 Task: Look for space in Kobryn, Belarus from 5th June, 2023 to 16th June, 2023 for 2 adults in price range Rs.7000 to Rs.15000. Place can be entire place with 1  bedroom having 1 bed and 1 bathroom. Property type can be house, flat, guest house, hotel. Booking option can be shelf check-in. Required host language is English.
Action: Mouse moved to (541, 101)
Screenshot: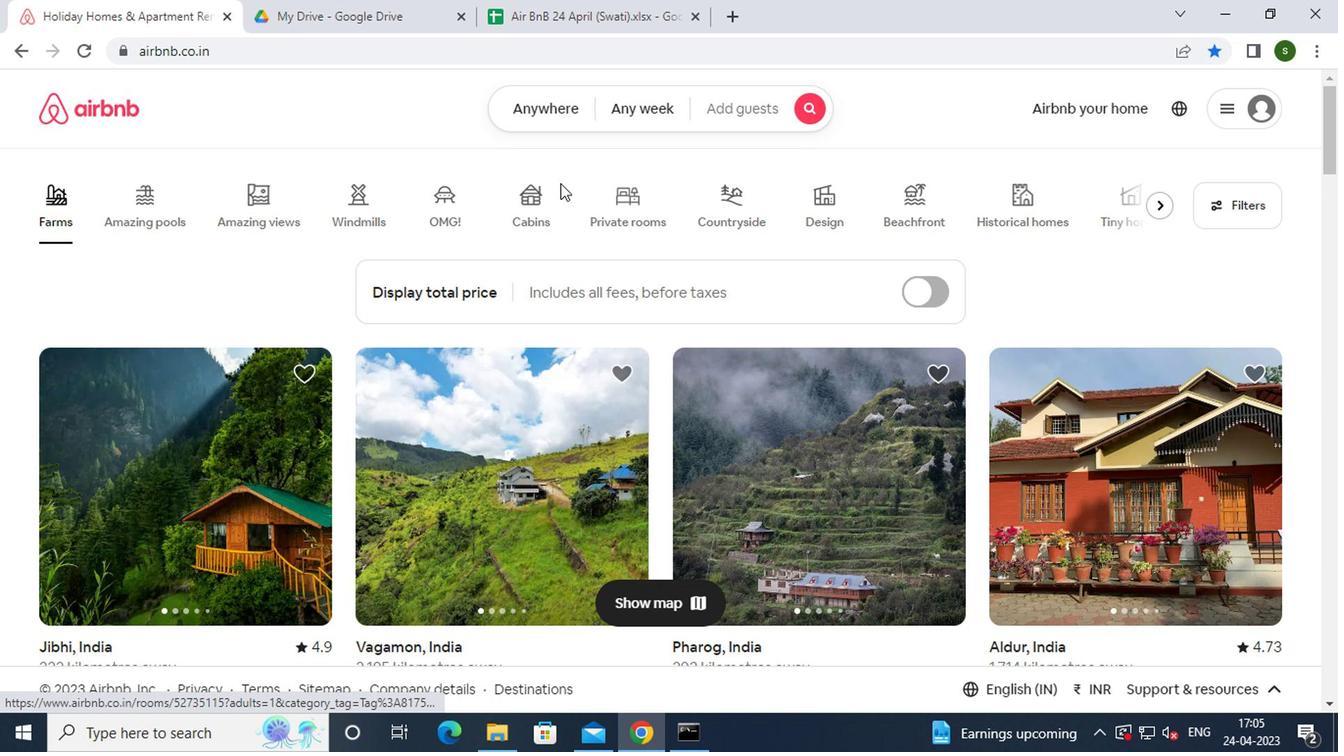 
Action: Mouse pressed left at (541, 101)
Screenshot: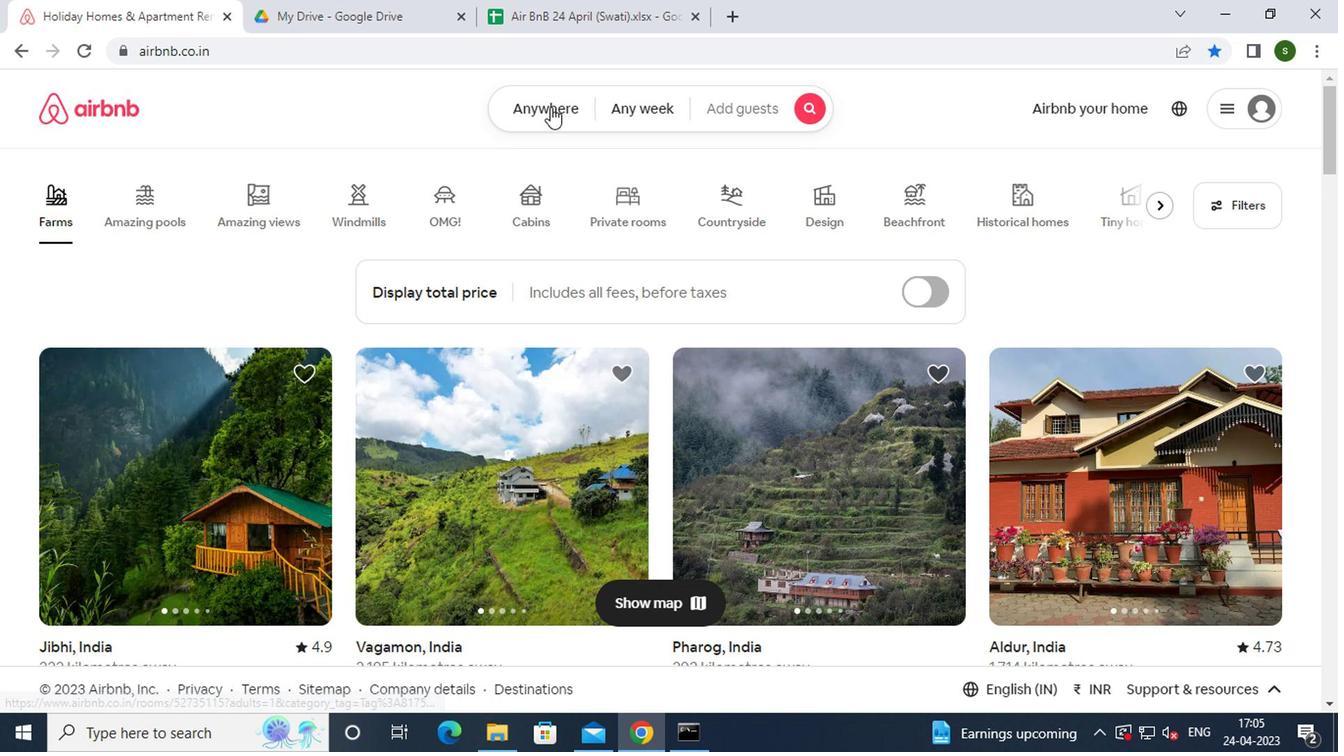 
Action: Mouse moved to (368, 185)
Screenshot: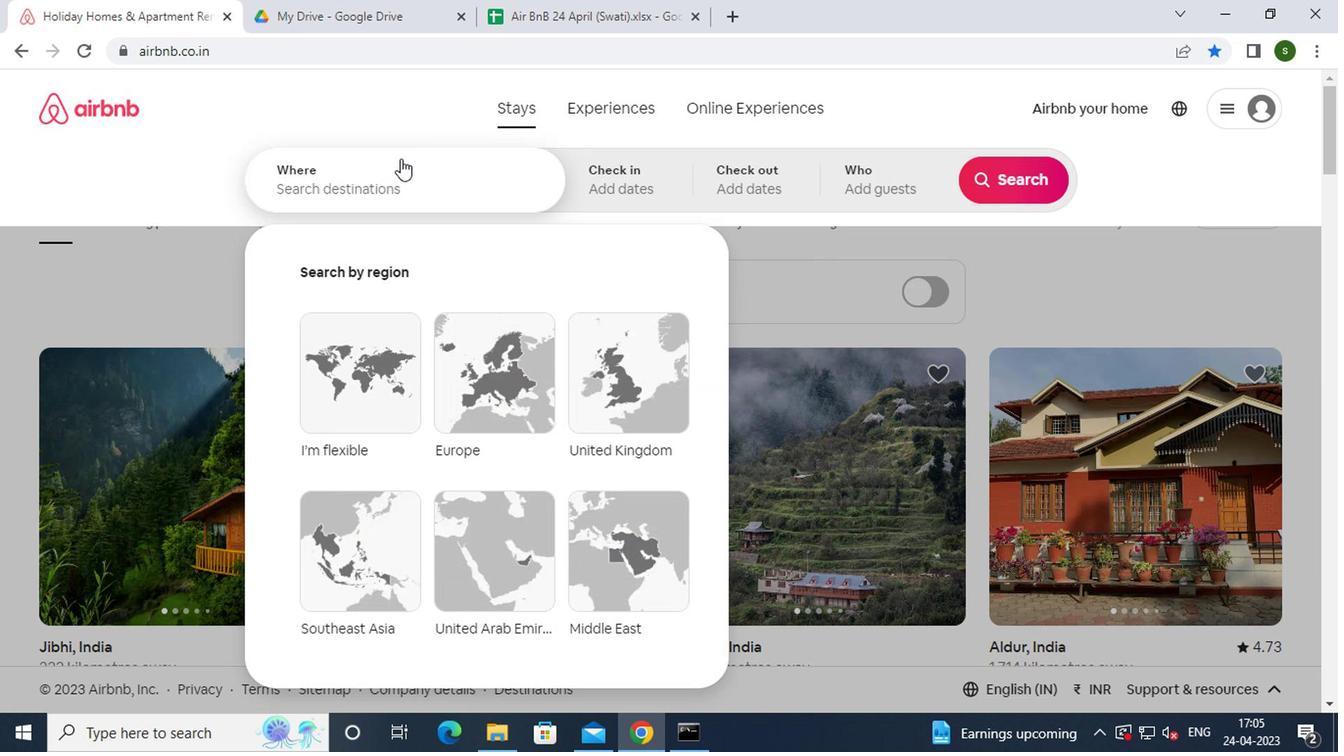 
Action: Mouse pressed left at (368, 185)
Screenshot: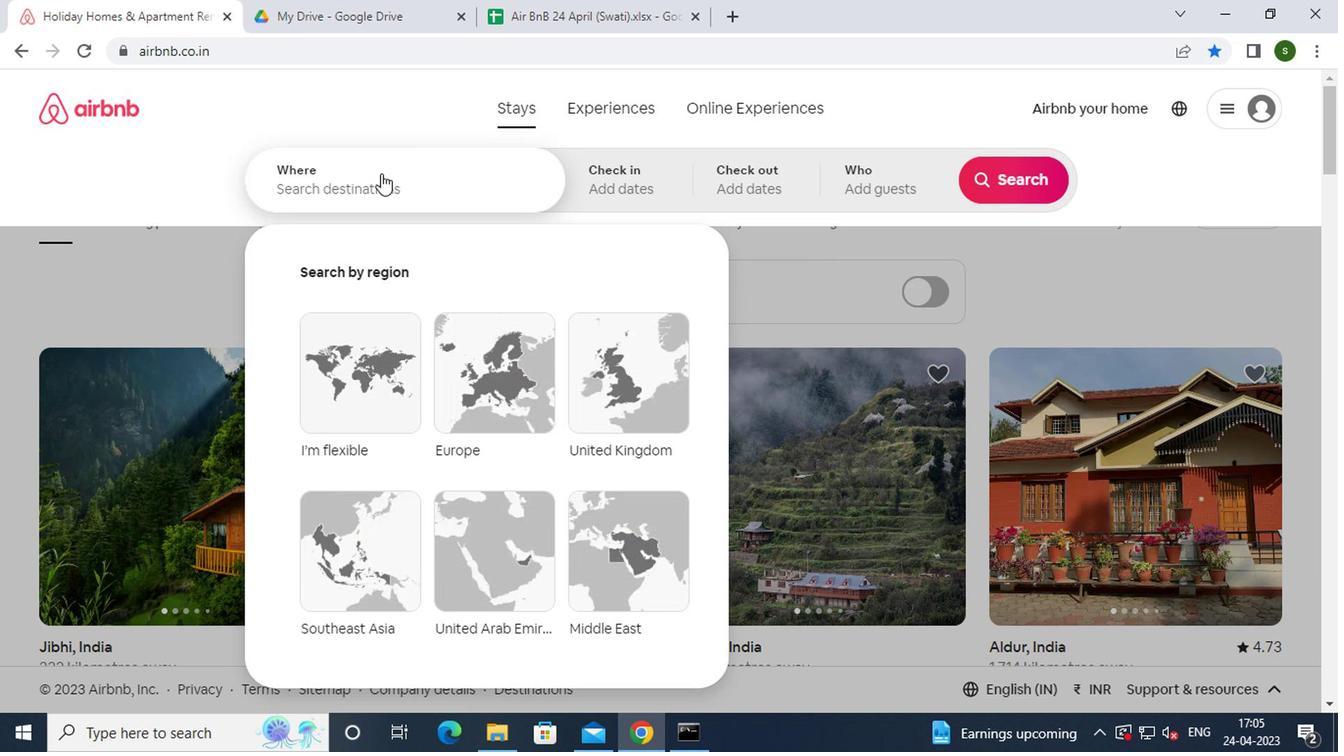 
Action: Key pressed k<Key.caps_lock>obryn
Screenshot: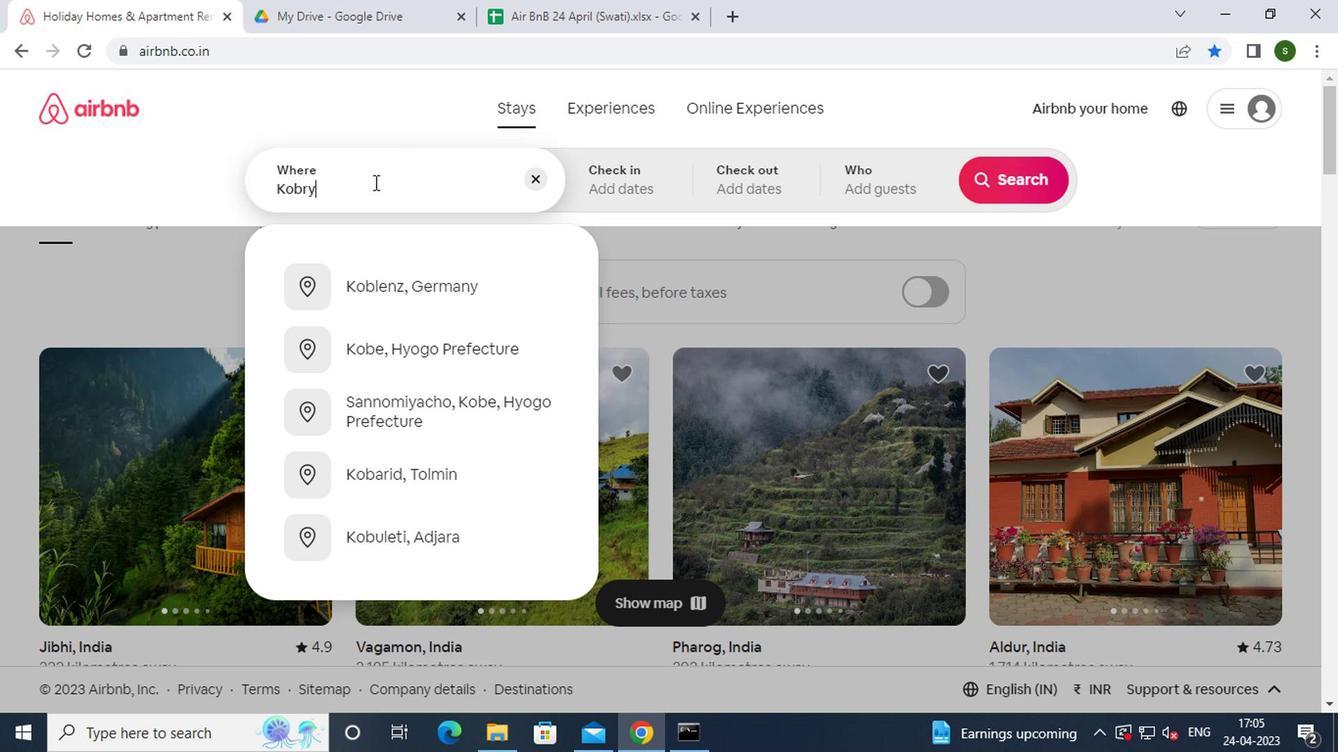 
Action: Mouse moved to (412, 283)
Screenshot: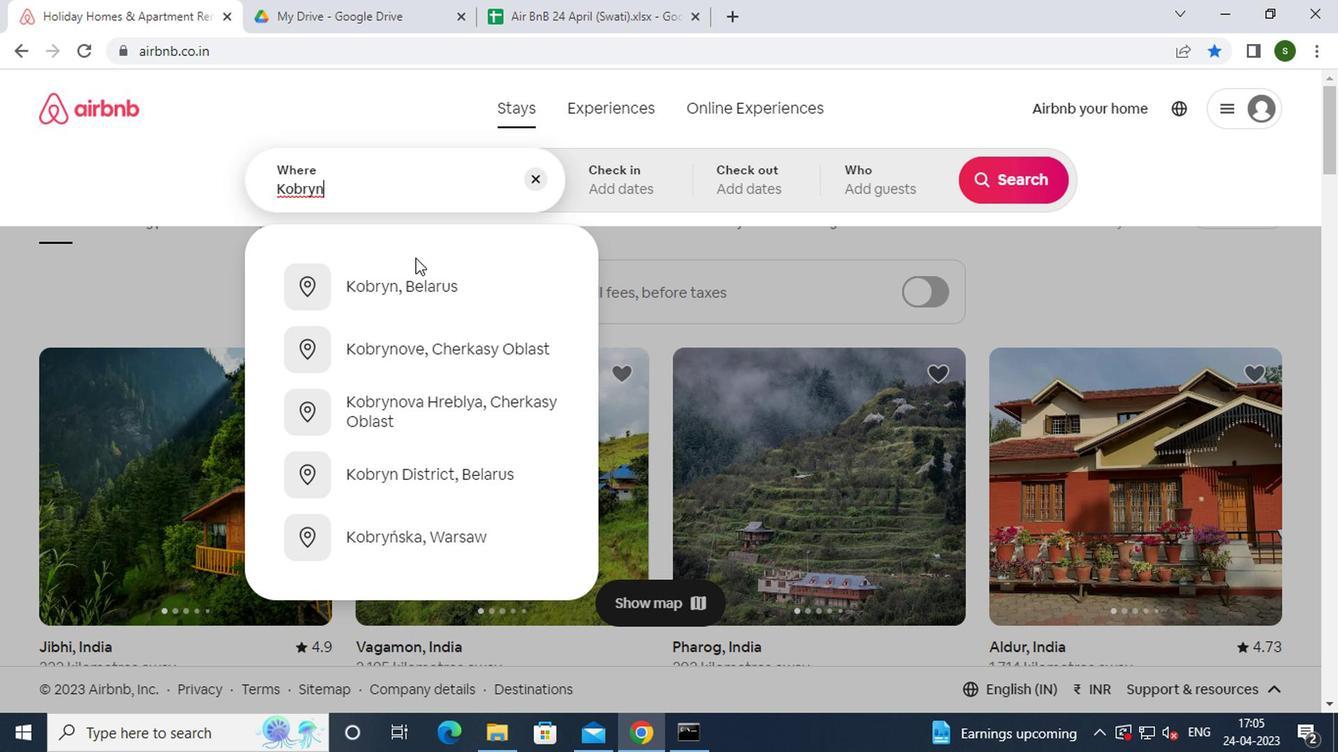 
Action: Mouse pressed left at (412, 283)
Screenshot: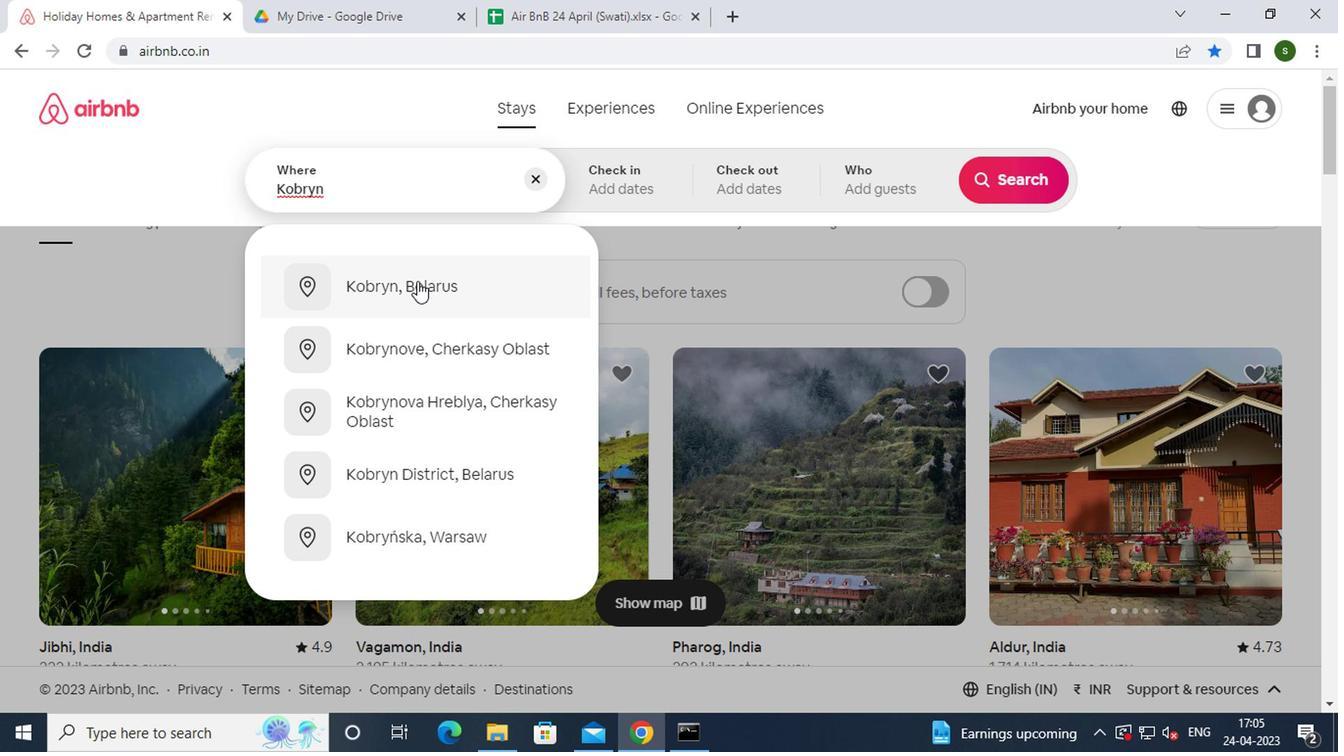 
Action: Mouse moved to (994, 332)
Screenshot: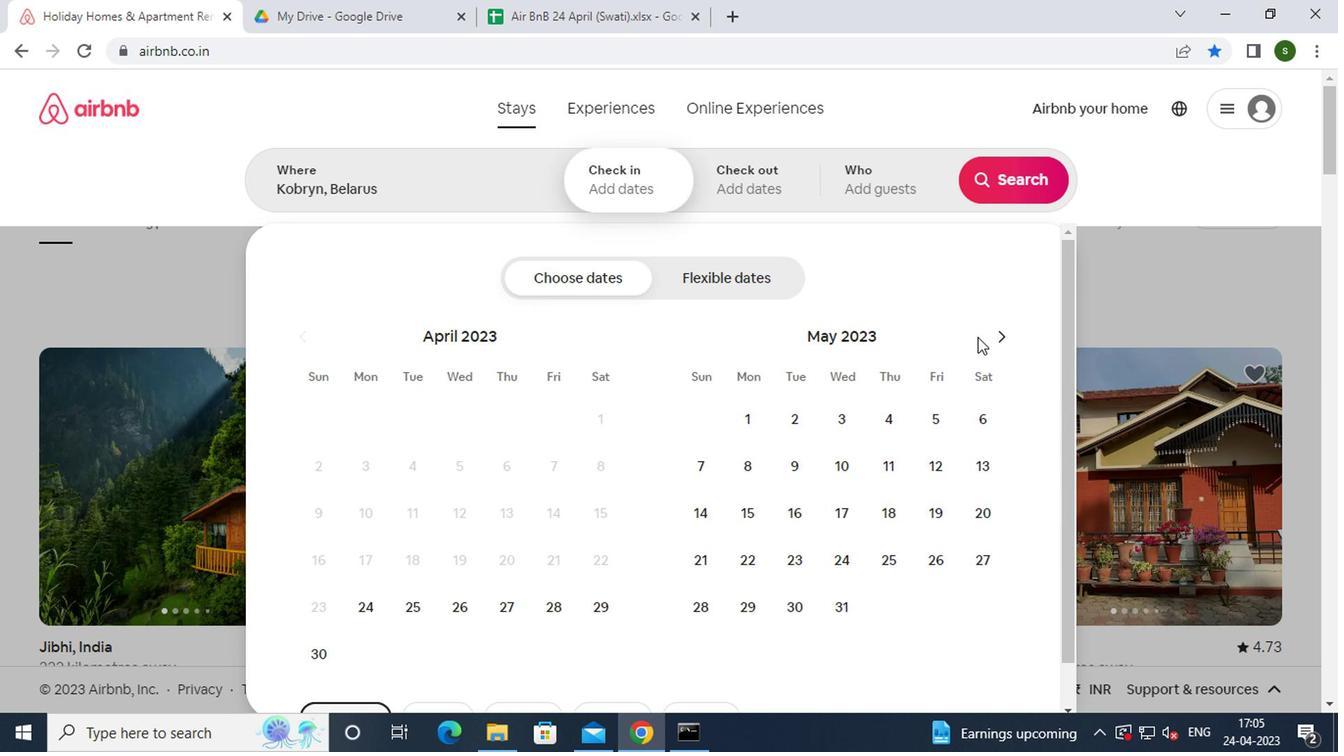 
Action: Mouse pressed left at (994, 332)
Screenshot: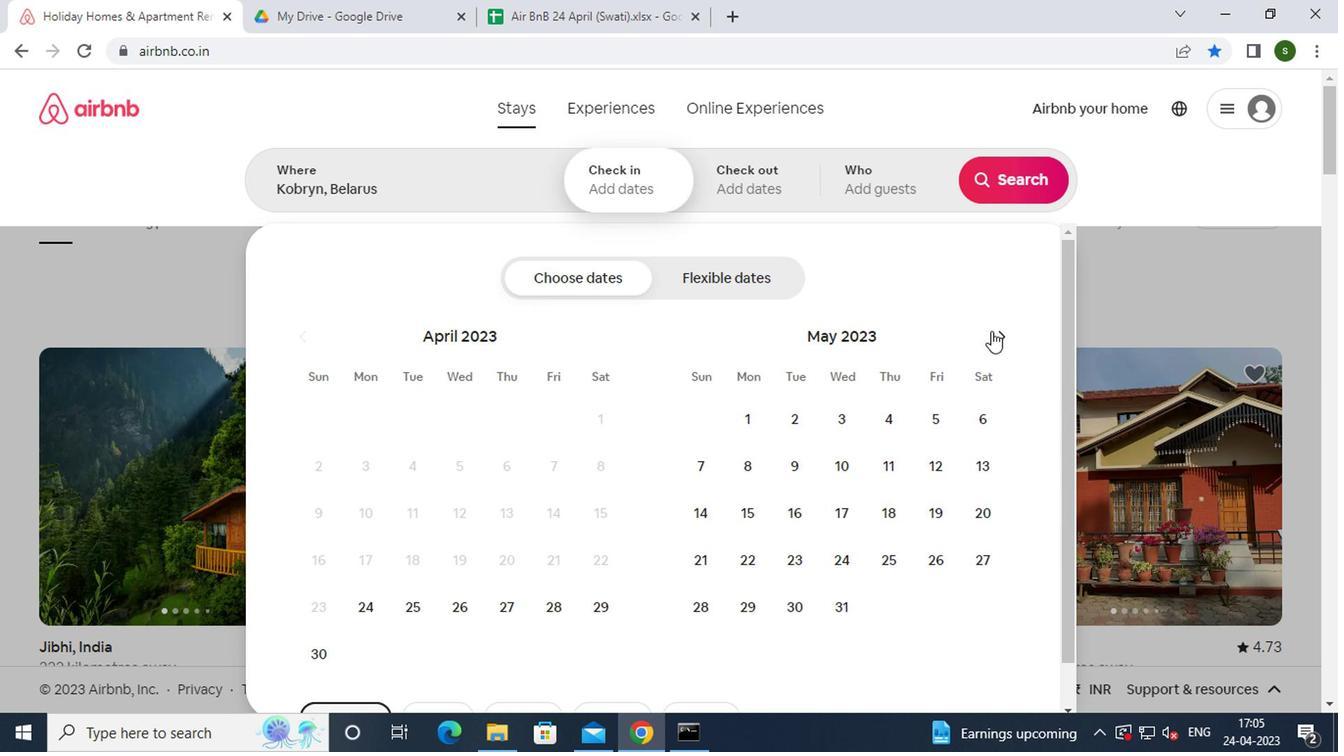 
Action: Mouse moved to (738, 455)
Screenshot: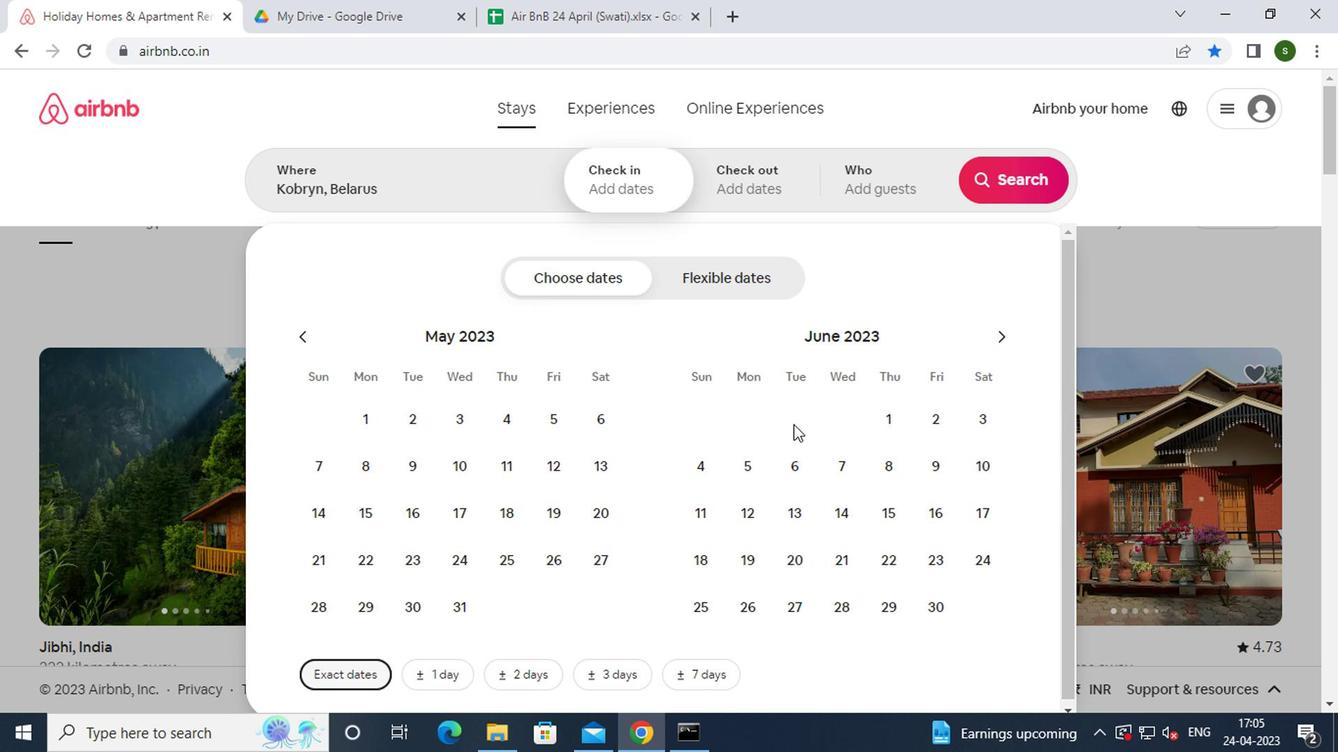 
Action: Mouse pressed left at (738, 455)
Screenshot: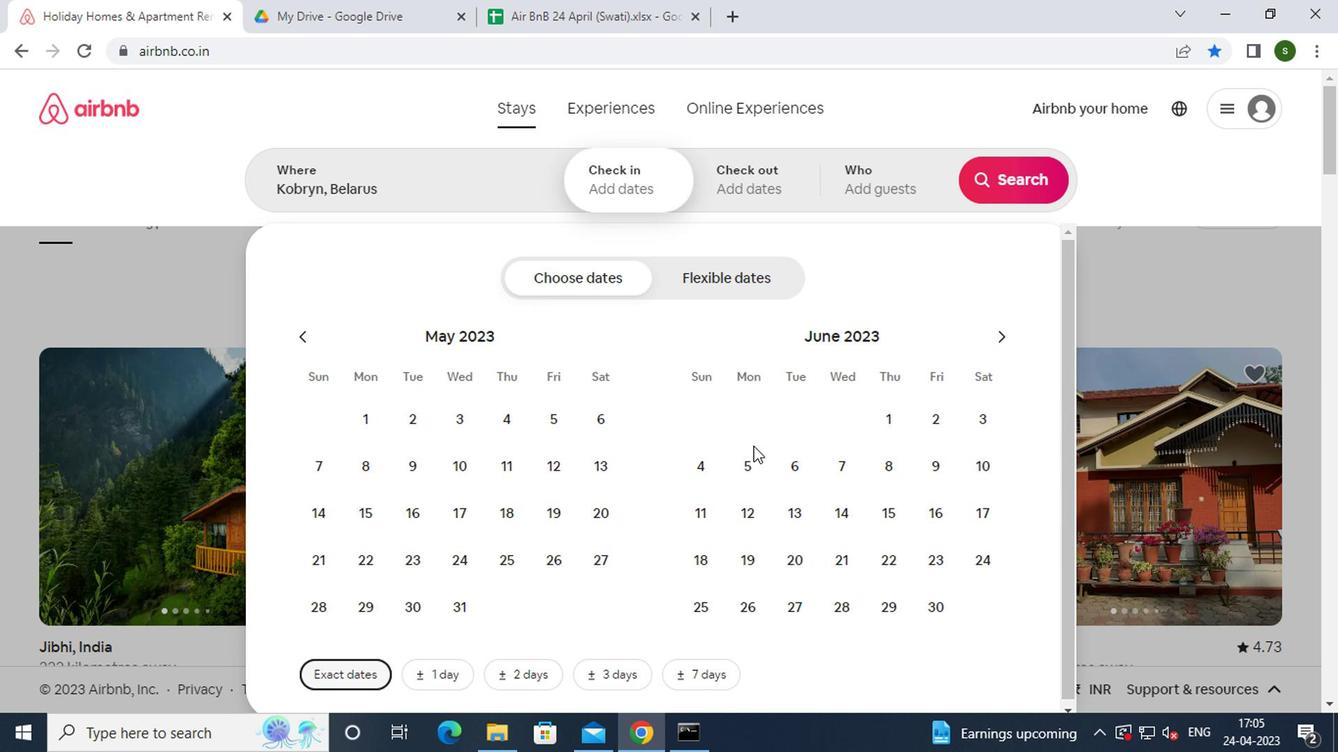 
Action: Mouse moved to (929, 511)
Screenshot: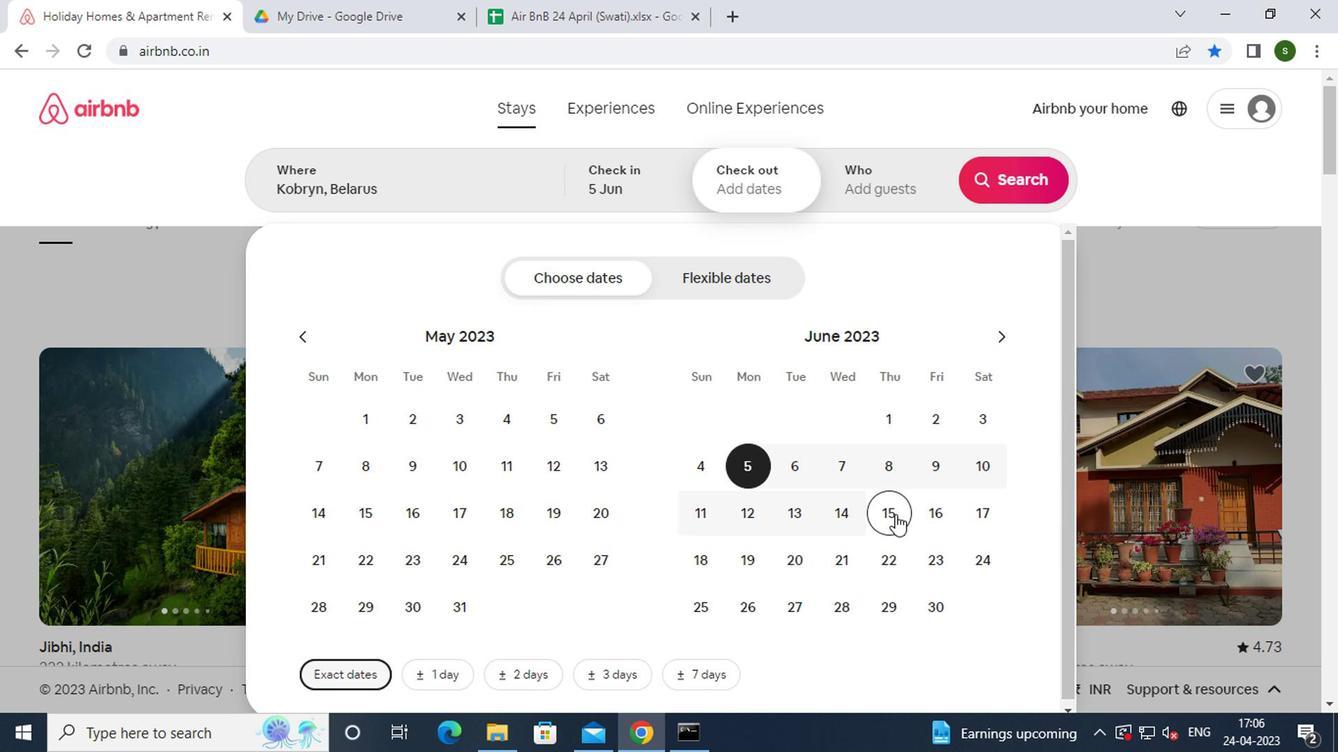 
Action: Mouse pressed left at (929, 511)
Screenshot: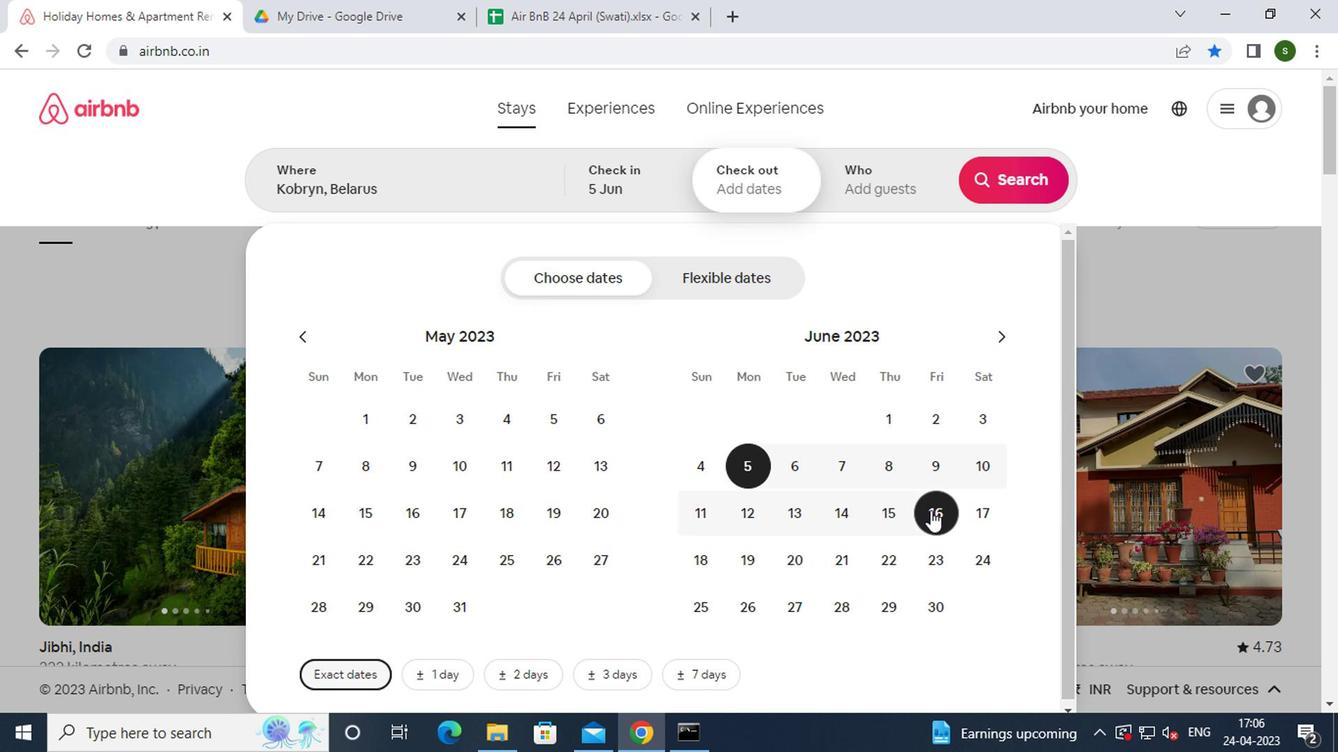 
Action: Mouse moved to (886, 188)
Screenshot: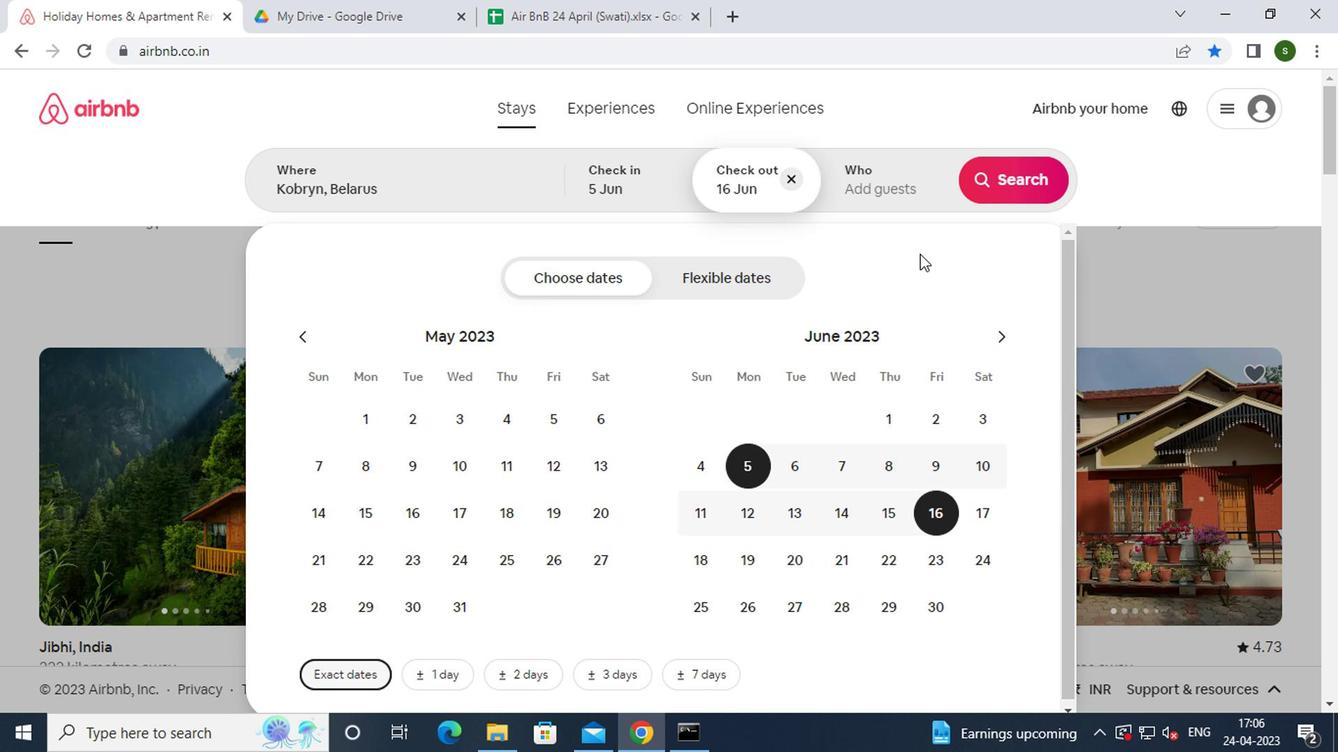 
Action: Mouse pressed left at (886, 188)
Screenshot: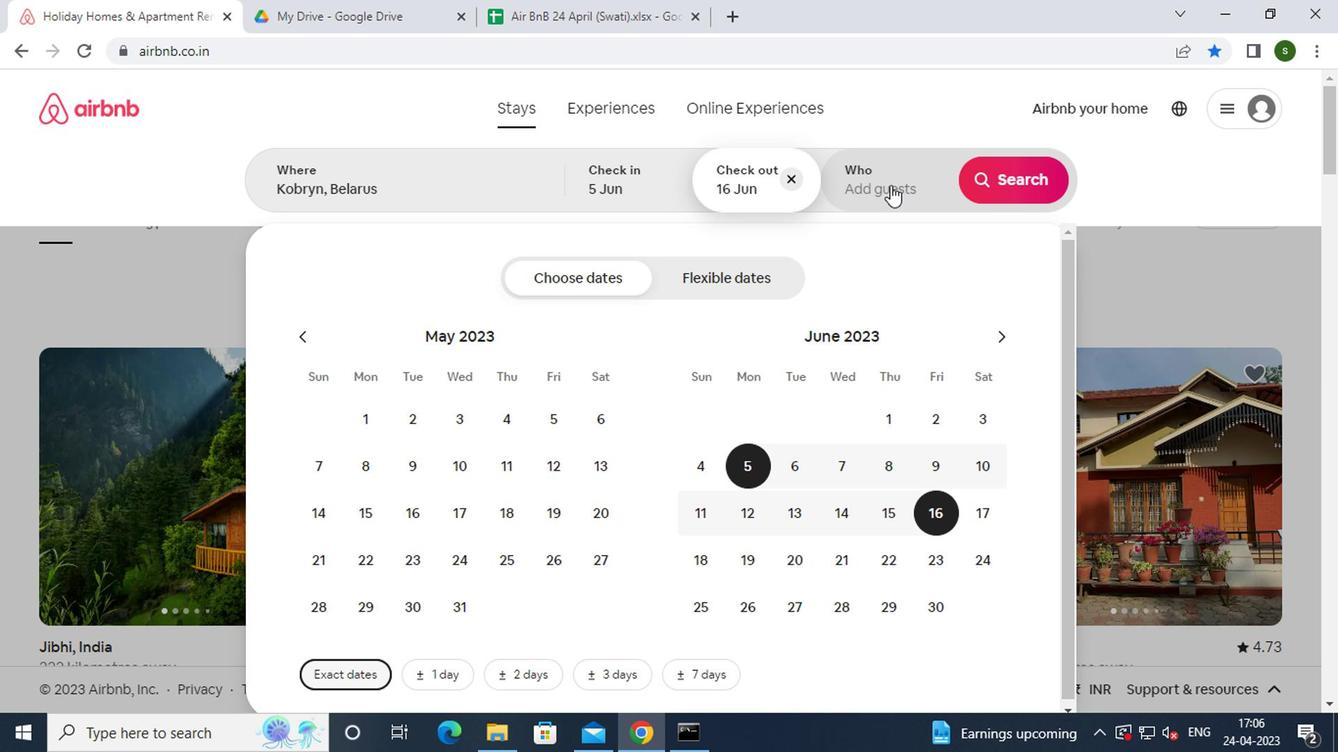 
Action: Mouse moved to (1005, 285)
Screenshot: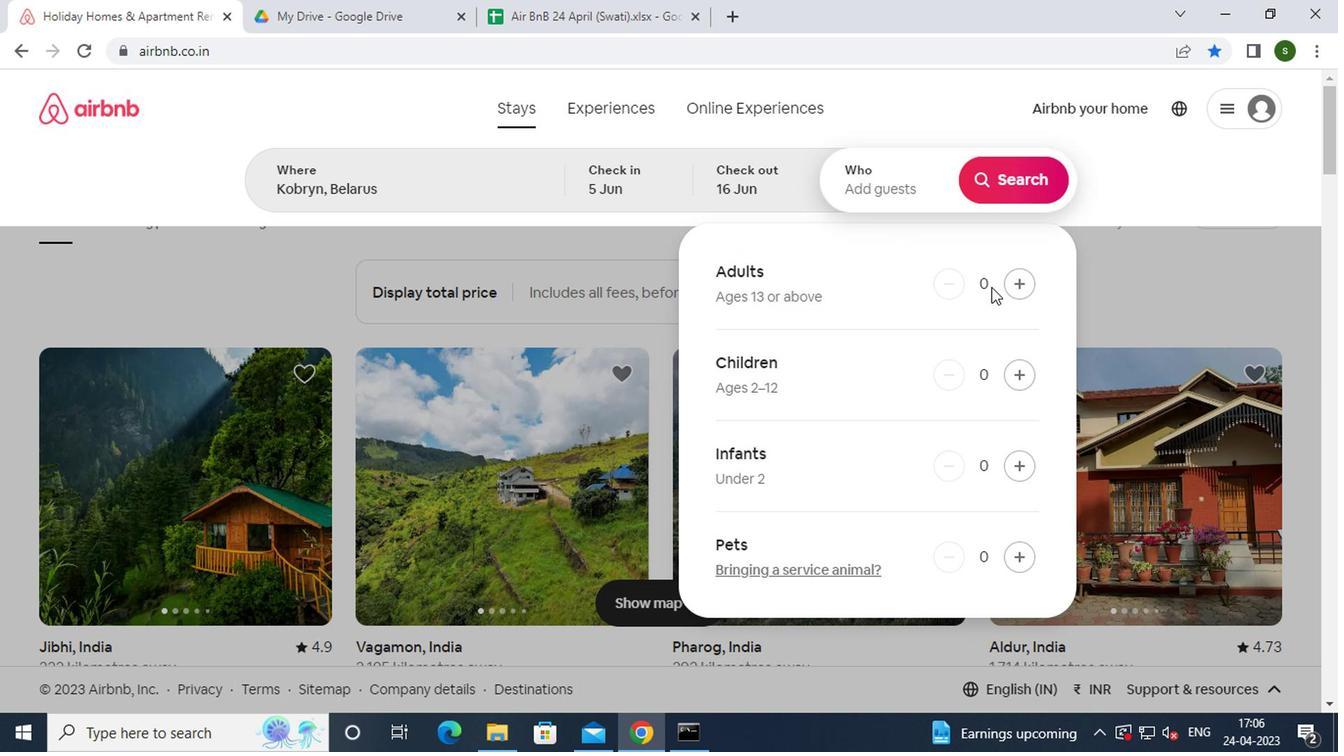 
Action: Mouse pressed left at (1005, 285)
Screenshot: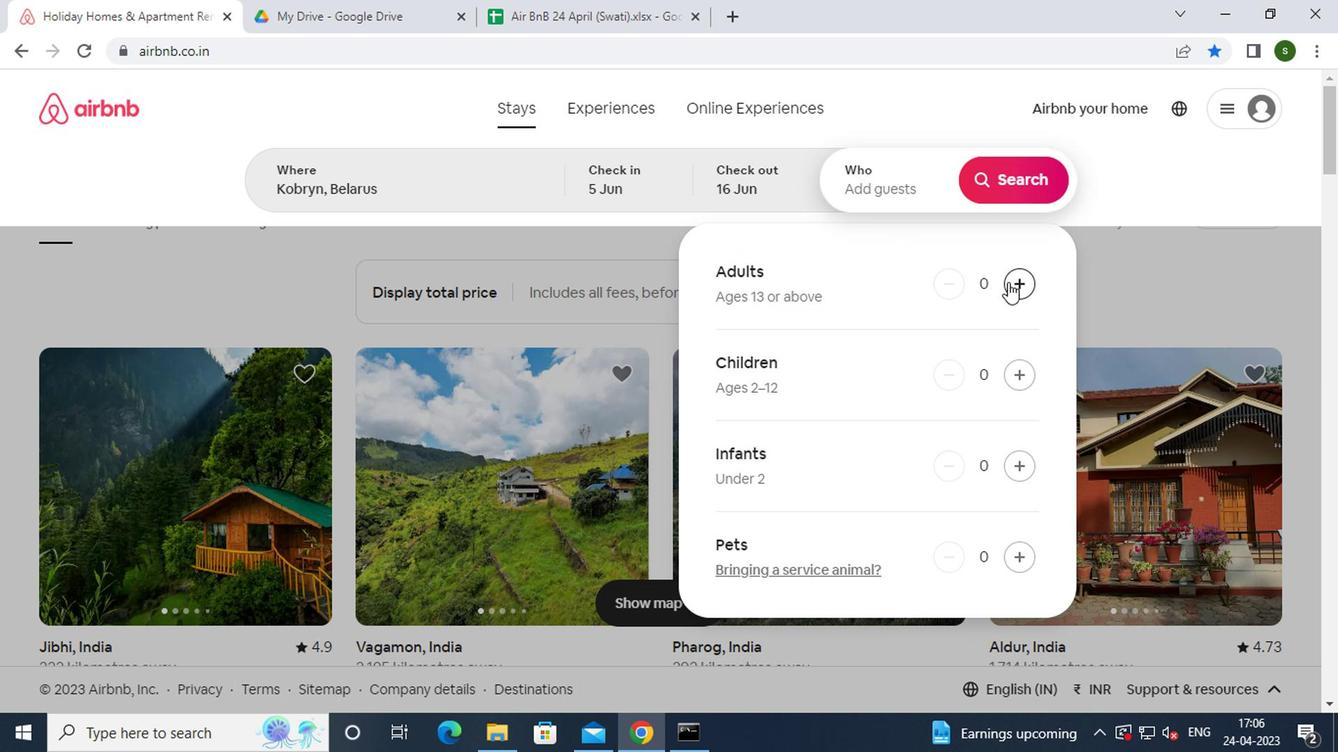 
Action: Mouse pressed left at (1005, 285)
Screenshot: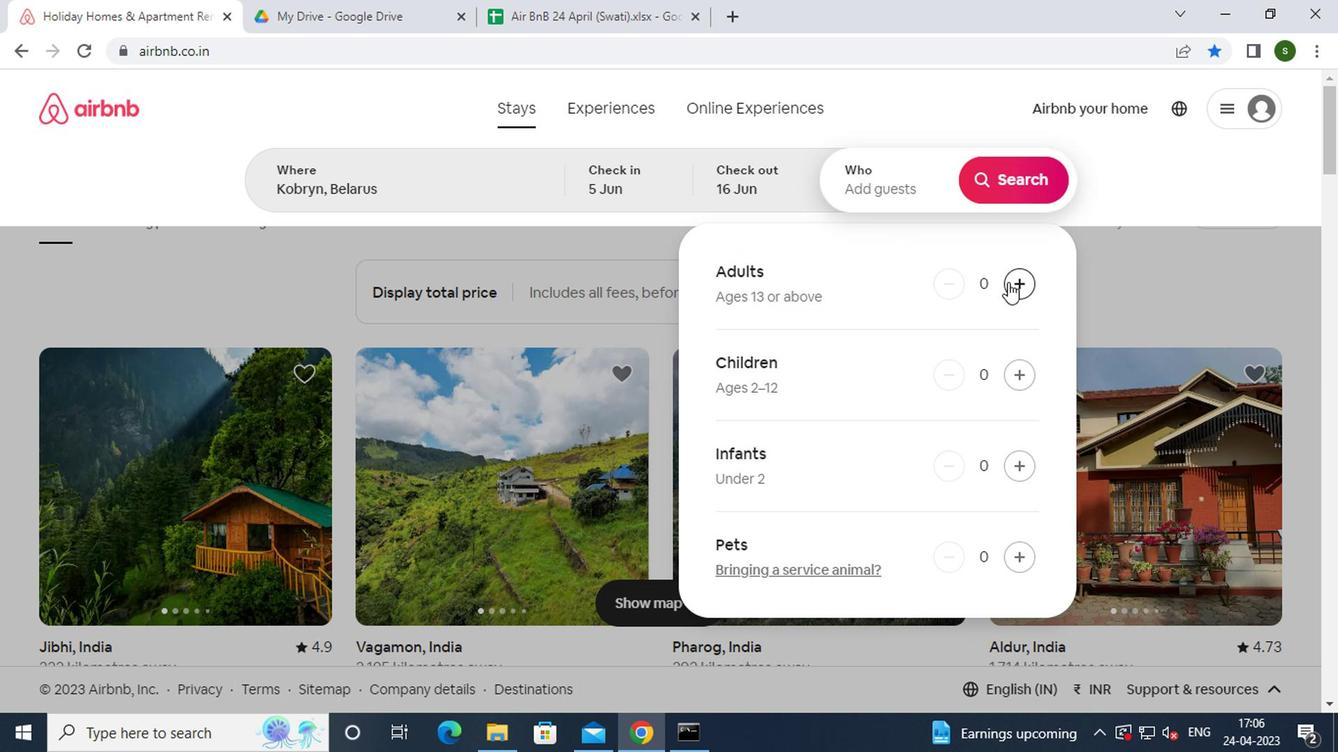 
Action: Mouse moved to (1015, 188)
Screenshot: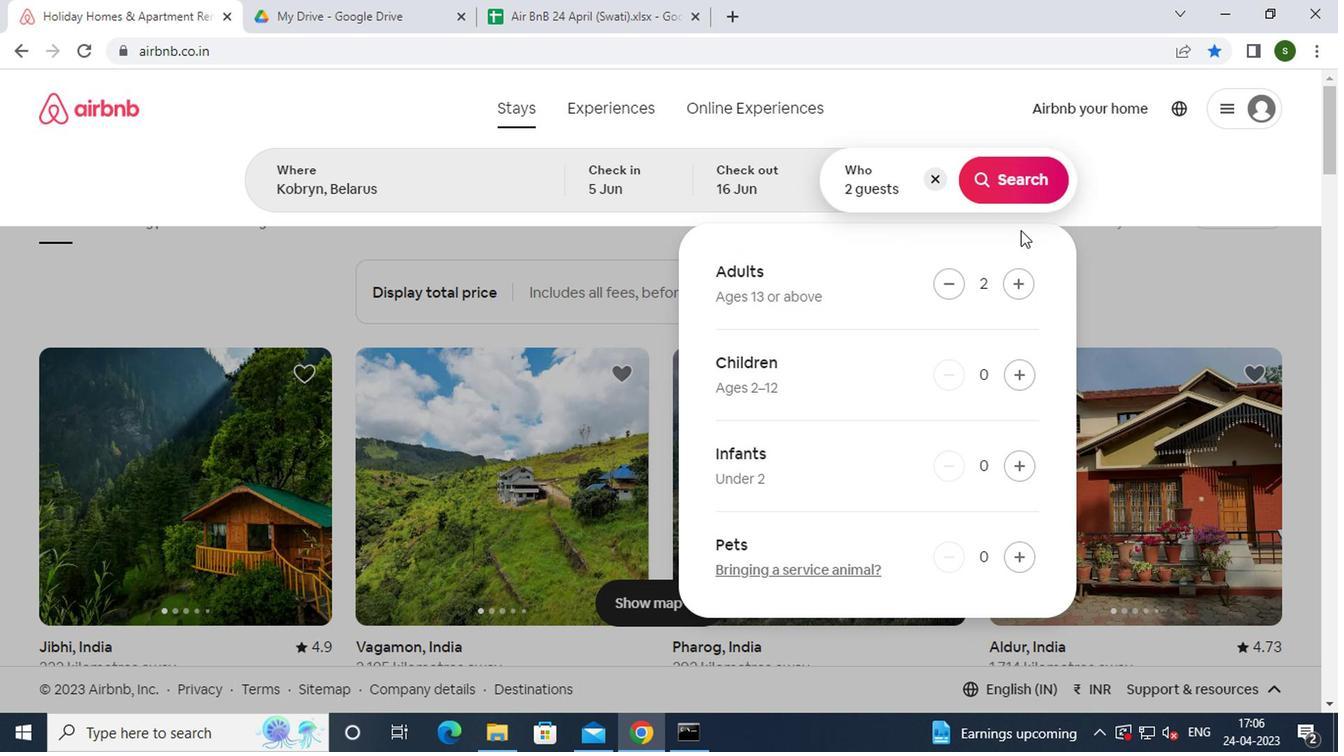
Action: Mouse pressed left at (1015, 188)
Screenshot: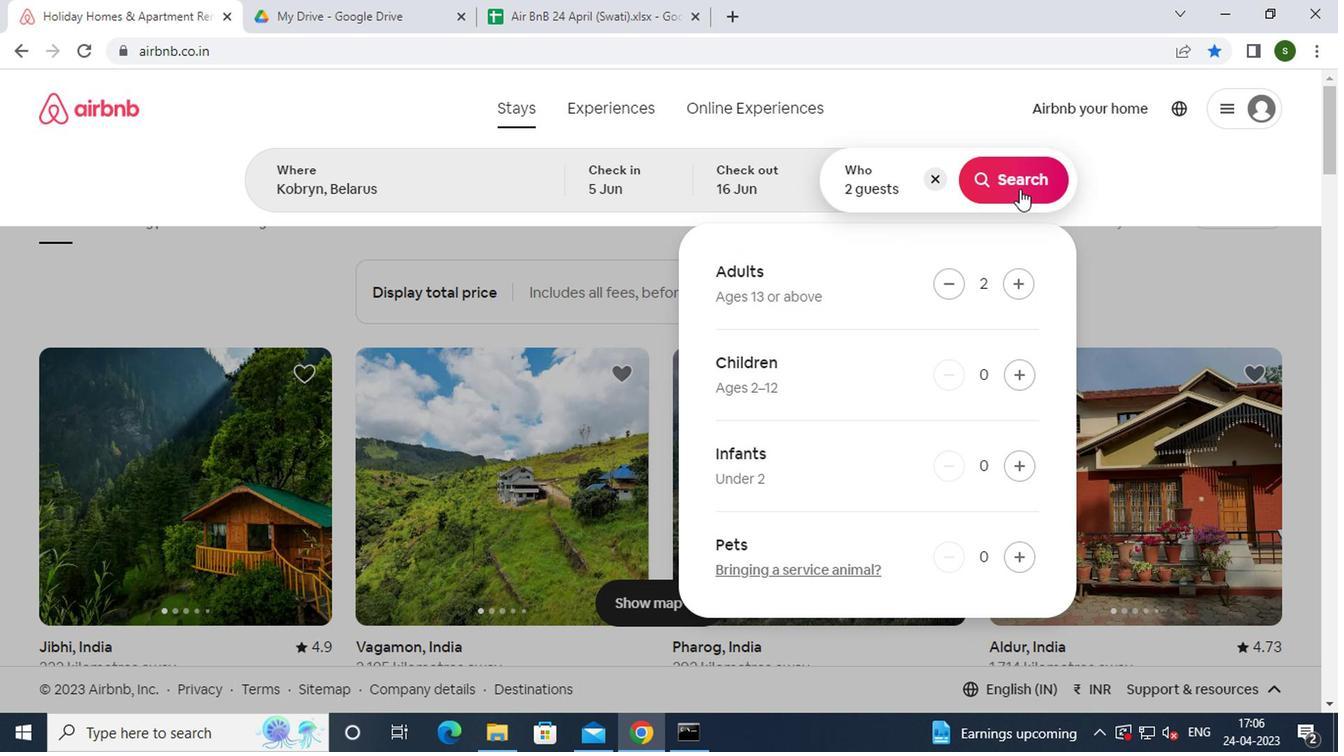 
Action: Mouse moved to (1241, 191)
Screenshot: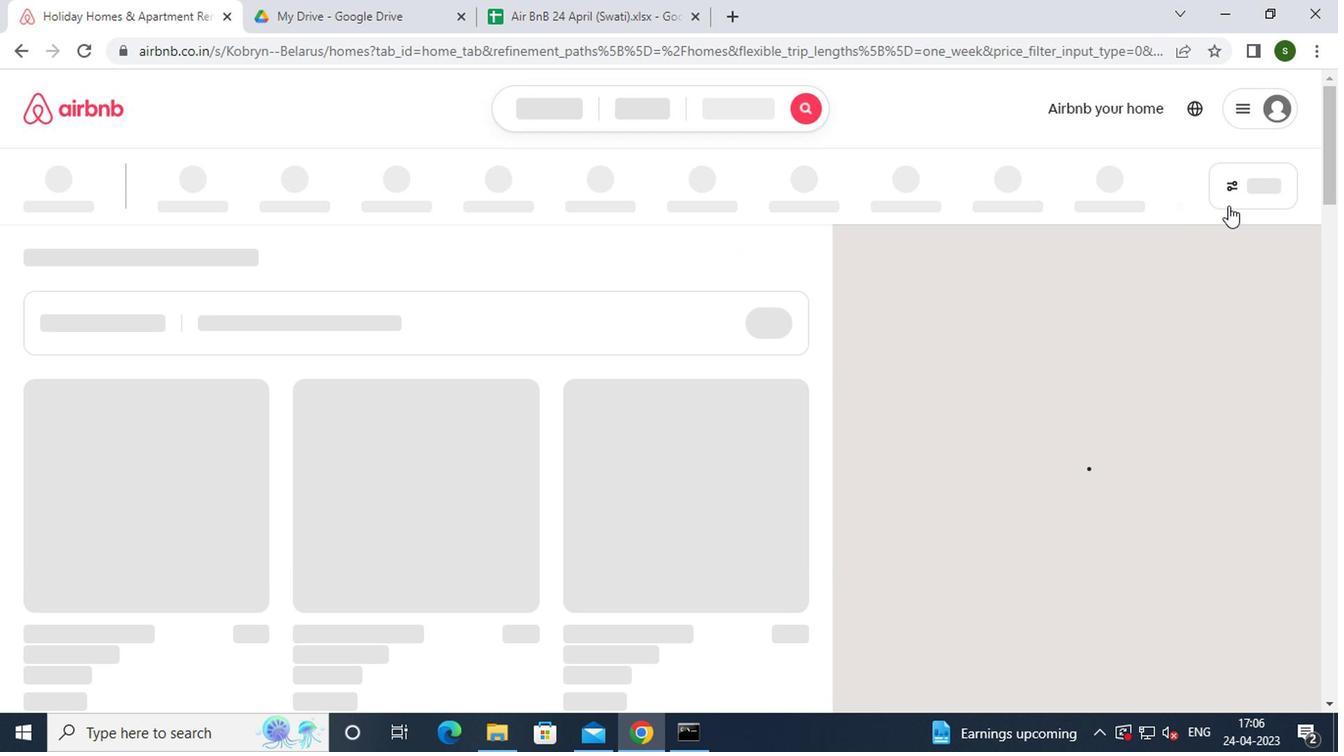 
Action: Mouse pressed left at (1241, 191)
Screenshot: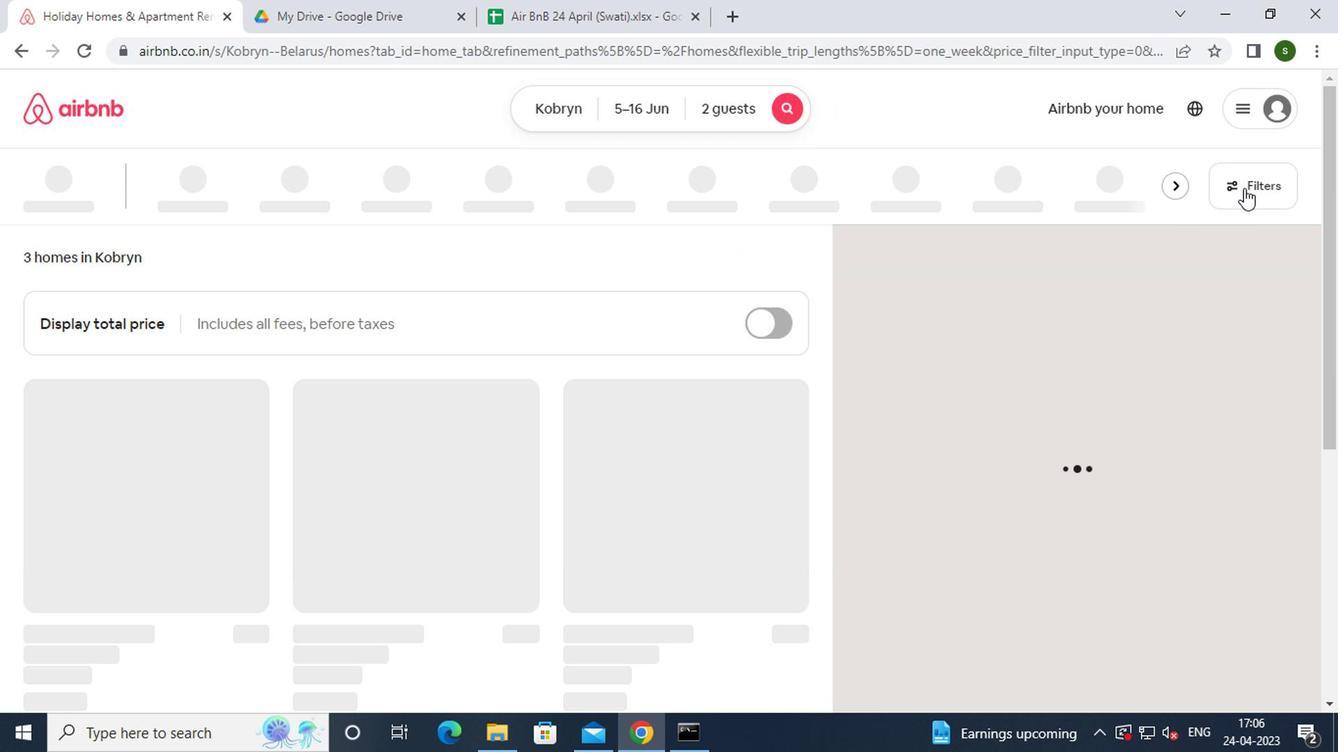 
Action: Mouse moved to (493, 425)
Screenshot: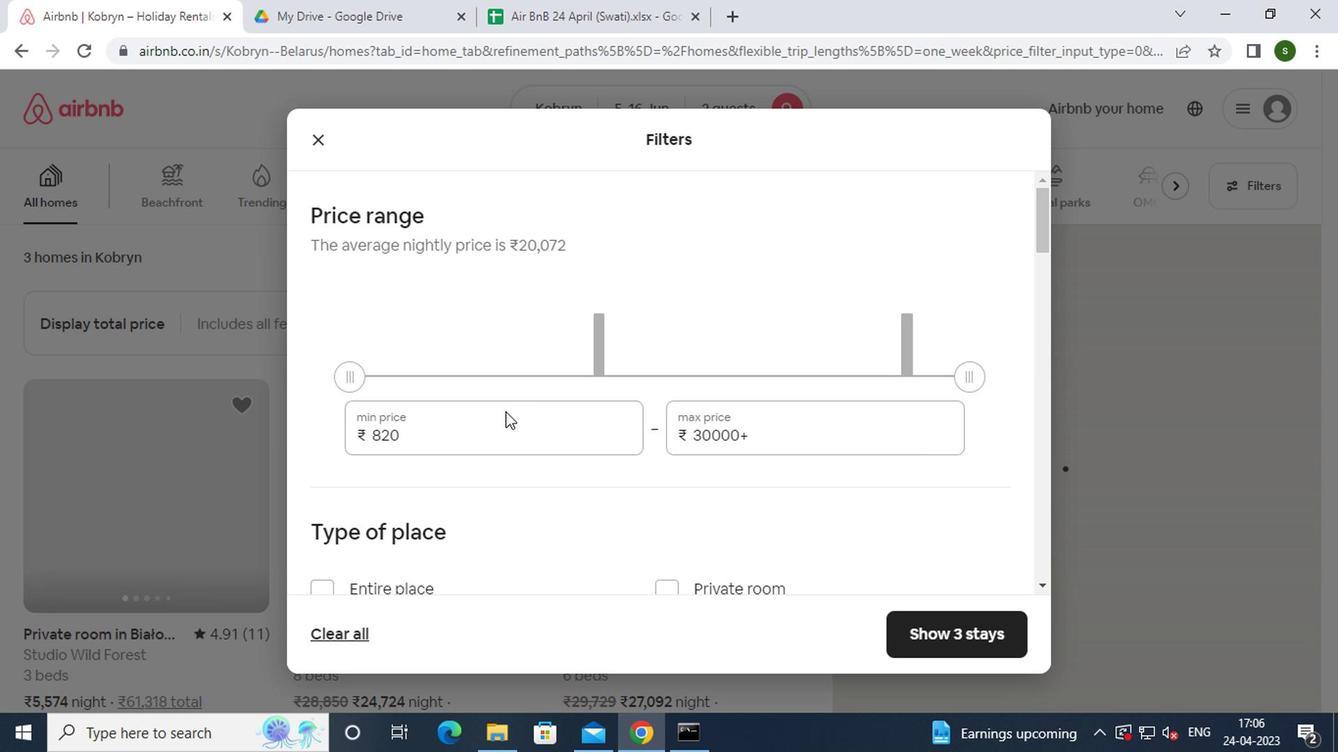
Action: Mouse pressed left at (493, 425)
Screenshot: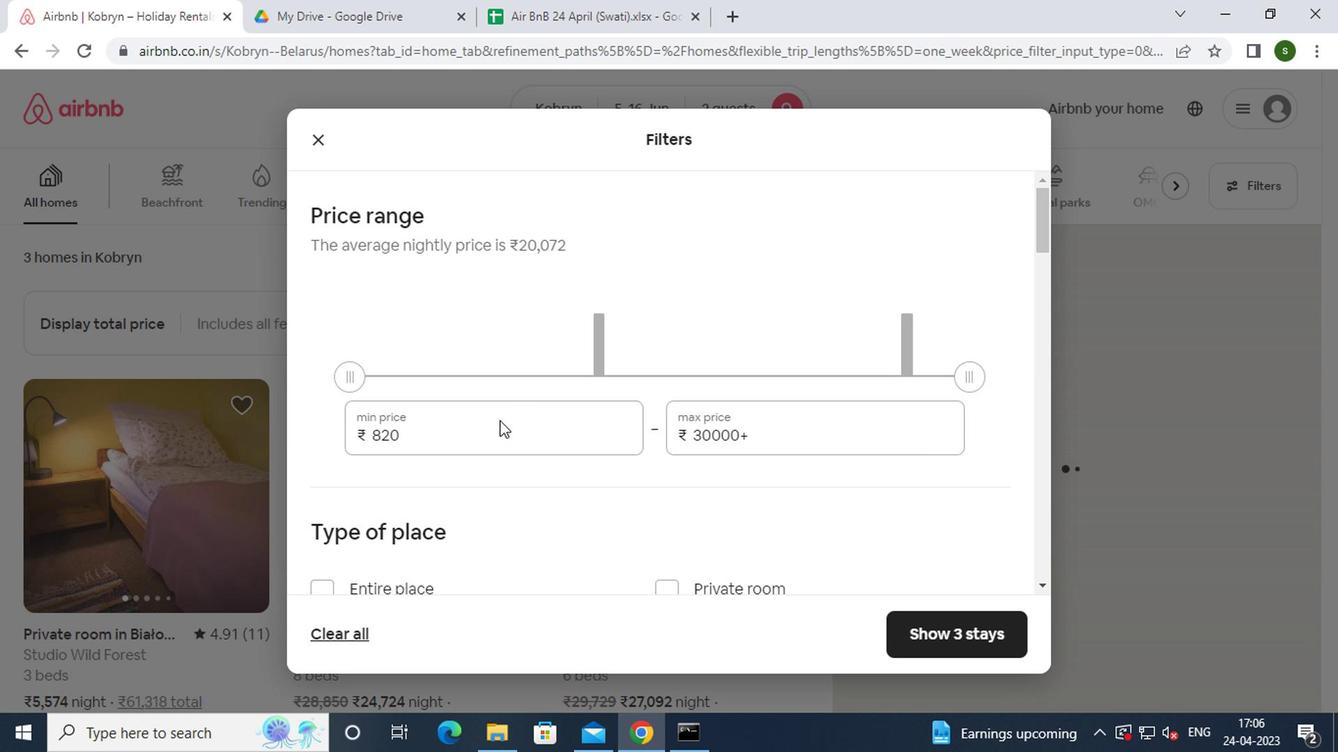 
Action: Key pressed <Key.backspace><Key.backspace><Key.backspace><Key.backspace><Key.backspace><Key.backspace><Key.backspace><Key.backspace><Key.backspace>7000
Screenshot: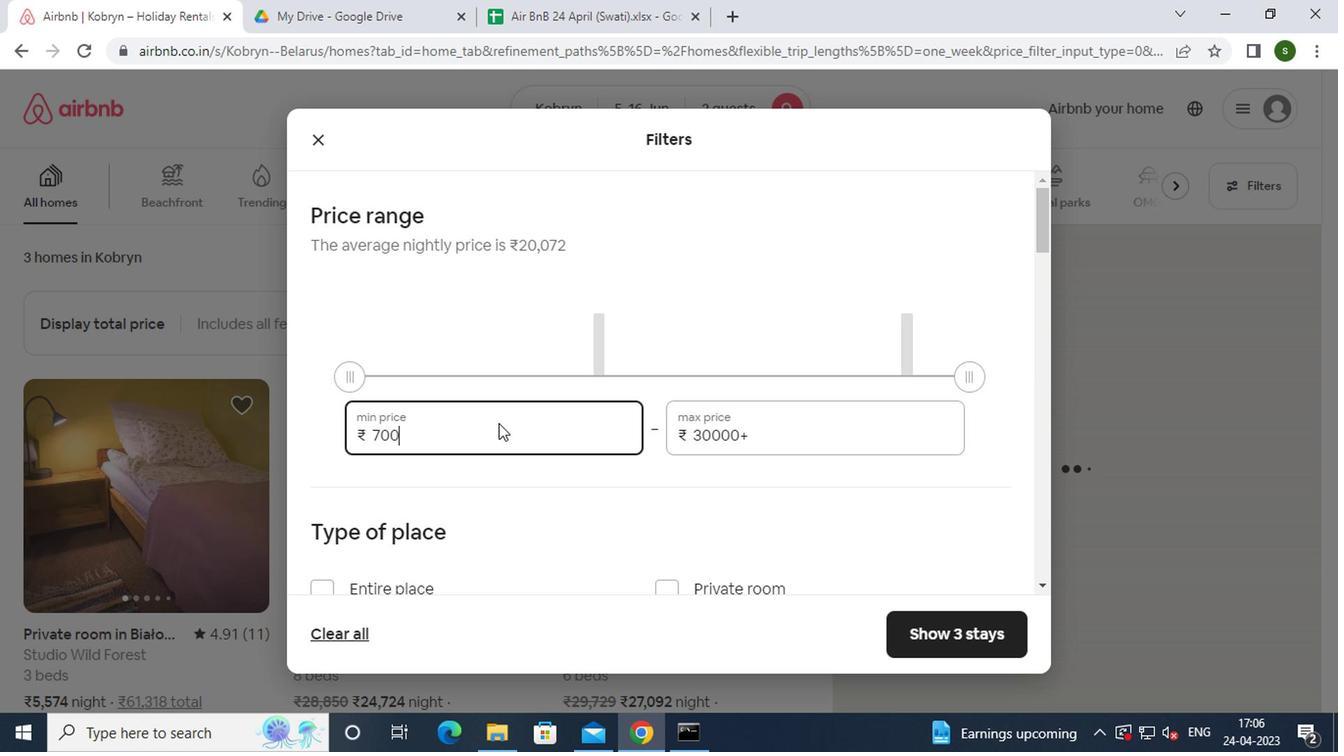 
Action: Mouse moved to (746, 432)
Screenshot: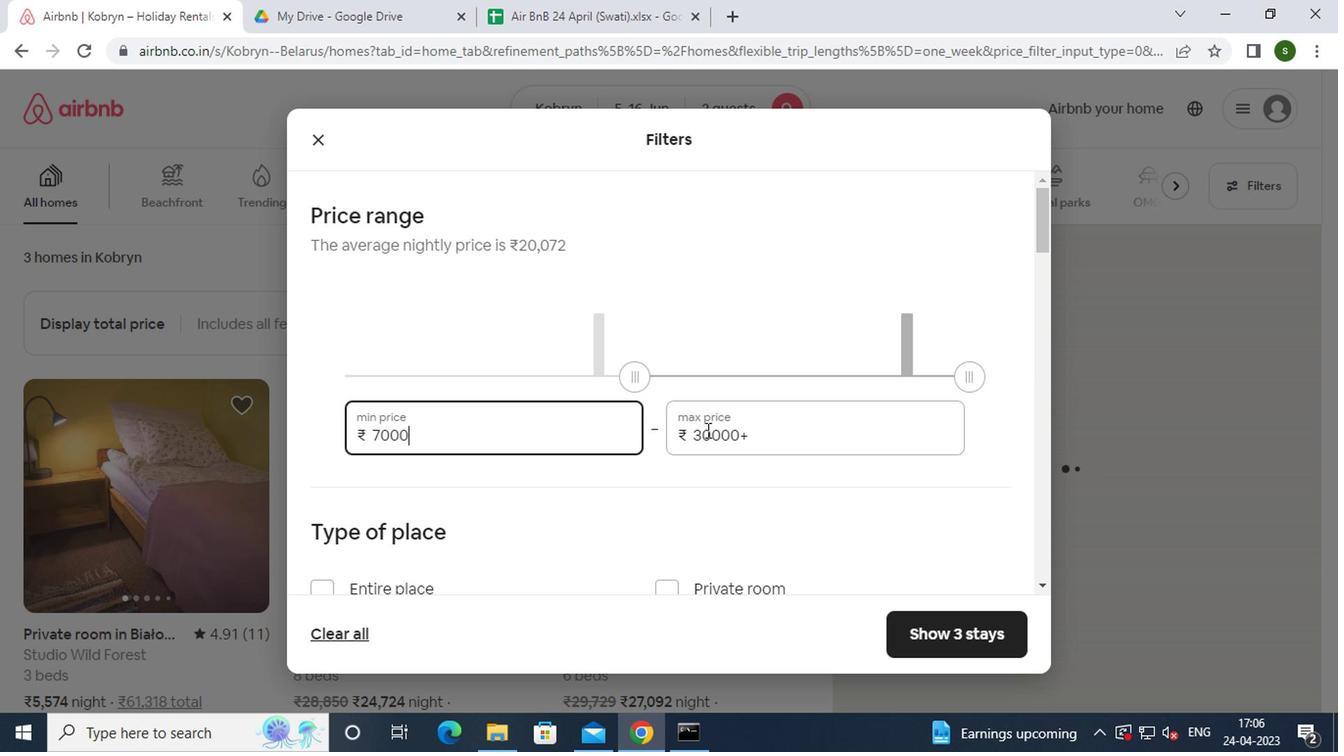 
Action: Mouse pressed left at (746, 432)
Screenshot: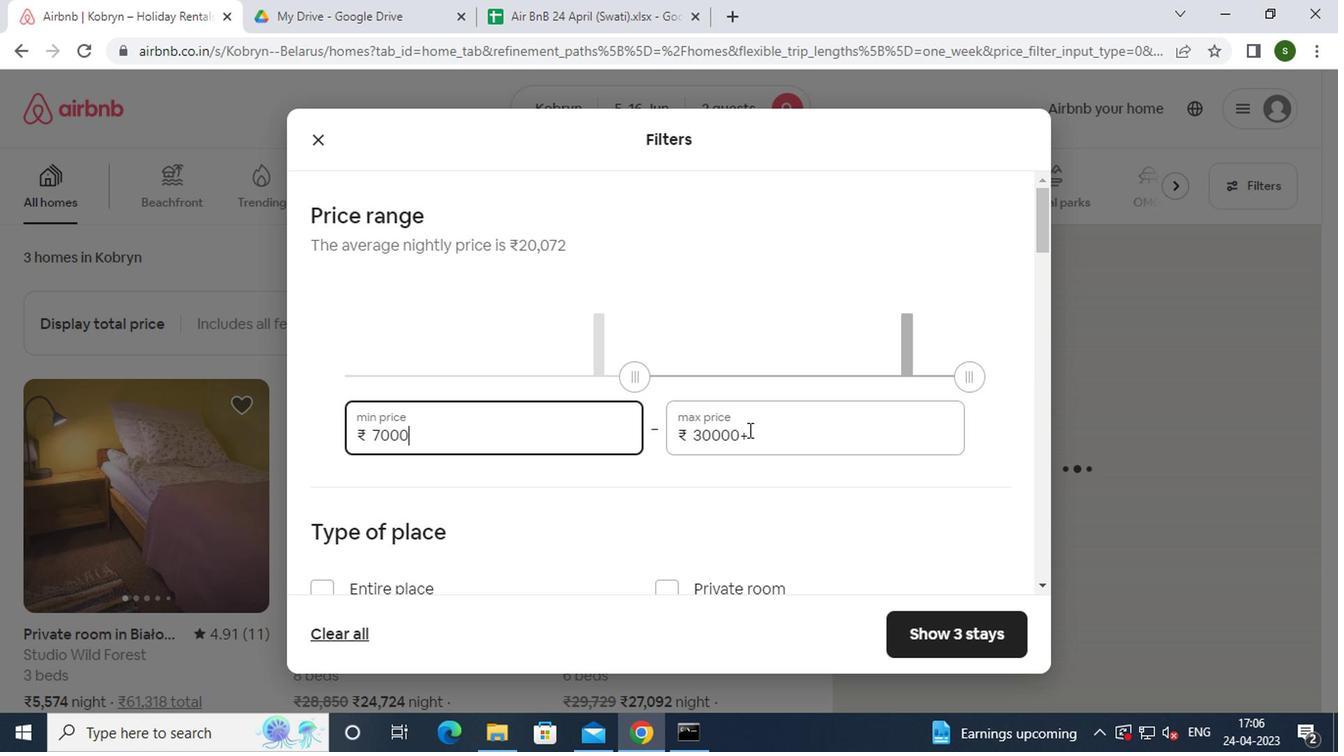 
Action: Key pressed <Key.backspace><Key.backspace><Key.backspace><Key.backspace><Key.backspace><Key.backspace><Key.backspace><Key.backspace><Key.backspace><Key.backspace><Key.backspace><Key.backspace>15000
Screenshot: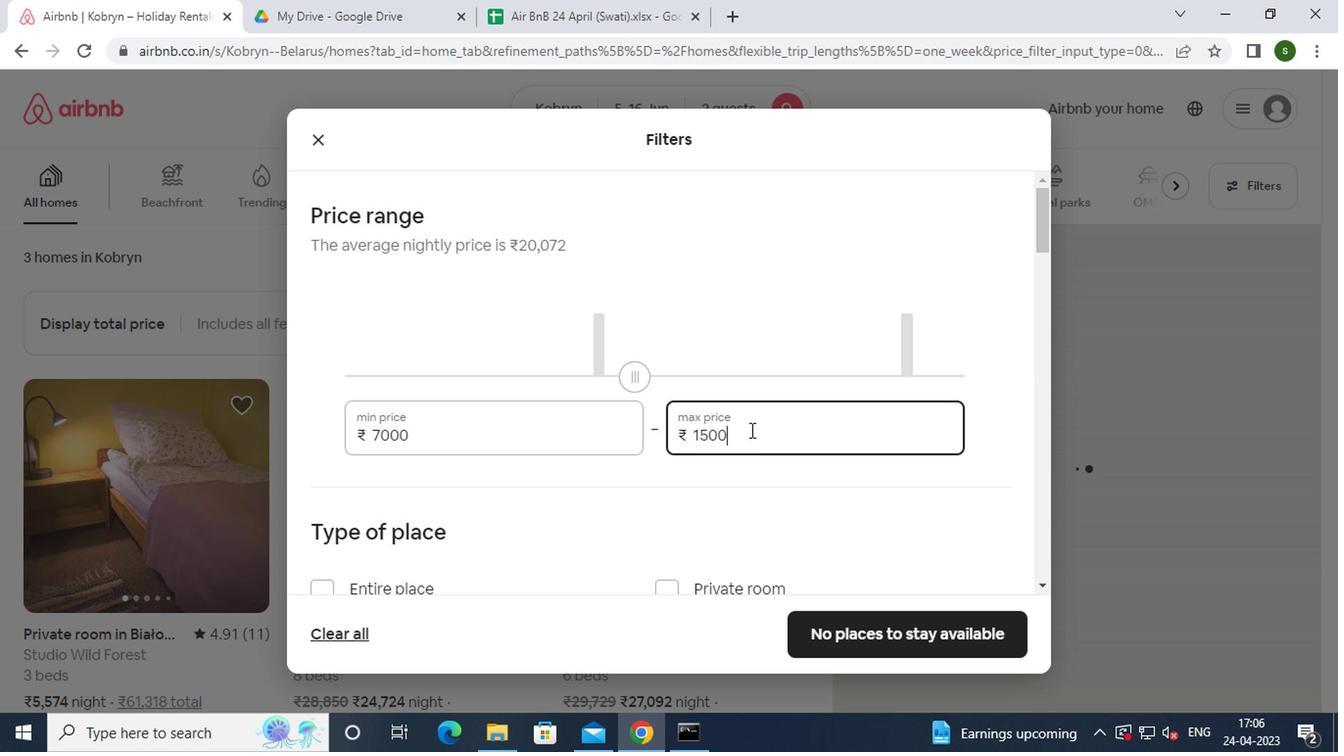 
Action: Mouse moved to (478, 508)
Screenshot: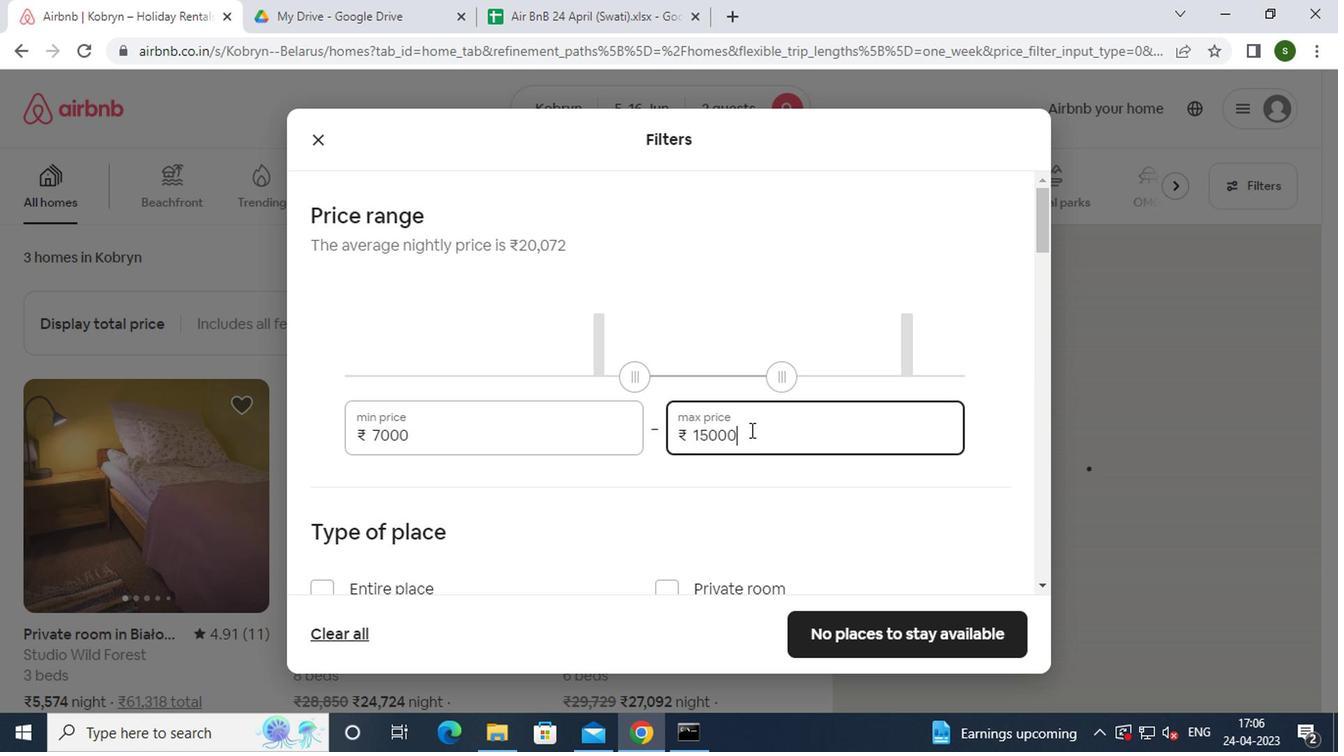 
Action: Mouse scrolled (478, 508) with delta (0, 0)
Screenshot: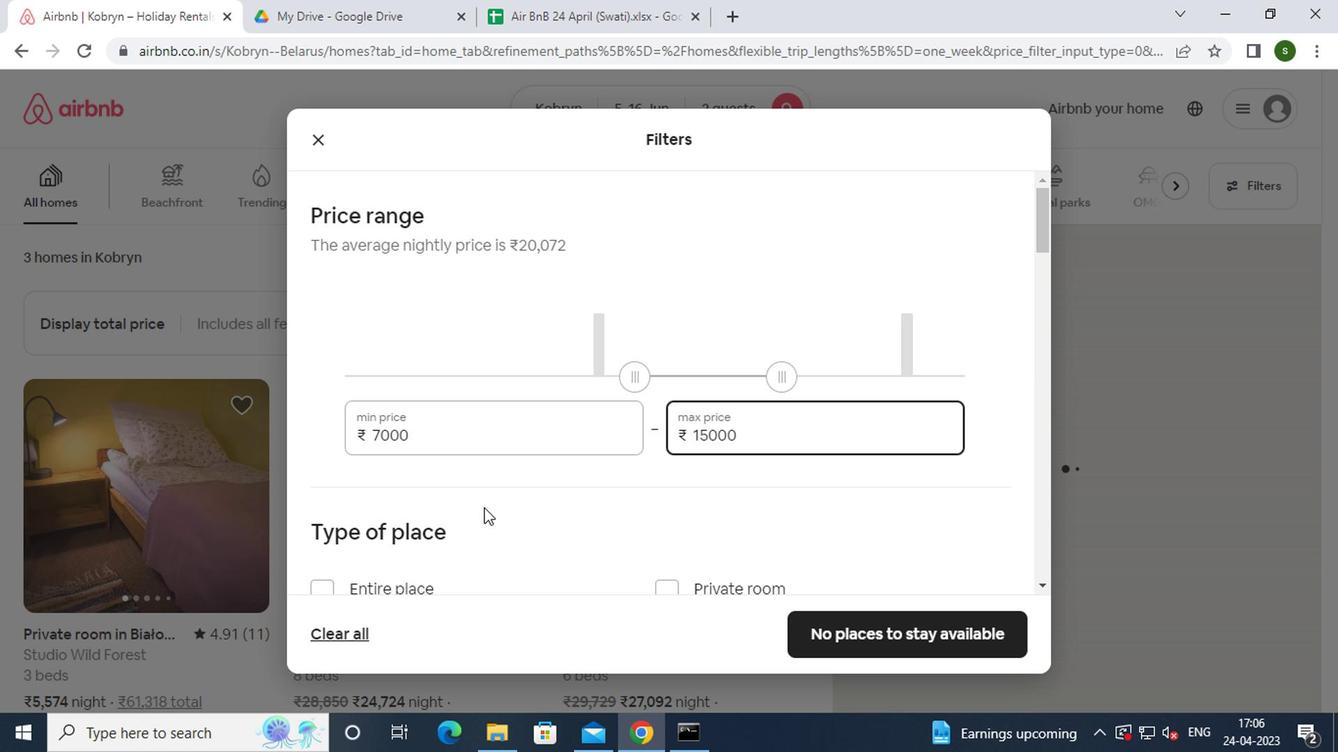 
Action: Mouse scrolled (478, 508) with delta (0, 0)
Screenshot: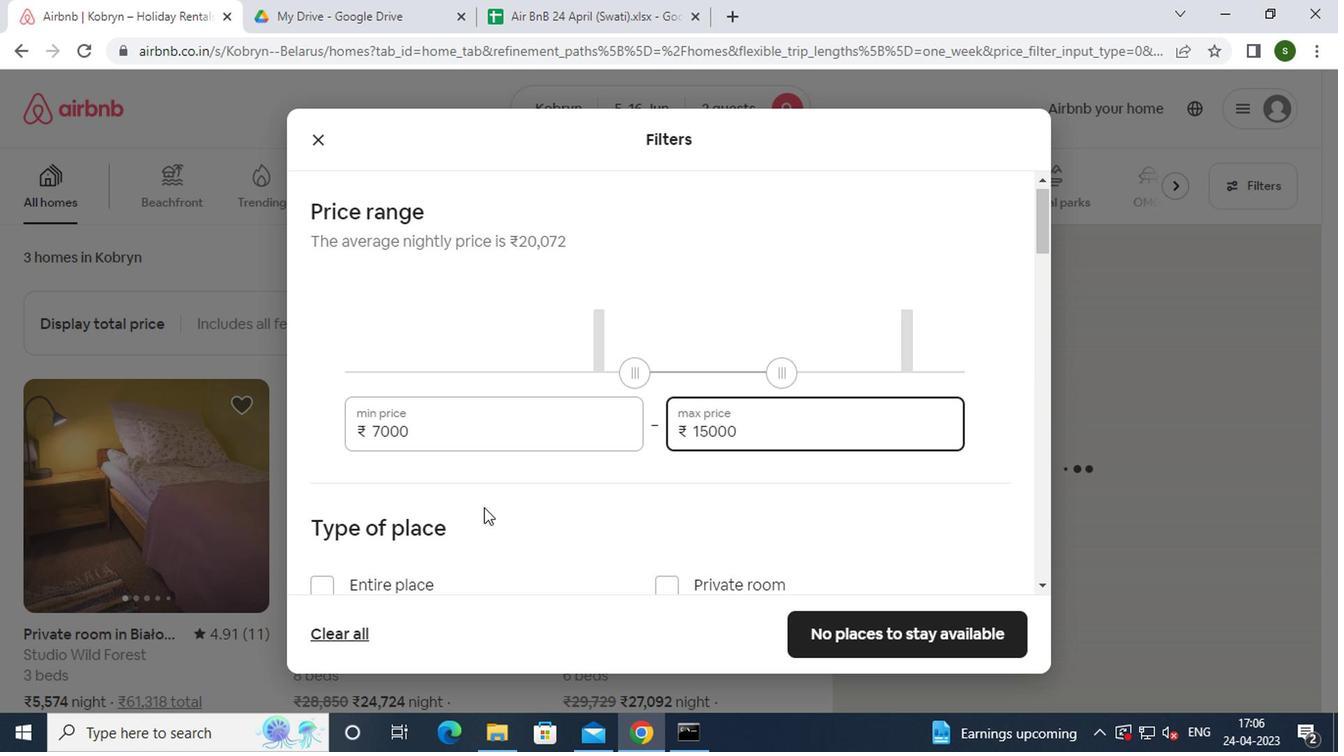 
Action: Mouse moved to (326, 402)
Screenshot: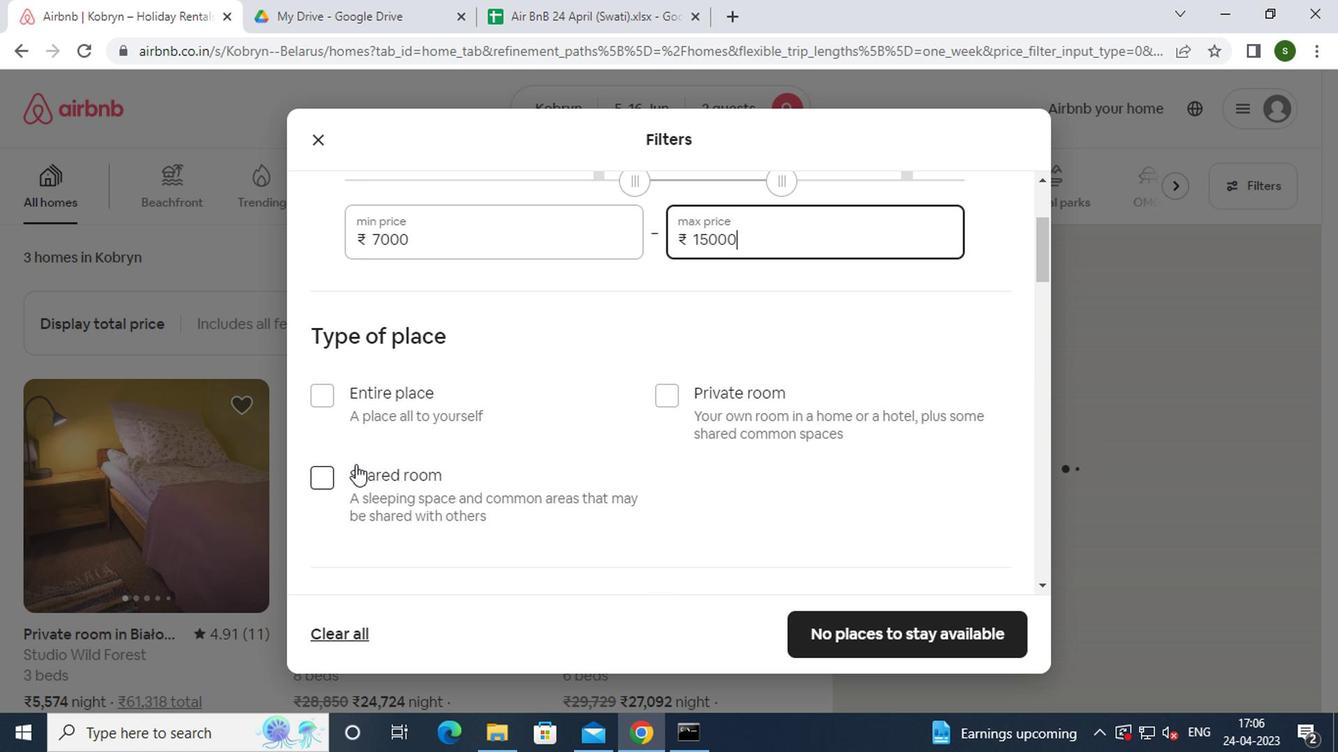 
Action: Mouse pressed left at (326, 402)
Screenshot: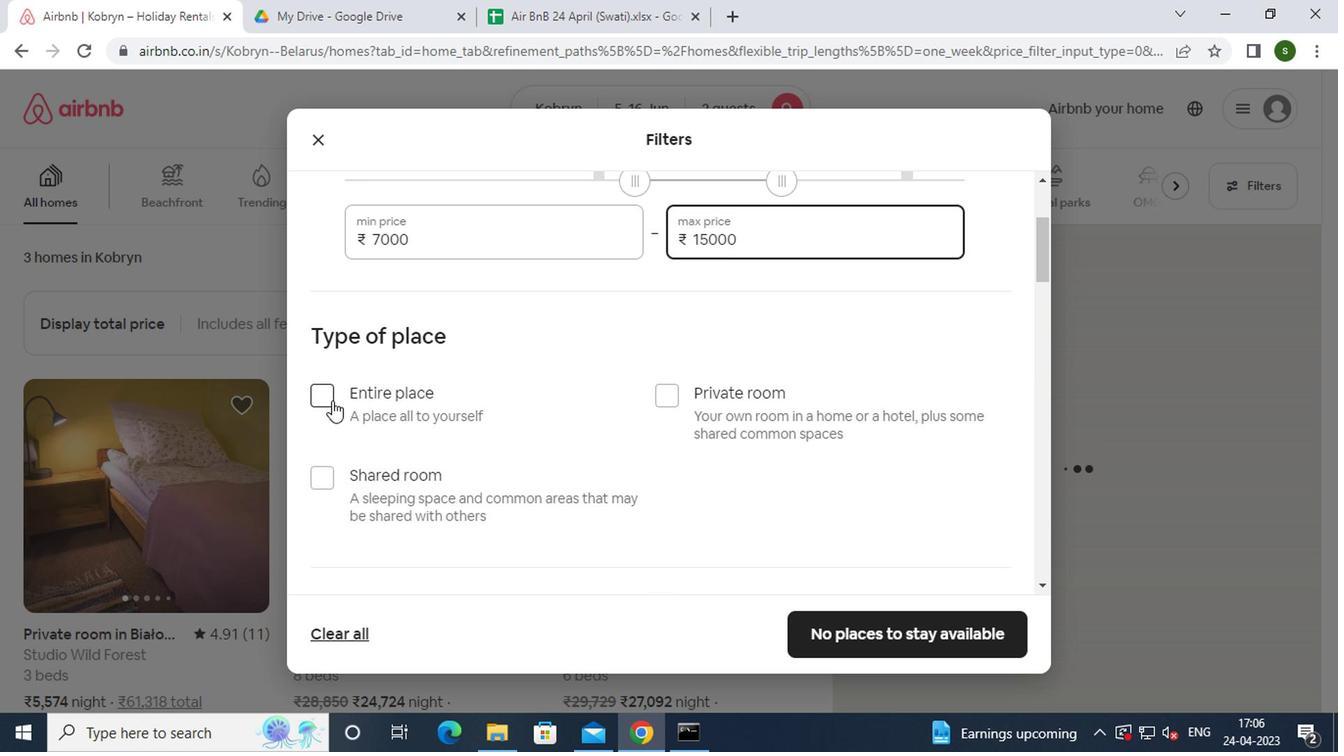 
Action: Mouse moved to (507, 410)
Screenshot: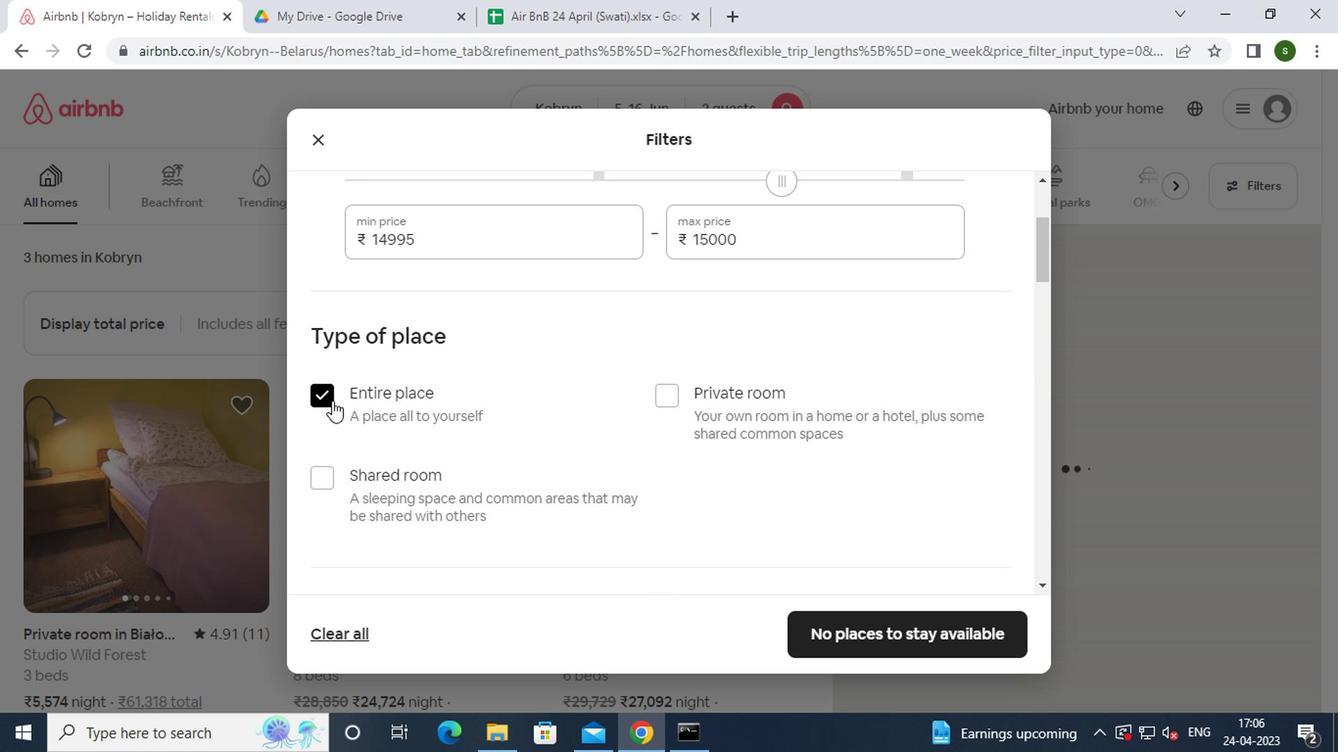 
Action: Mouse scrolled (507, 409) with delta (0, 0)
Screenshot: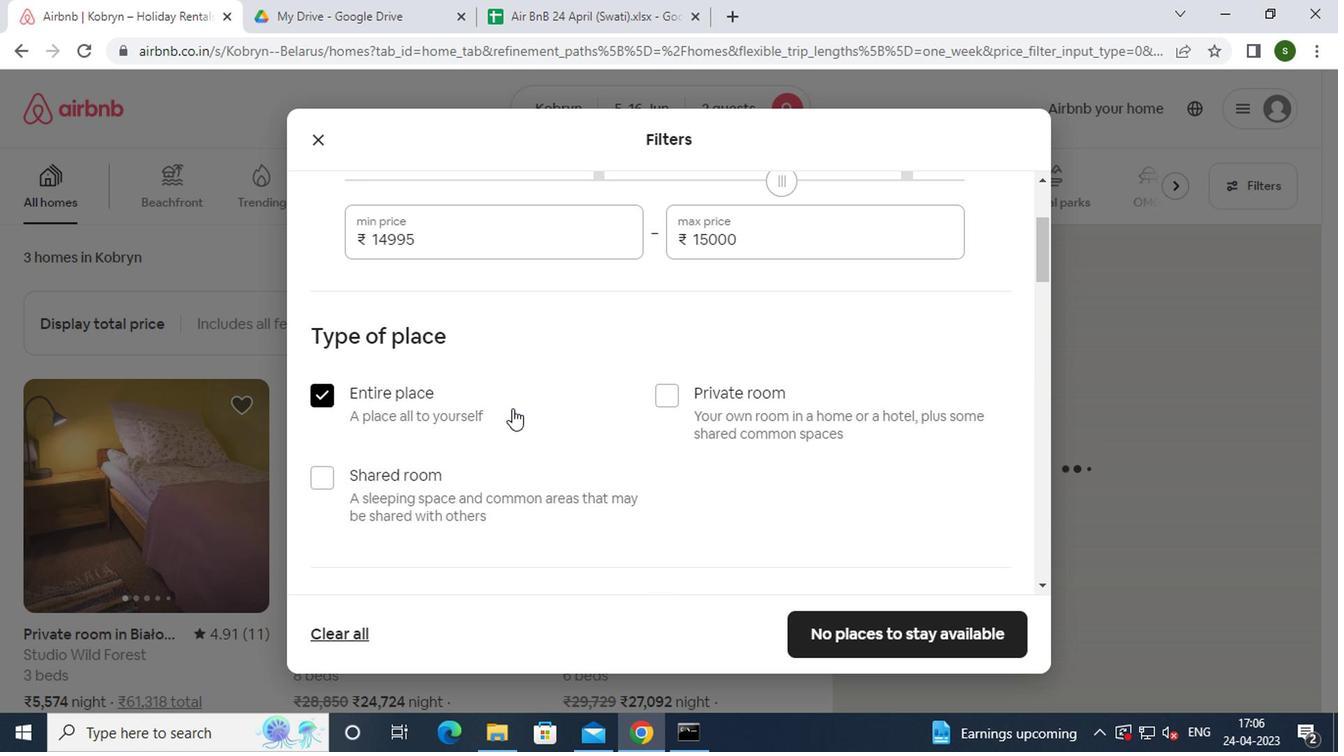 
Action: Mouse scrolled (507, 409) with delta (0, 0)
Screenshot: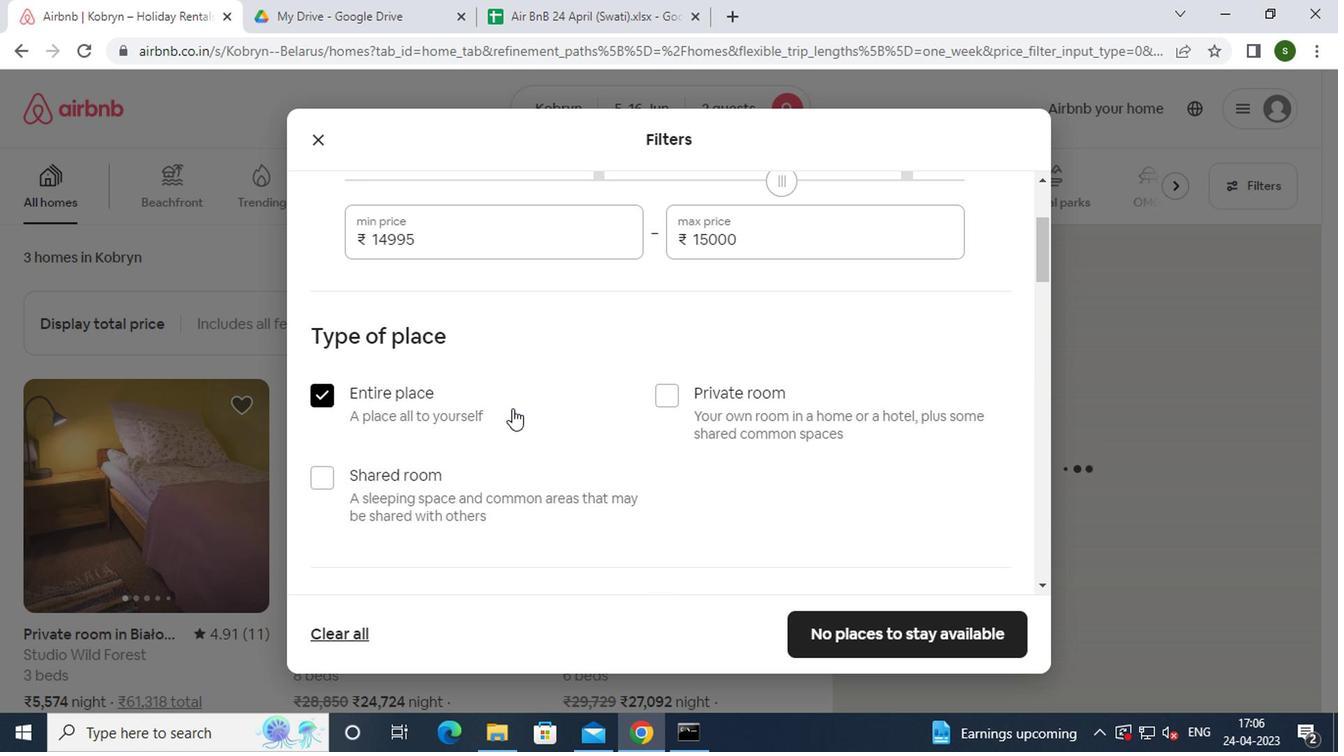 
Action: Mouse scrolled (507, 409) with delta (0, 0)
Screenshot: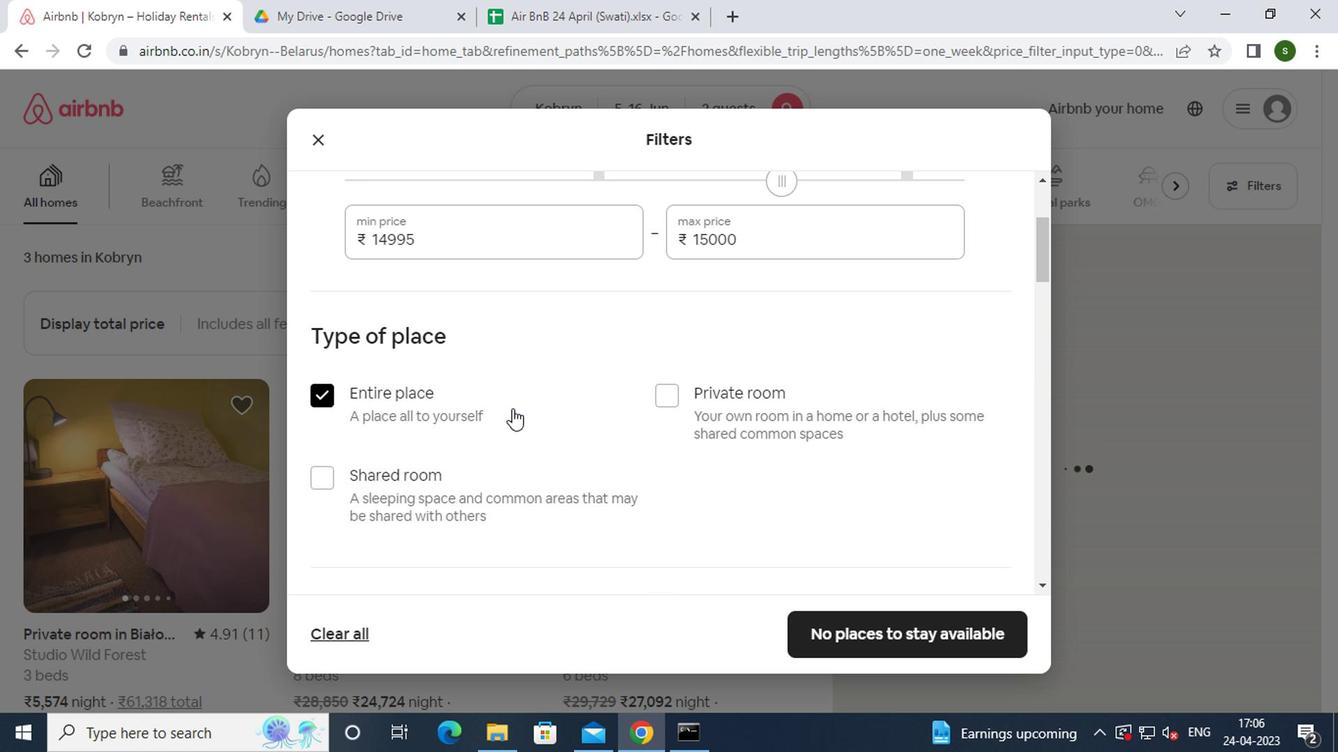 
Action: Mouse moved to (433, 419)
Screenshot: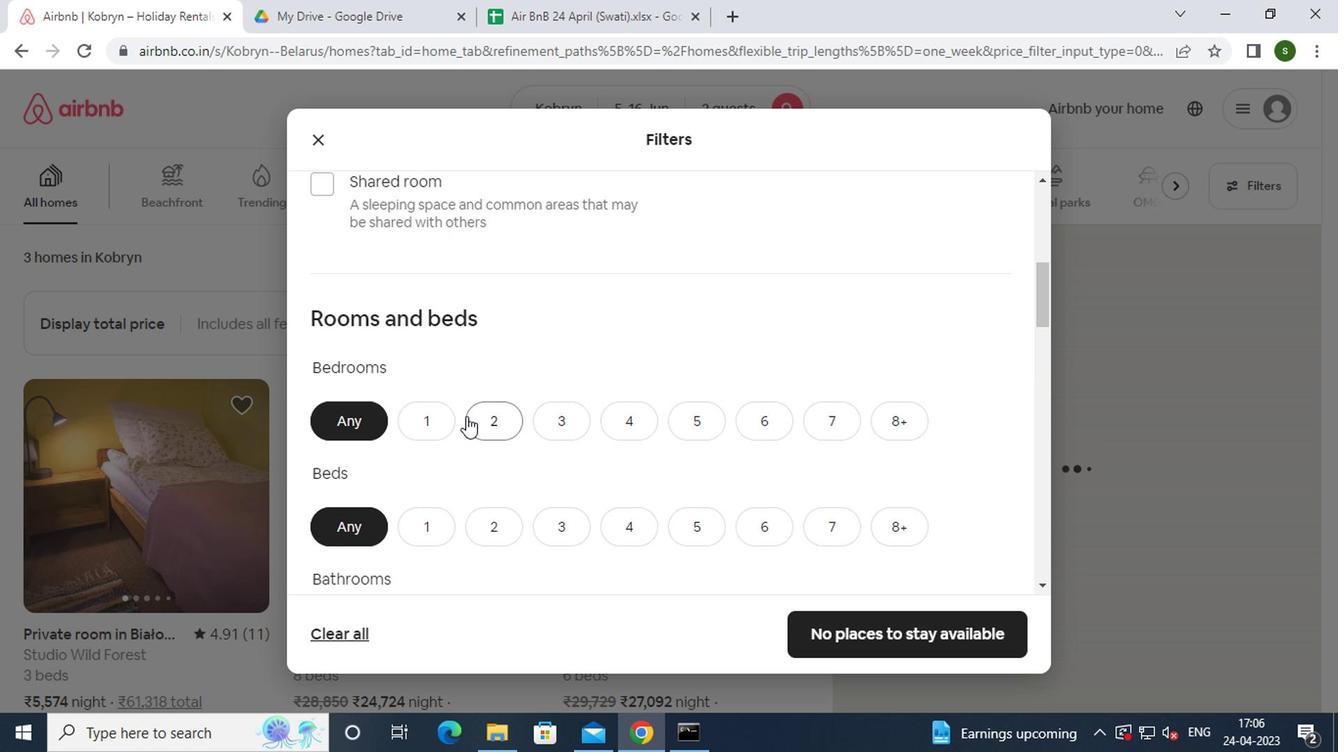 
Action: Mouse pressed left at (433, 419)
Screenshot: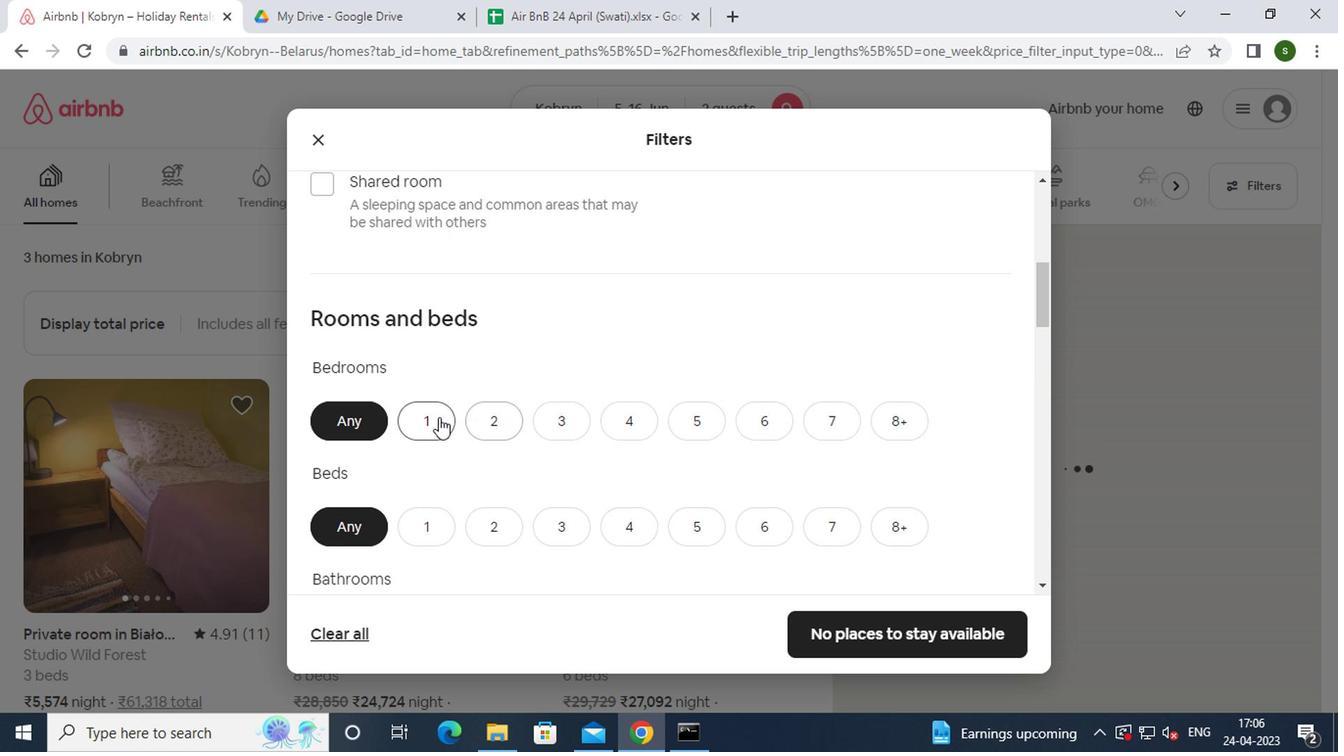 
Action: Mouse scrolled (433, 418) with delta (0, -1)
Screenshot: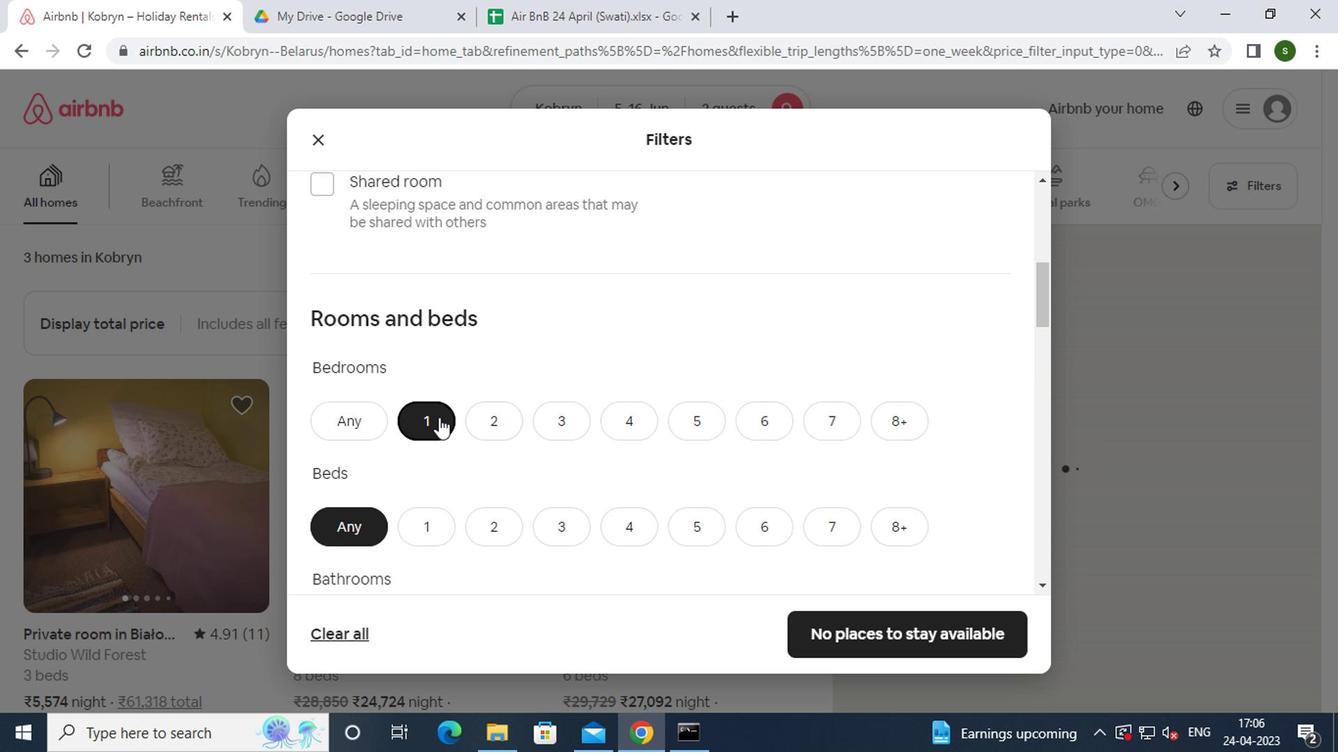 
Action: Mouse scrolled (433, 418) with delta (0, -1)
Screenshot: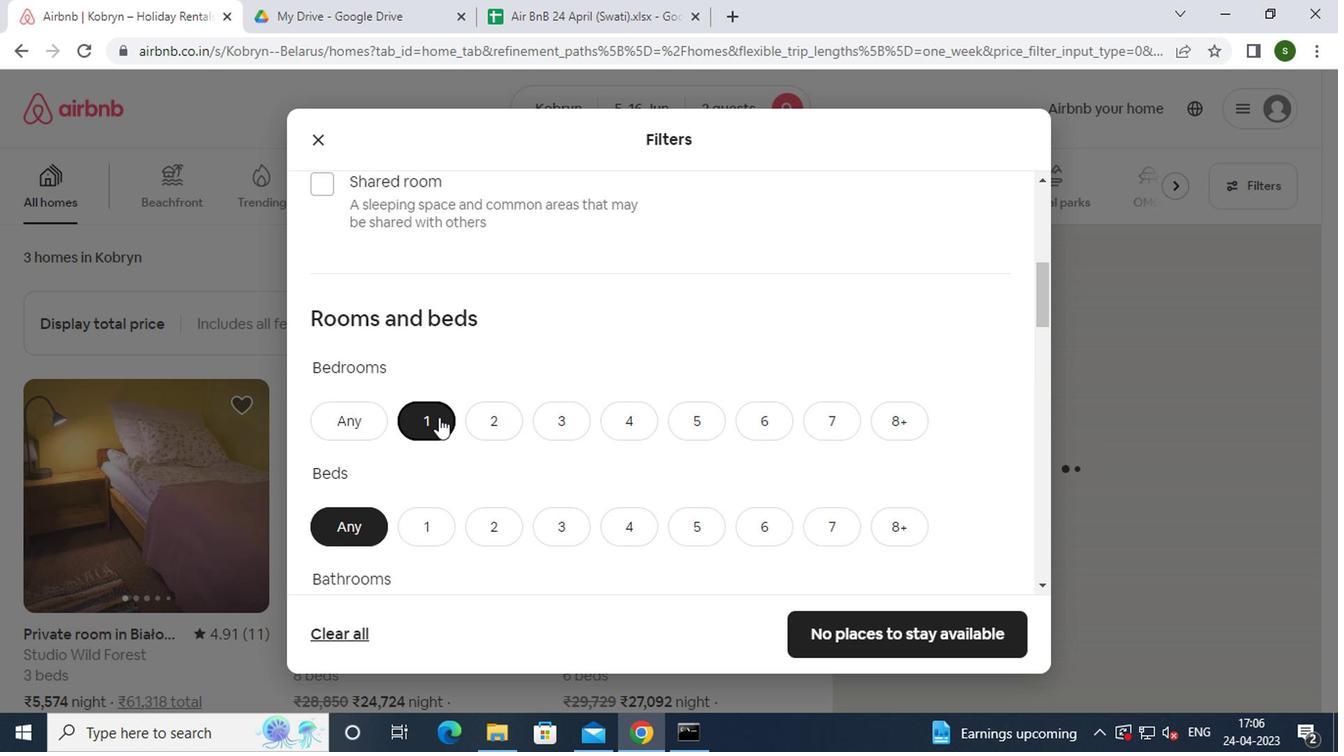 
Action: Mouse moved to (425, 336)
Screenshot: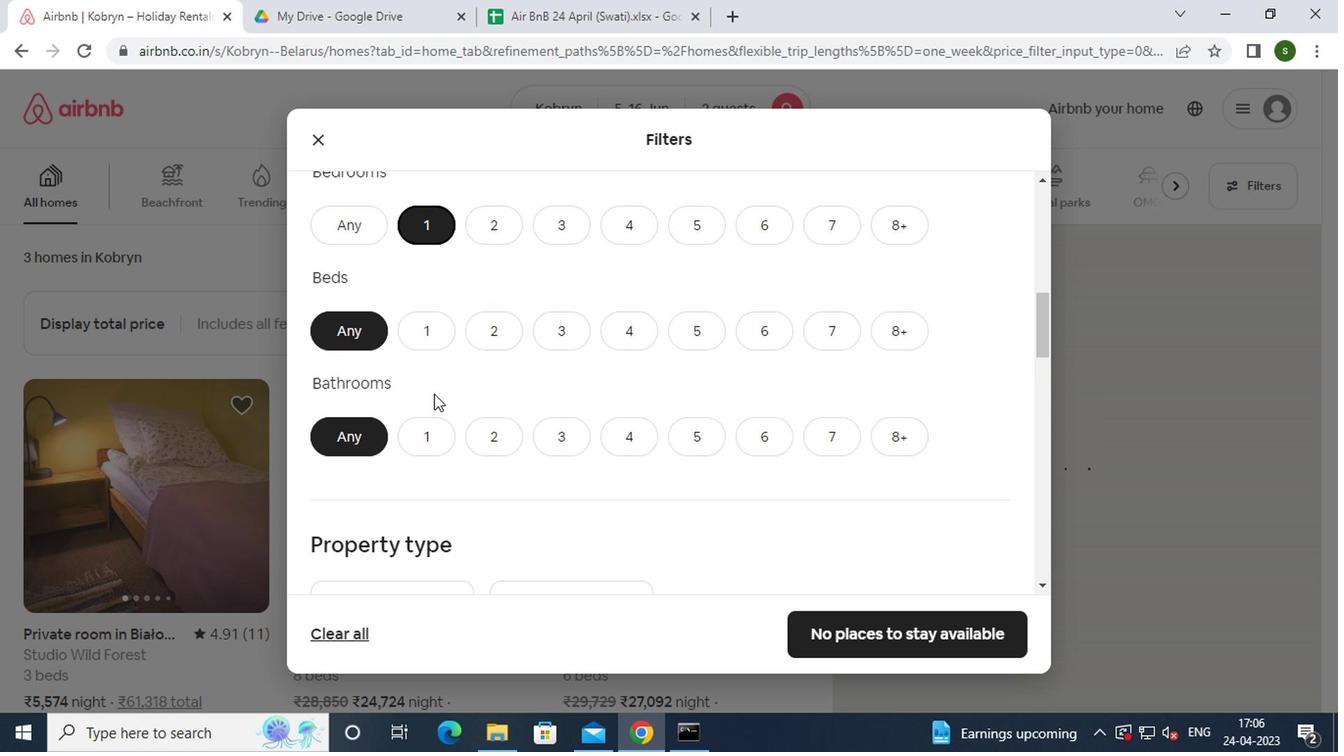 
Action: Mouse pressed left at (425, 336)
Screenshot: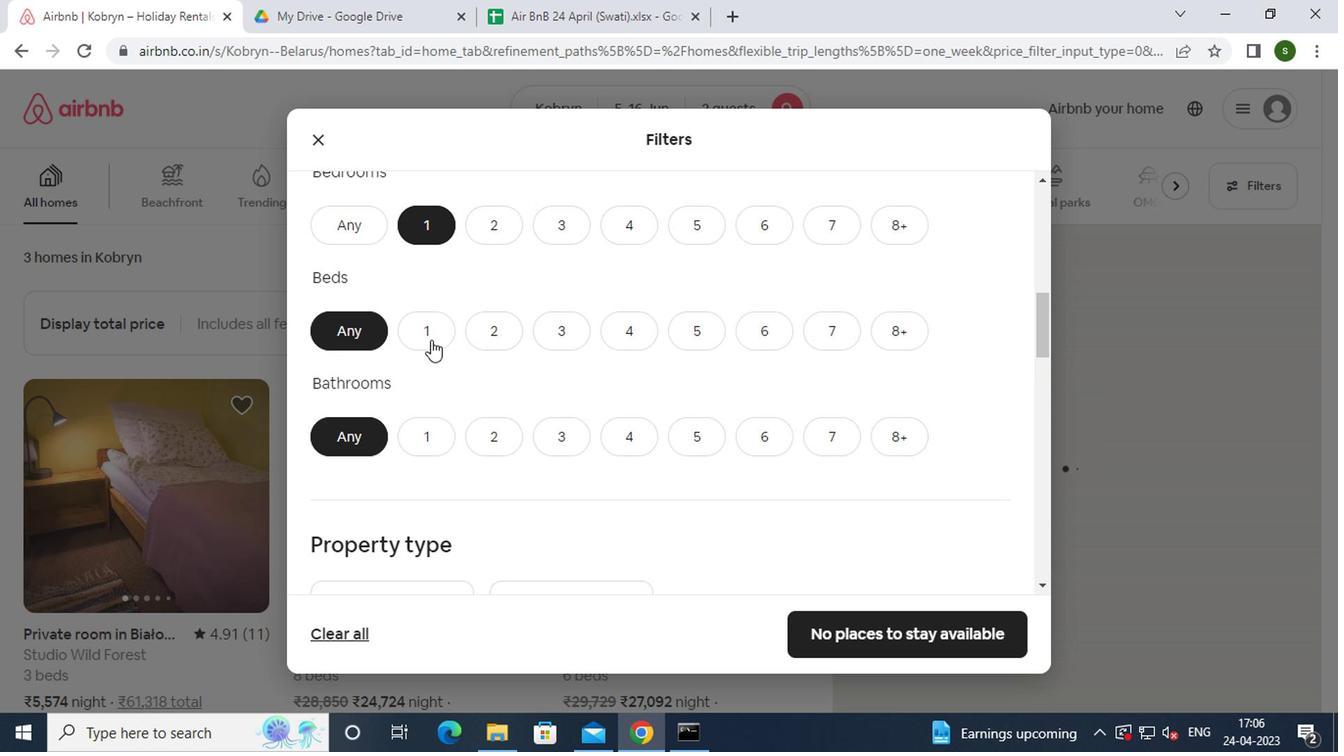
Action: Mouse moved to (437, 439)
Screenshot: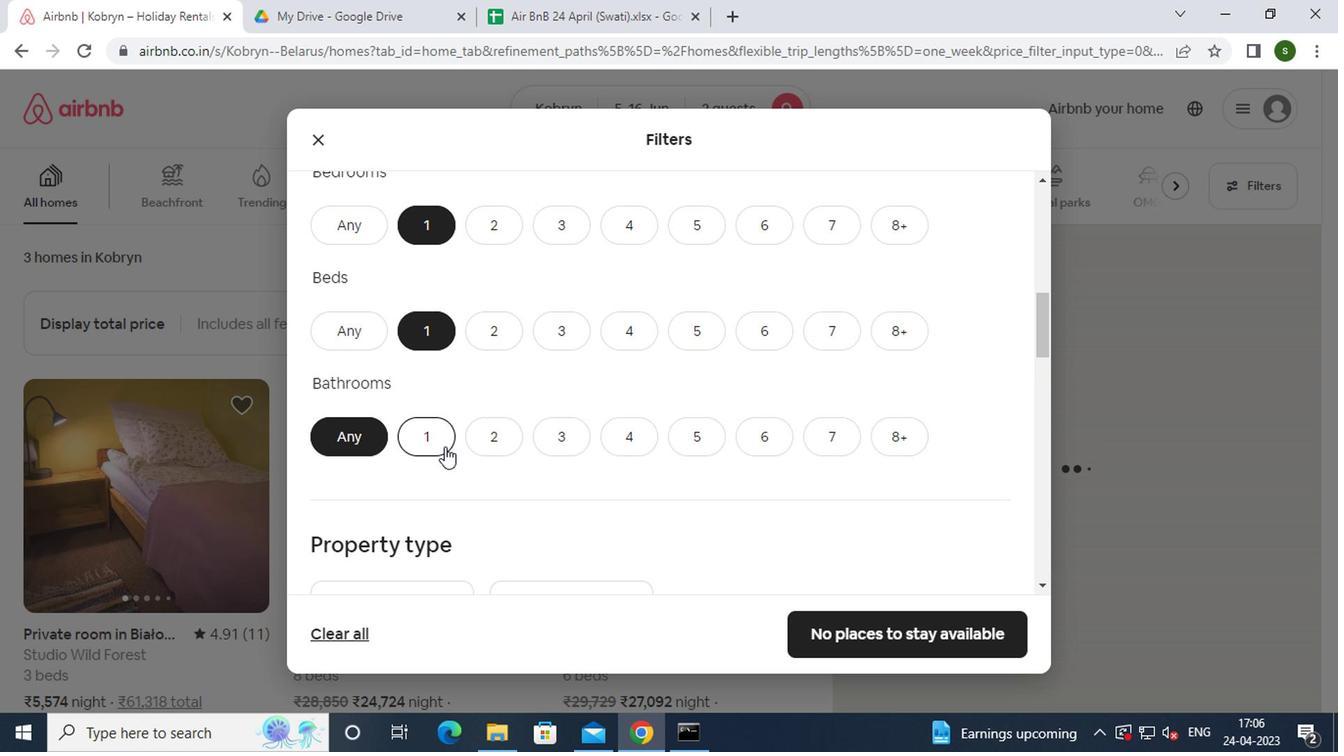 
Action: Mouse pressed left at (437, 439)
Screenshot: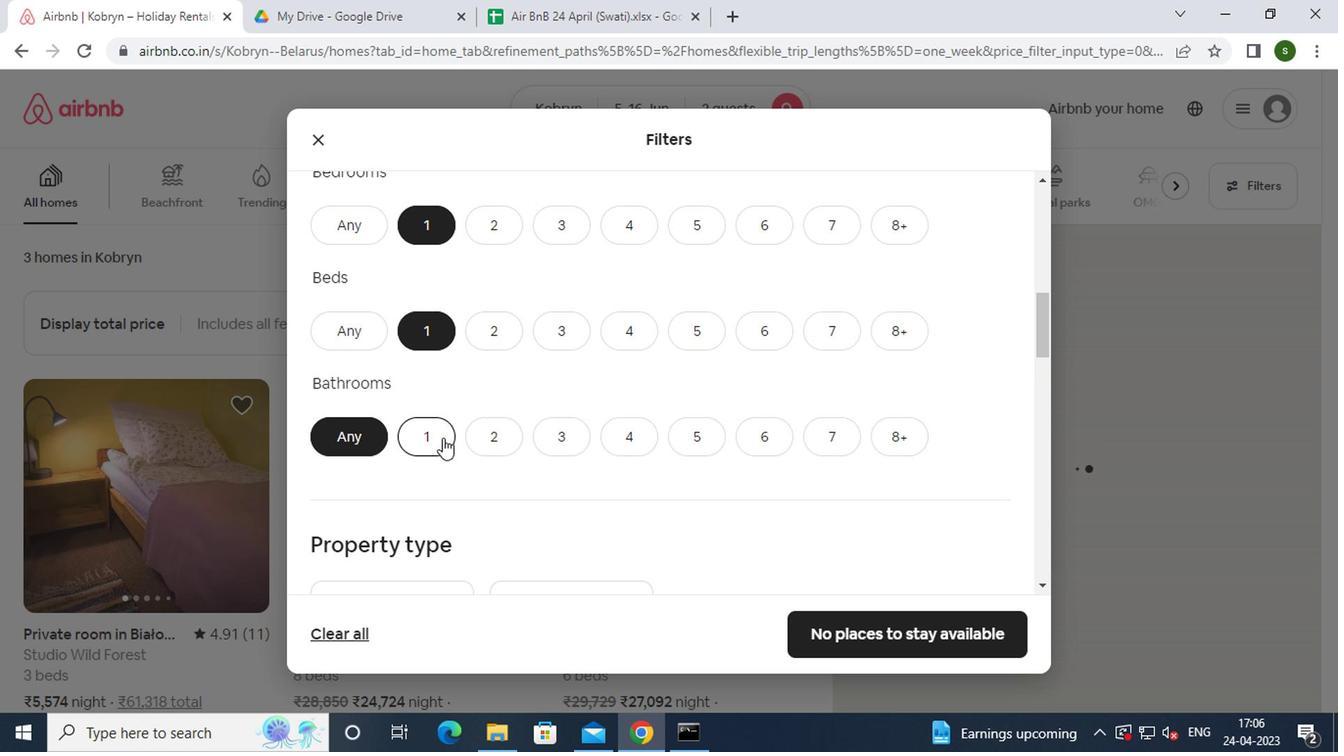 
Action: Mouse moved to (536, 369)
Screenshot: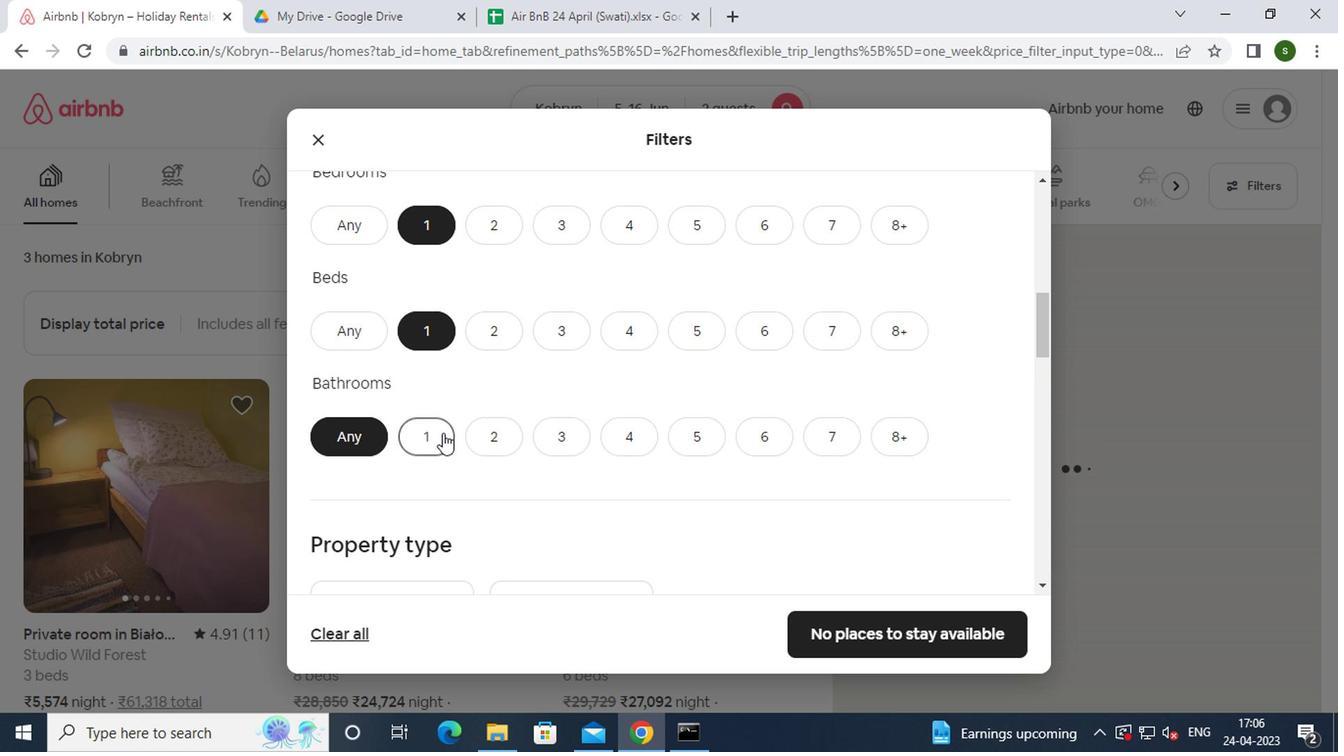 
Action: Mouse scrolled (536, 368) with delta (0, 0)
Screenshot: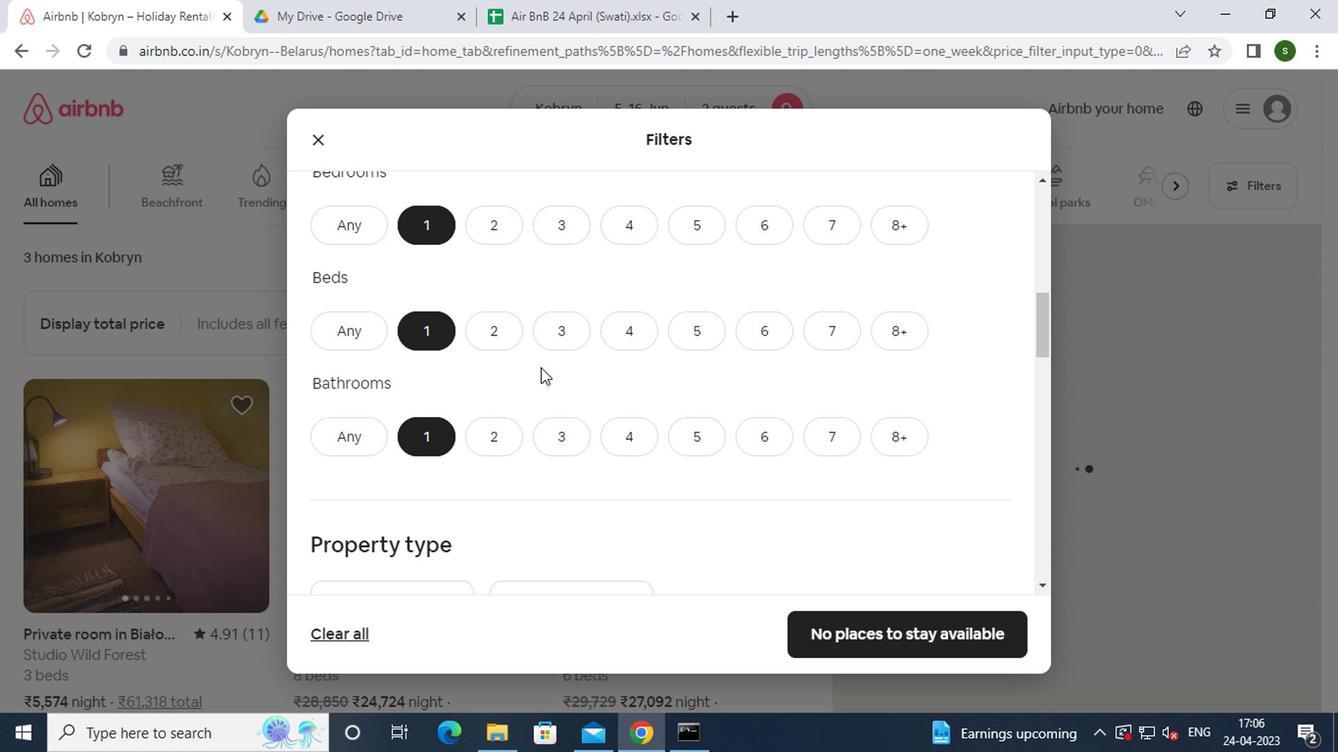 
Action: Mouse scrolled (536, 368) with delta (0, 0)
Screenshot: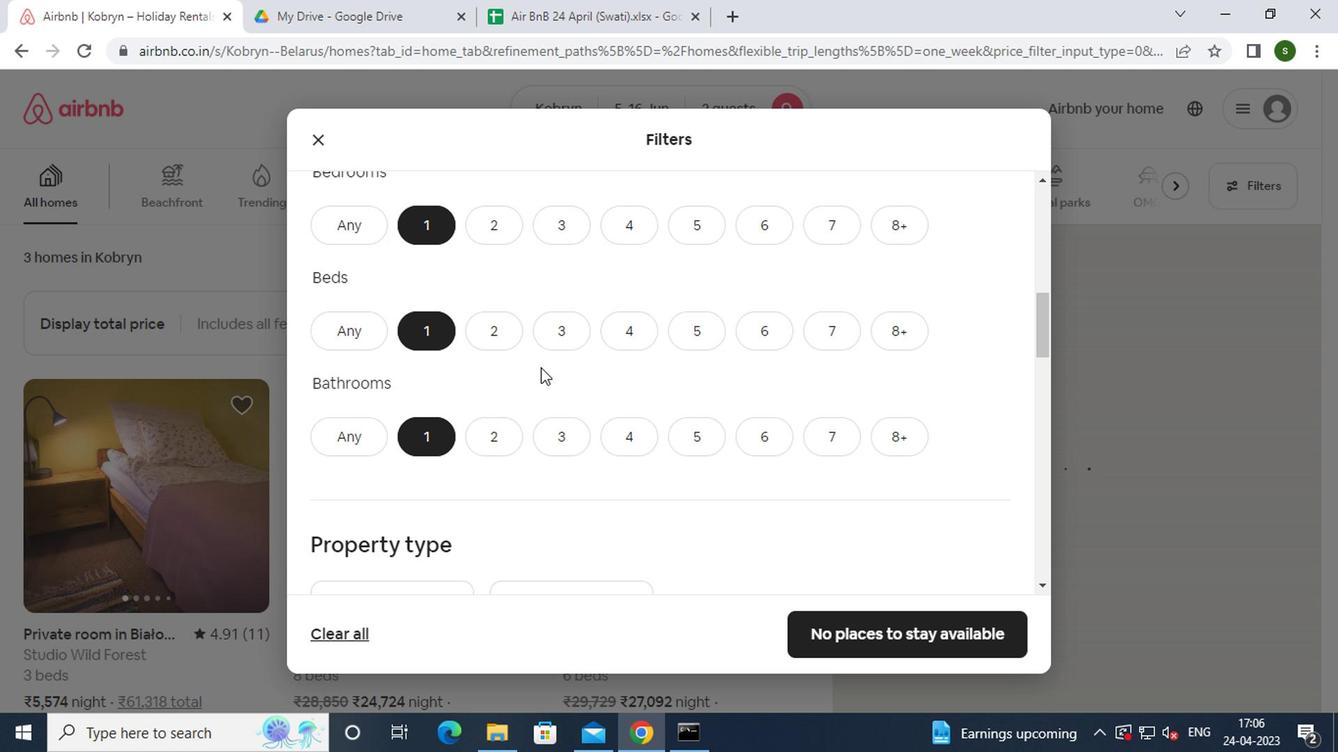 
Action: Mouse scrolled (536, 368) with delta (0, 0)
Screenshot: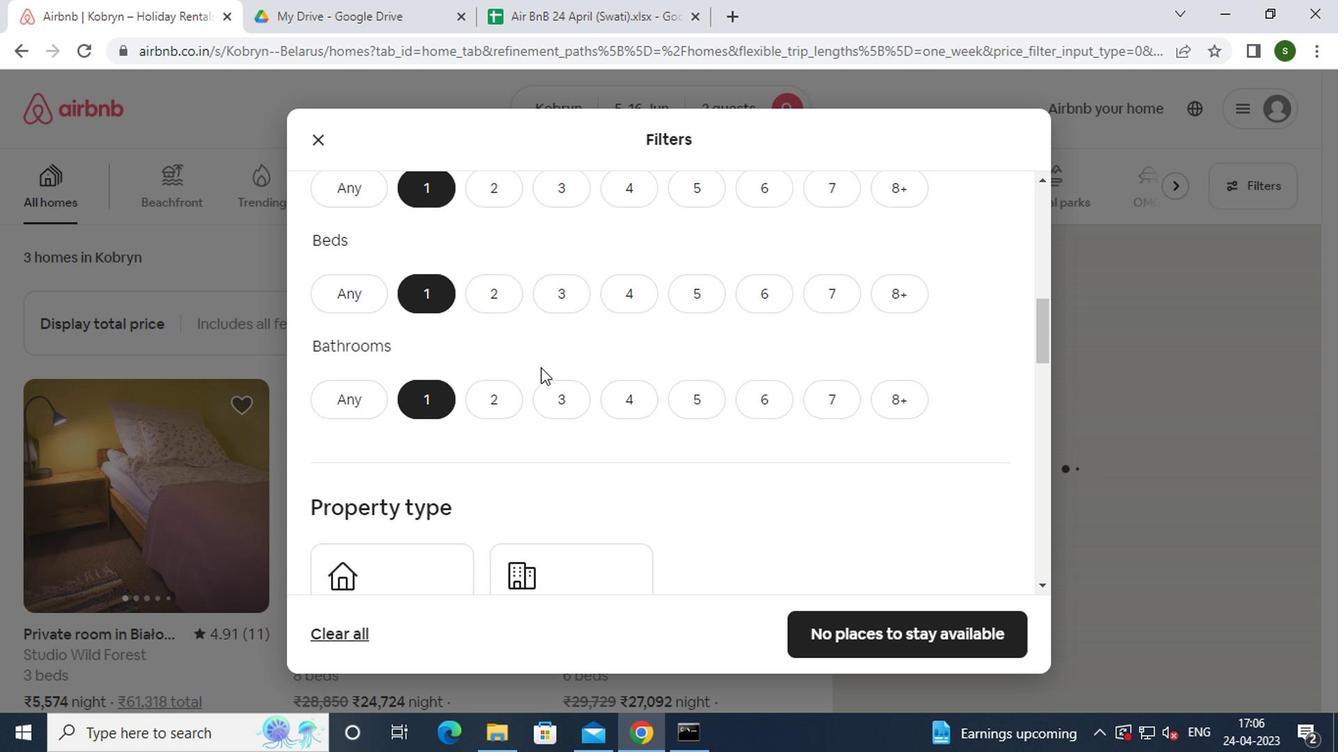 
Action: Mouse moved to (425, 375)
Screenshot: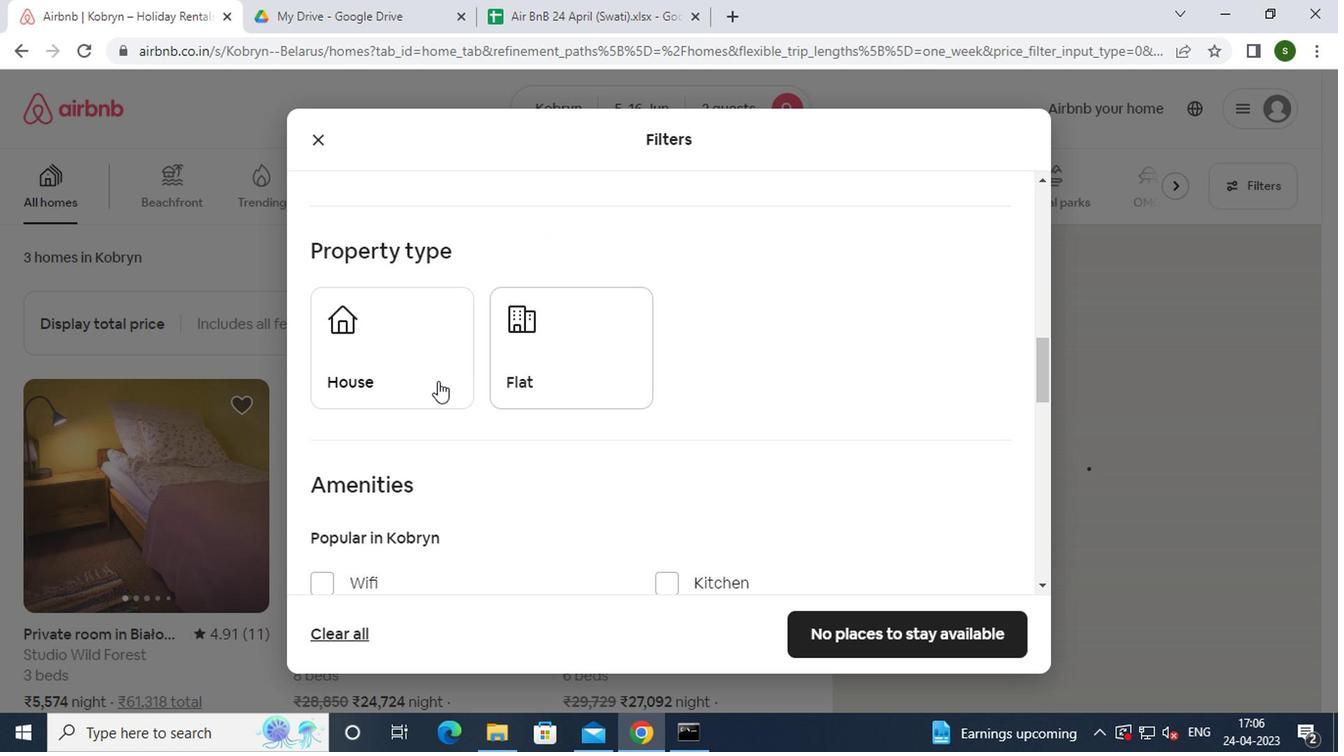 
Action: Mouse pressed left at (425, 375)
Screenshot: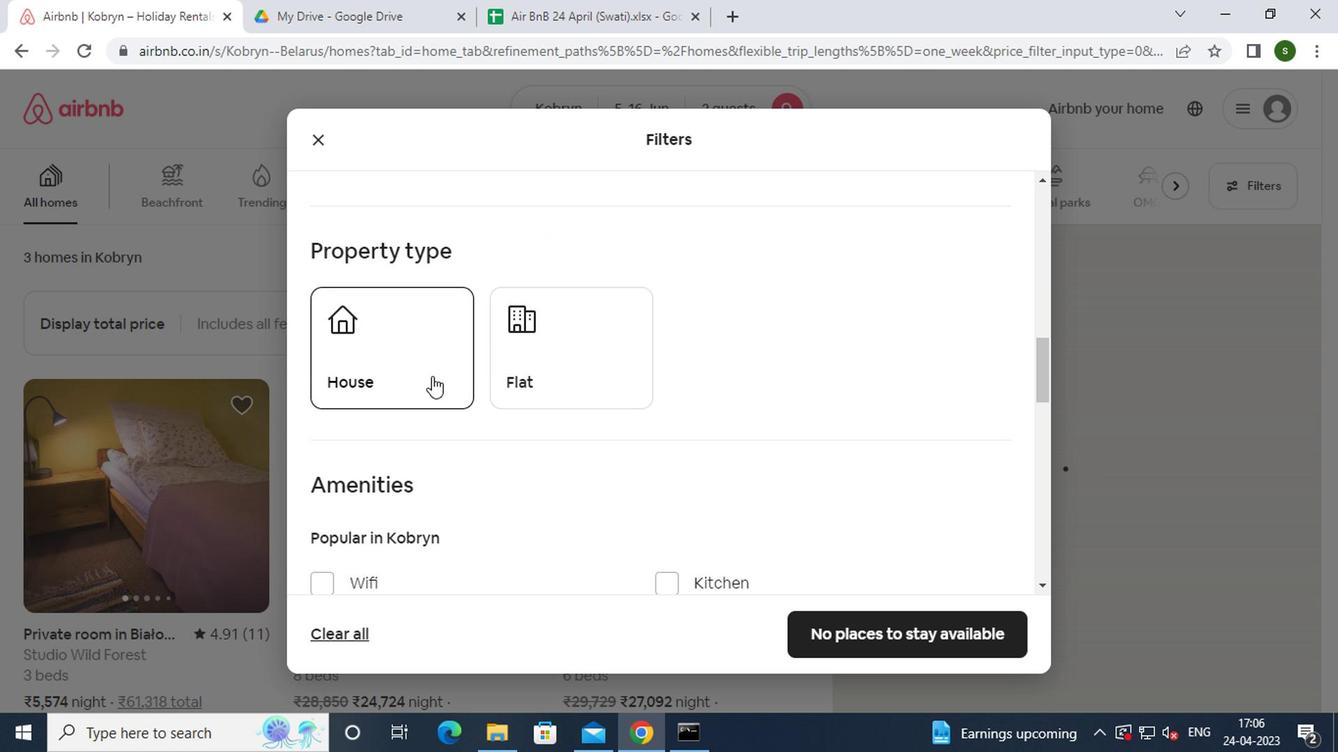 
Action: Mouse moved to (627, 374)
Screenshot: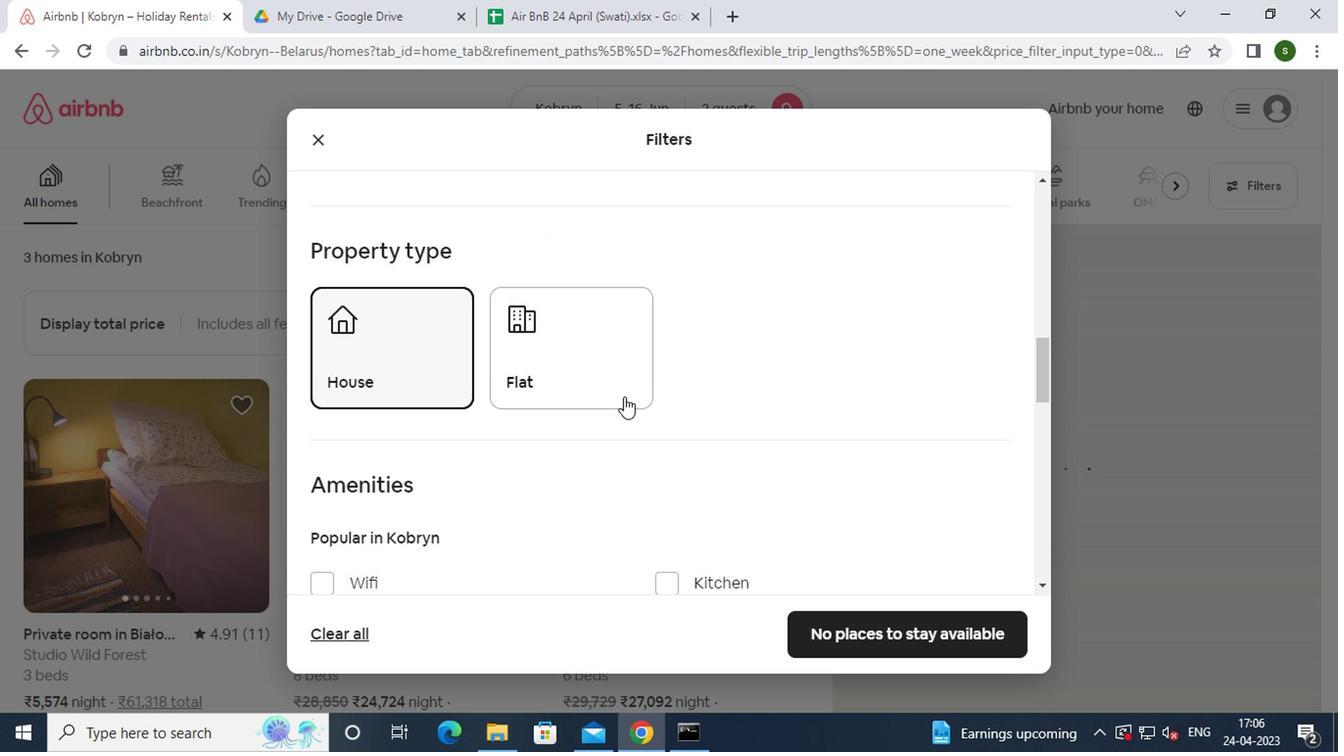 
Action: Mouse pressed left at (627, 374)
Screenshot: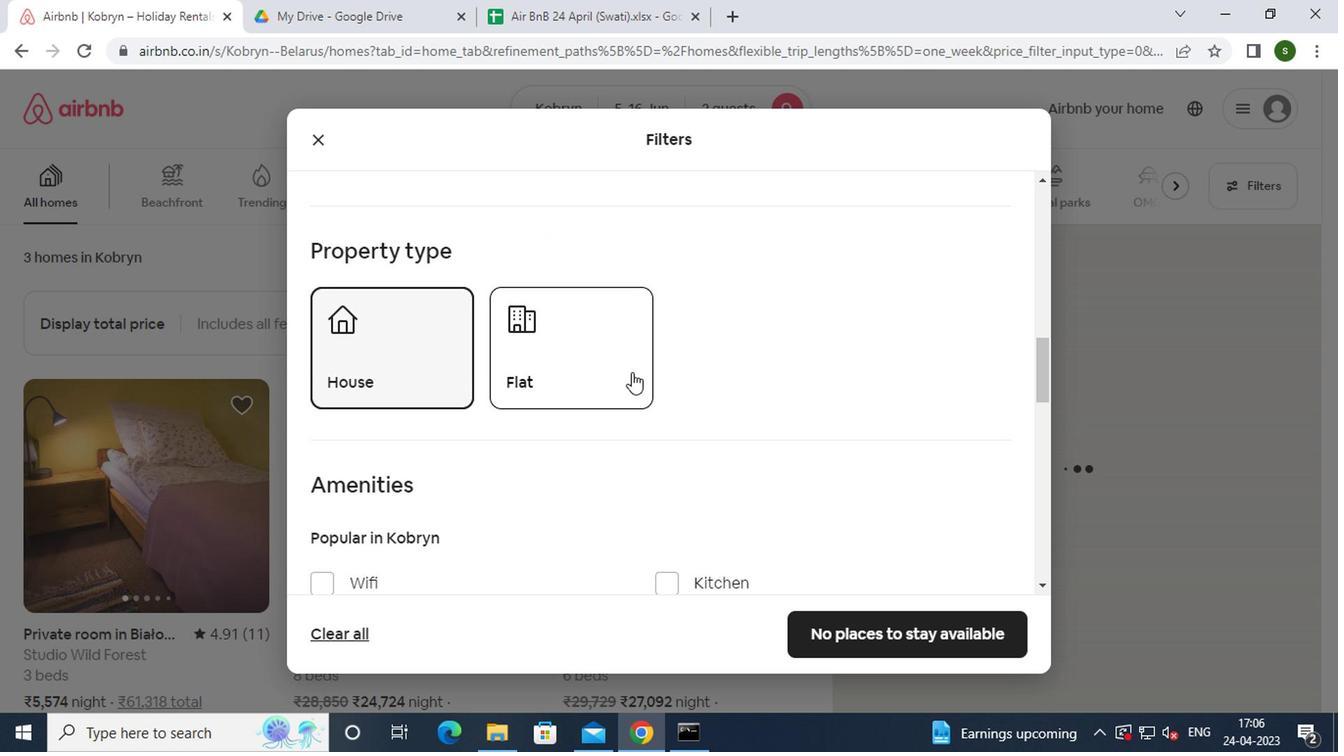 
Action: Mouse moved to (794, 377)
Screenshot: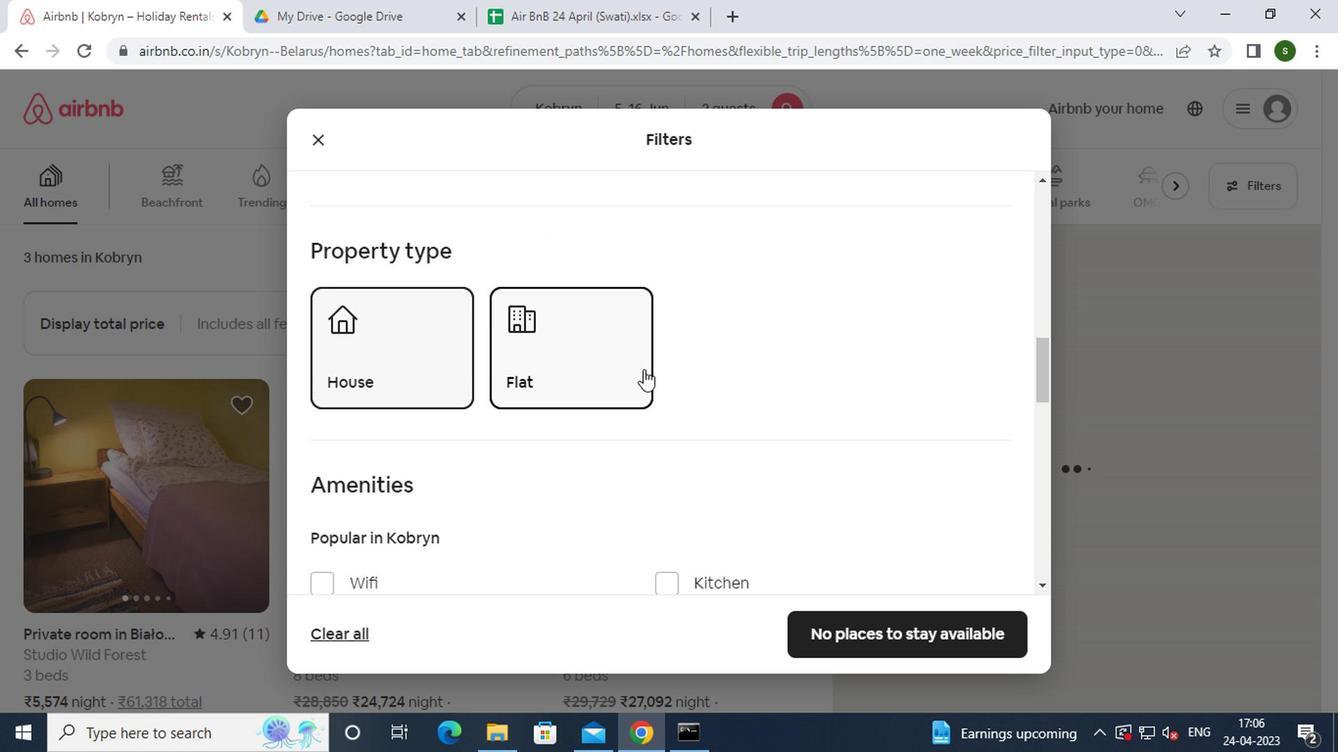 
Action: Mouse scrolled (794, 376) with delta (0, -1)
Screenshot: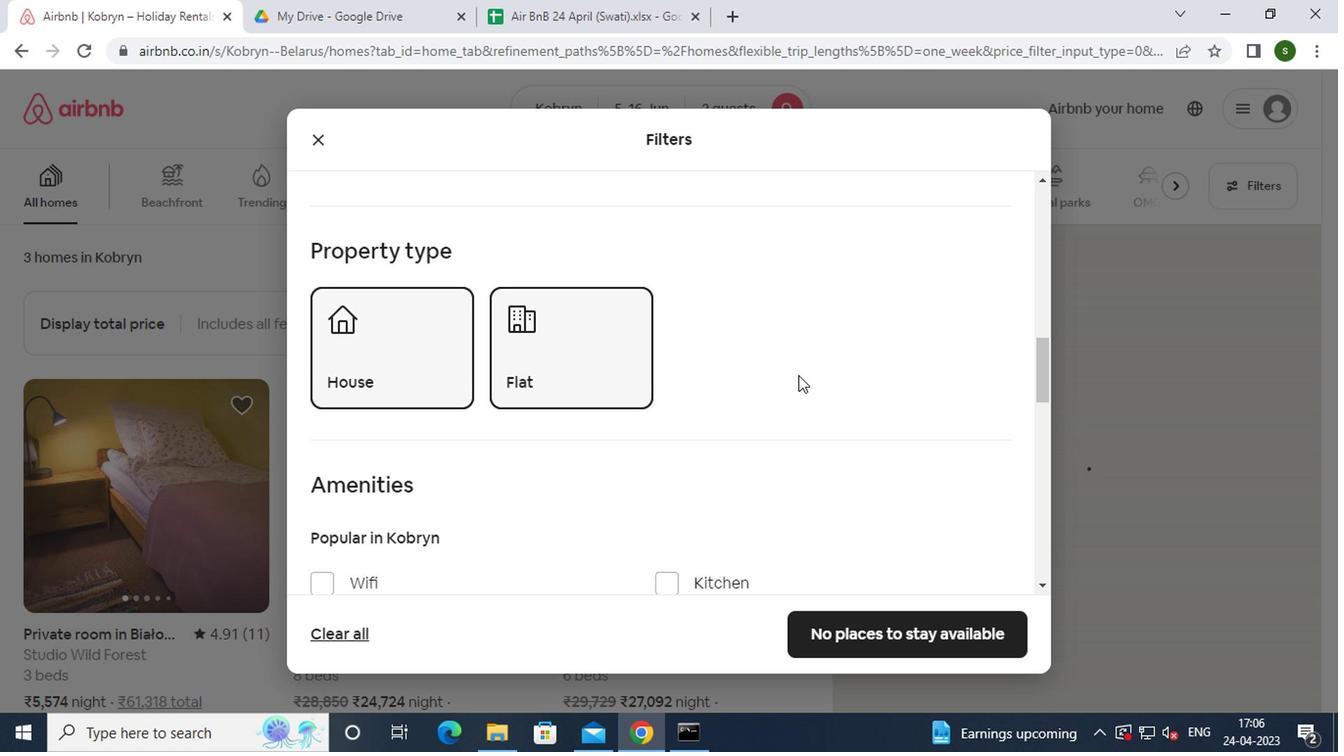 
Action: Mouse scrolled (794, 376) with delta (0, -1)
Screenshot: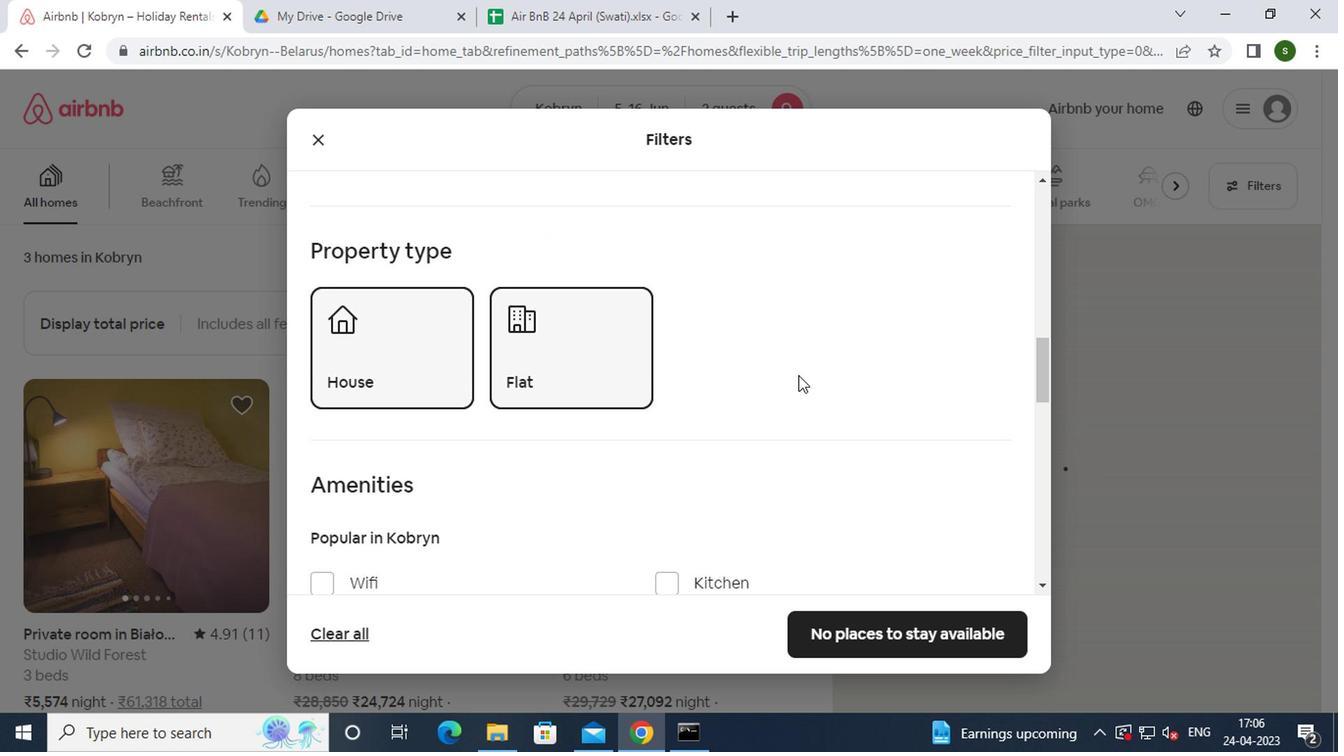 
Action: Mouse scrolled (794, 376) with delta (0, -1)
Screenshot: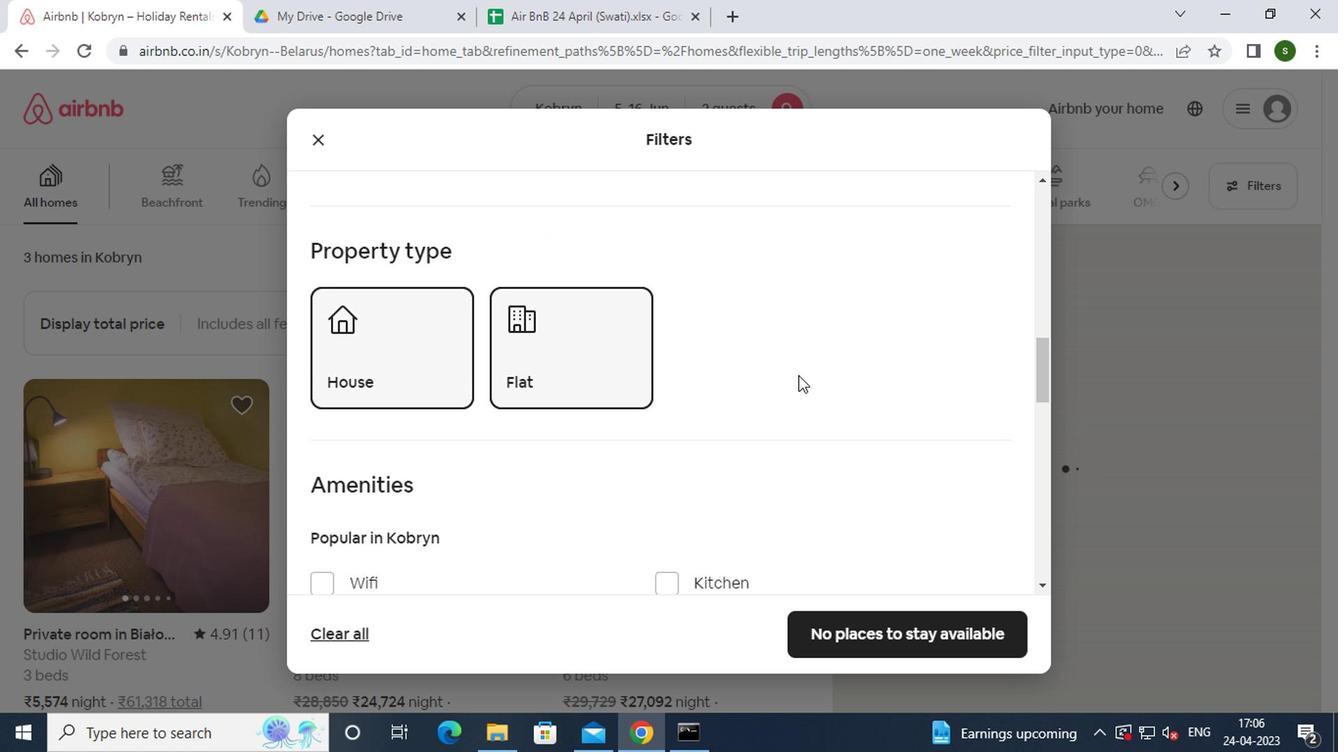
Action: Mouse scrolled (794, 376) with delta (0, -1)
Screenshot: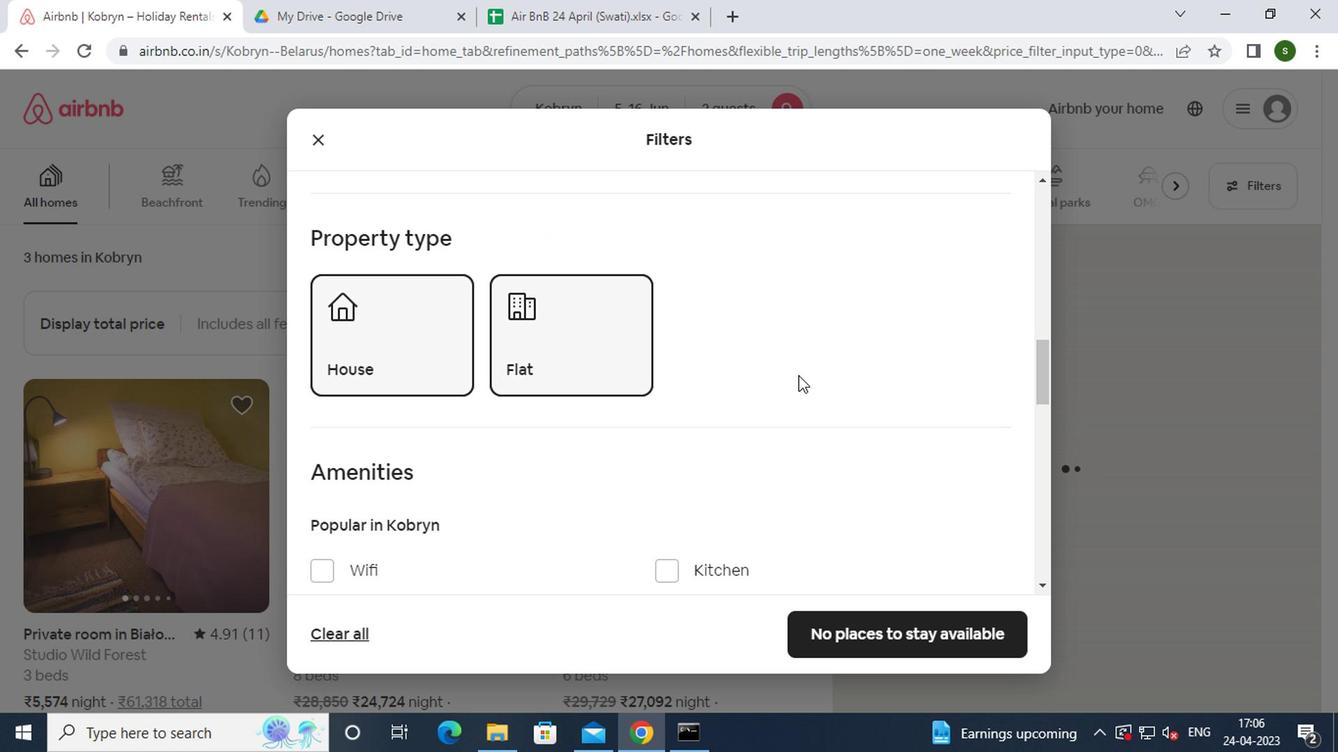 
Action: Mouse moved to (950, 552)
Screenshot: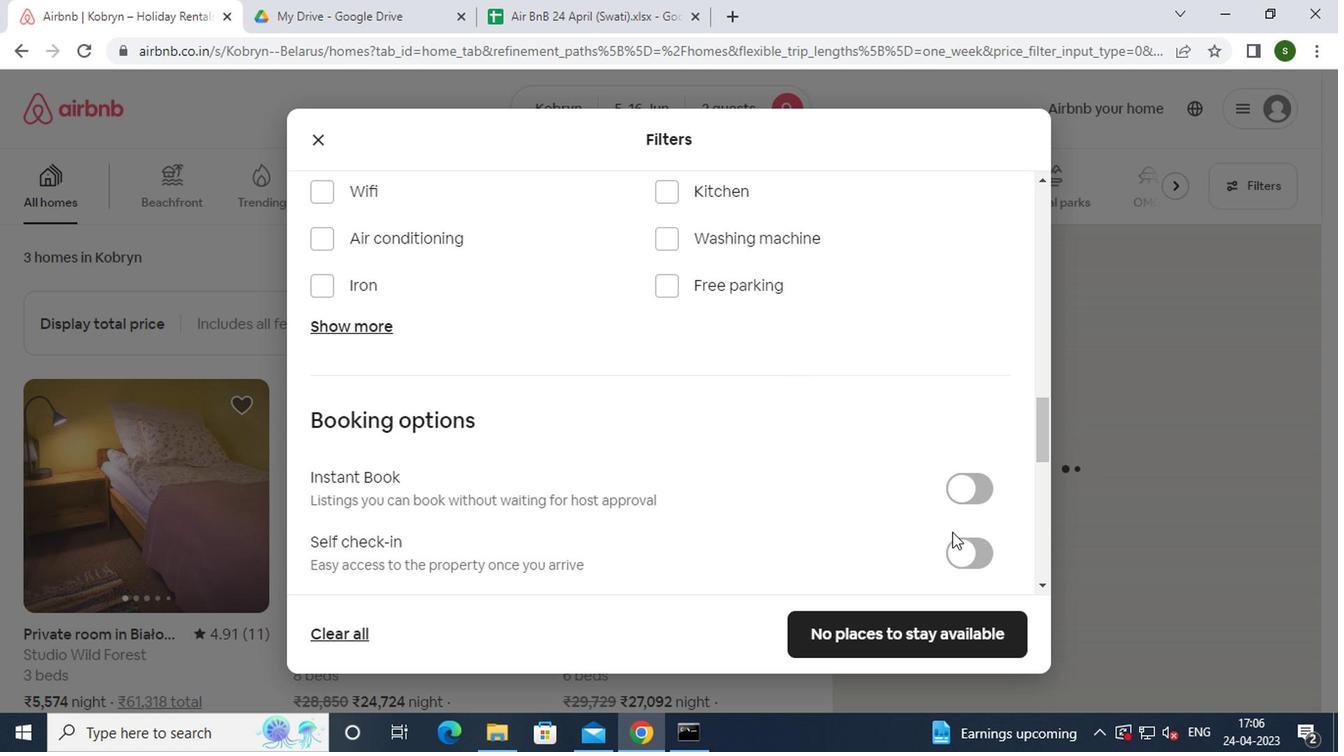 
Action: Mouse pressed left at (950, 552)
Screenshot: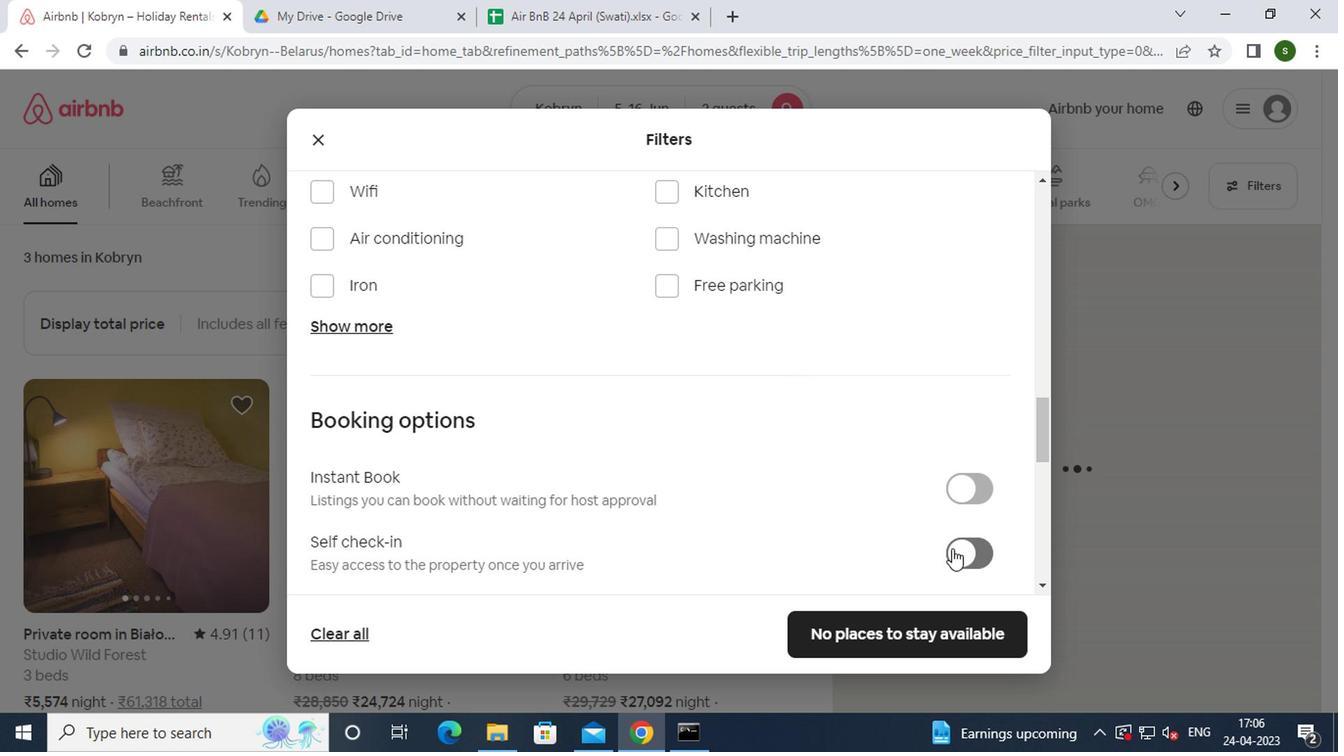 
Action: Mouse moved to (865, 466)
Screenshot: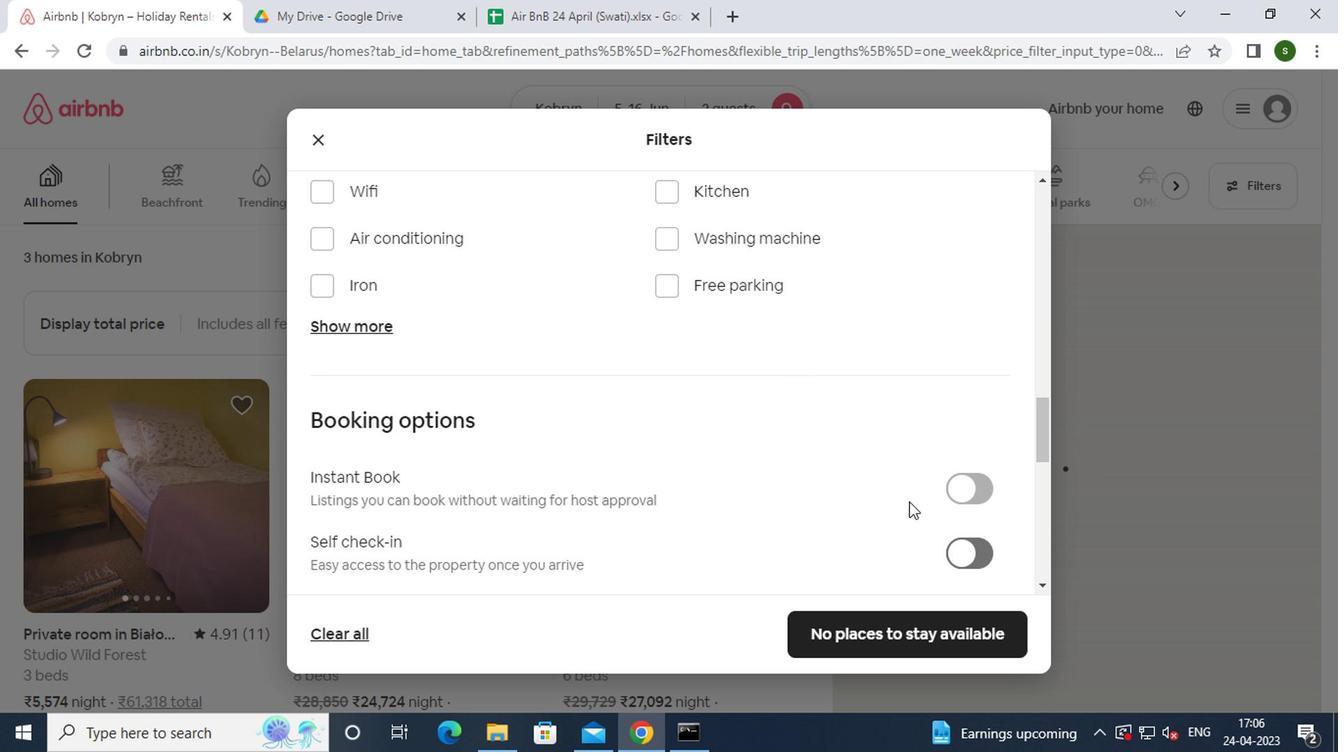 
Action: Mouse scrolled (865, 464) with delta (0, -1)
Screenshot: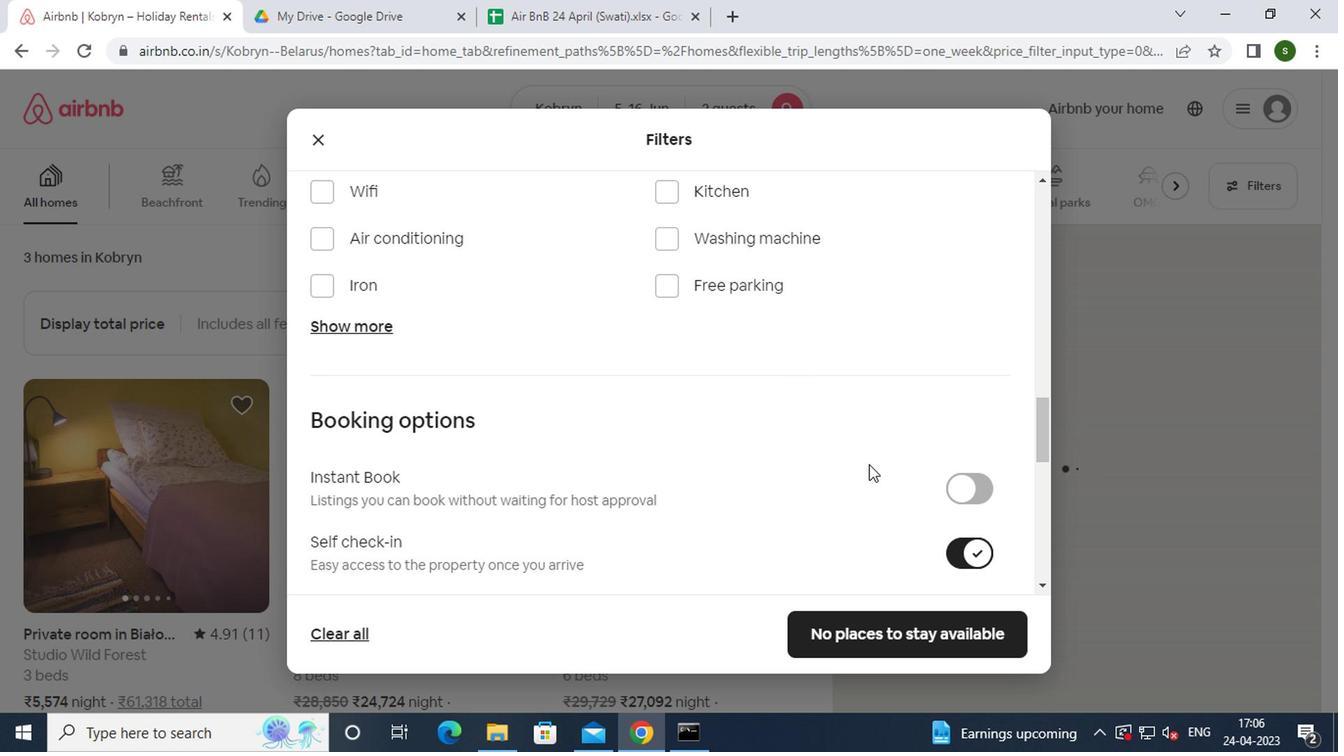 
Action: Mouse scrolled (865, 464) with delta (0, -1)
Screenshot: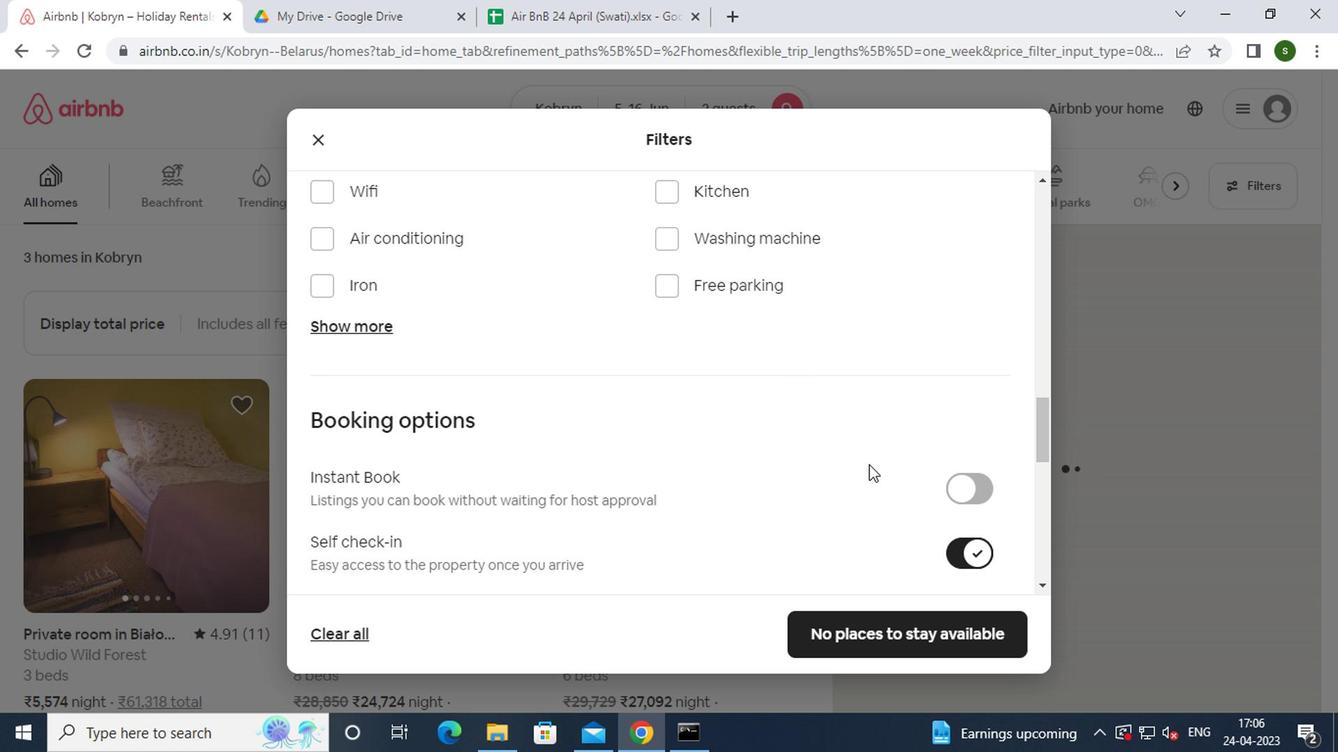 
Action: Mouse scrolled (865, 464) with delta (0, -1)
Screenshot: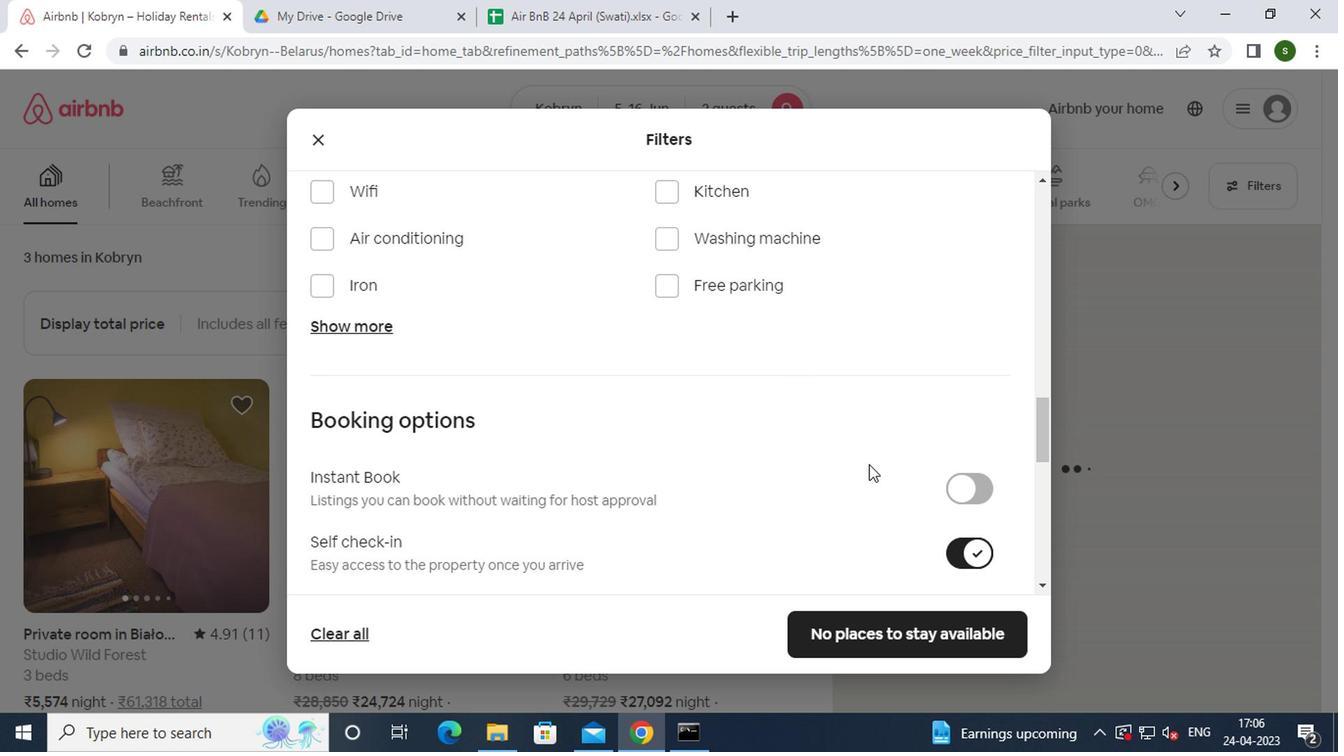 
Action: Mouse scrolled (865, 464) with delta (0, -1)
Screenshot: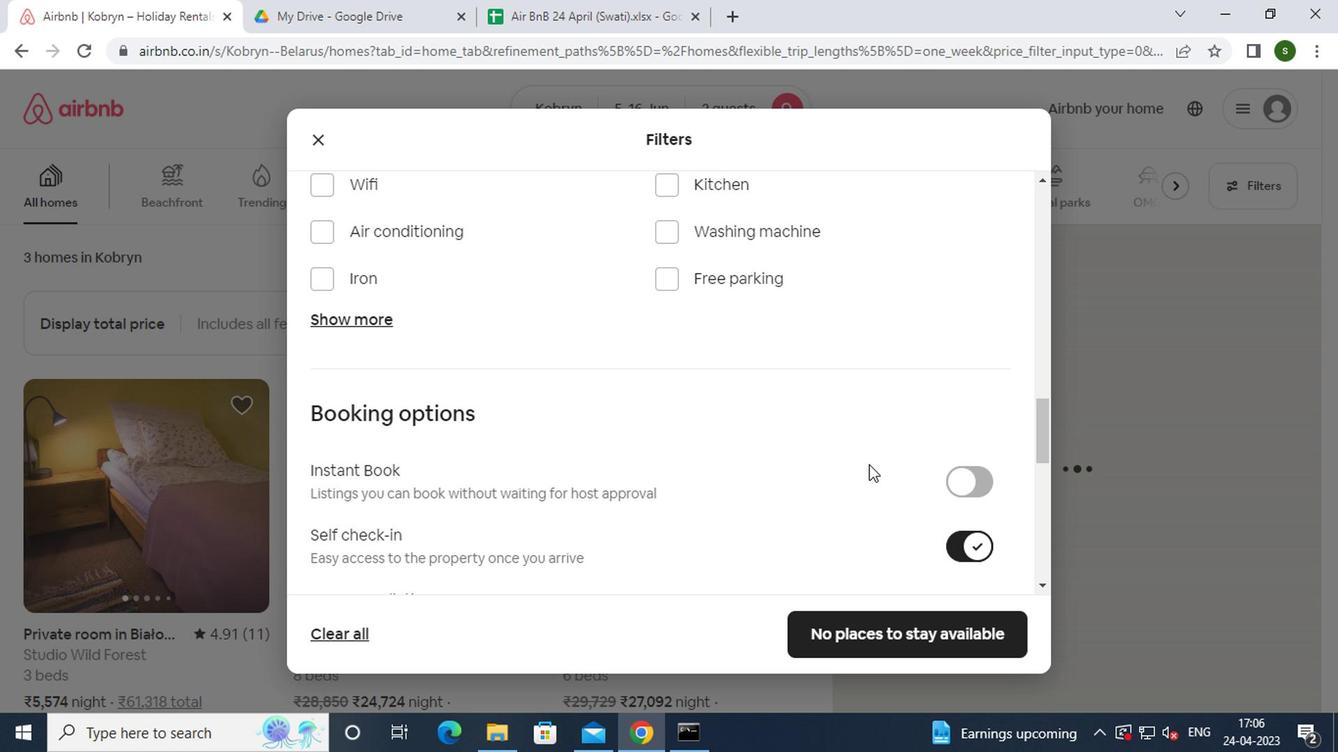 
Action: Mouse scrolled (865, 464) with delta (0, -1)
Screenshot: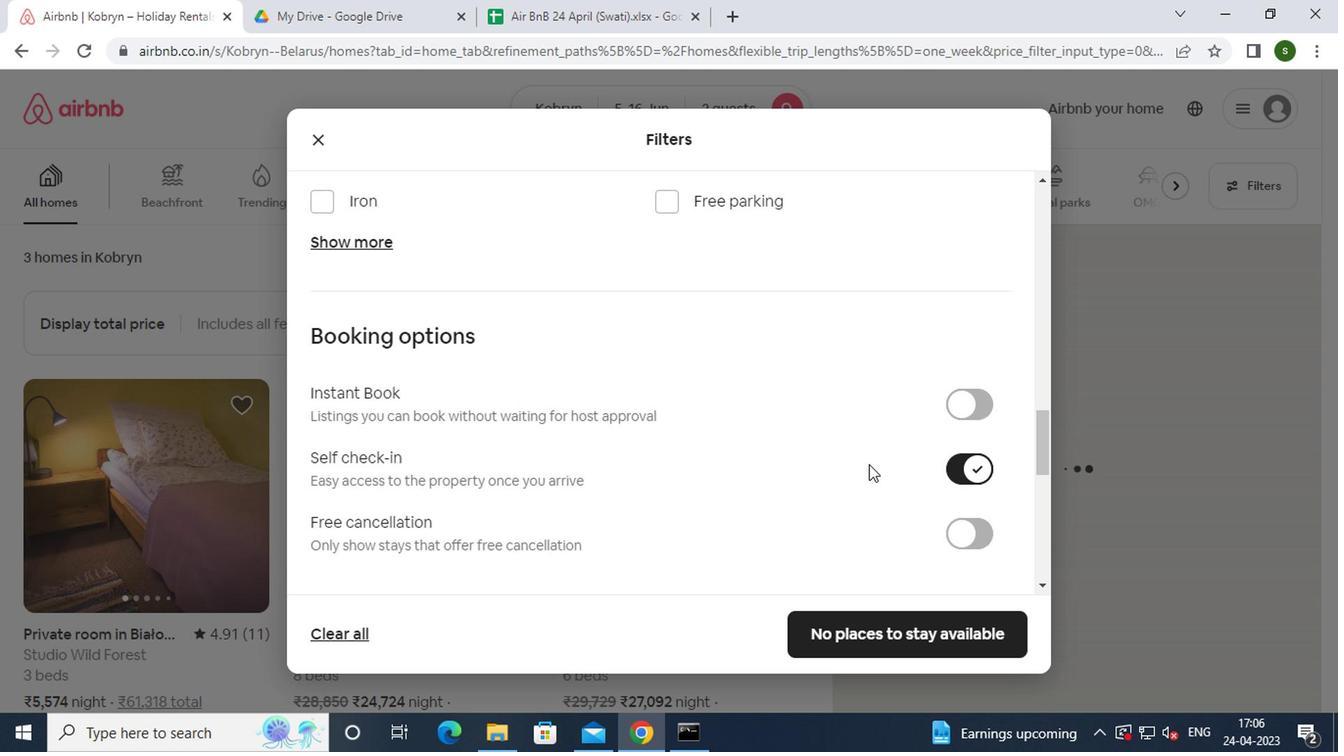 
Action: Mouse scrolled (865, 464) with delta (0, -1)
Screenshot: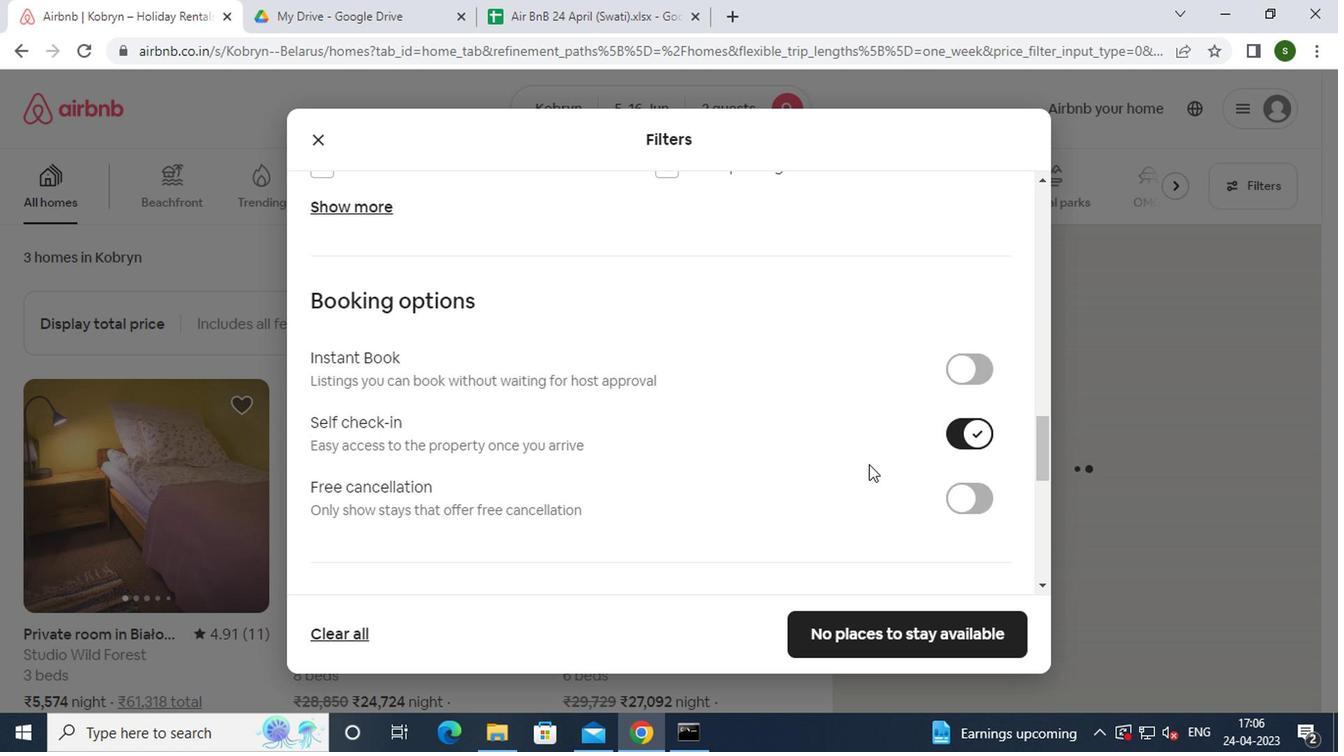 
Action: Mouse scrolled (865, 464) with delta (0, -1)
Screenshot: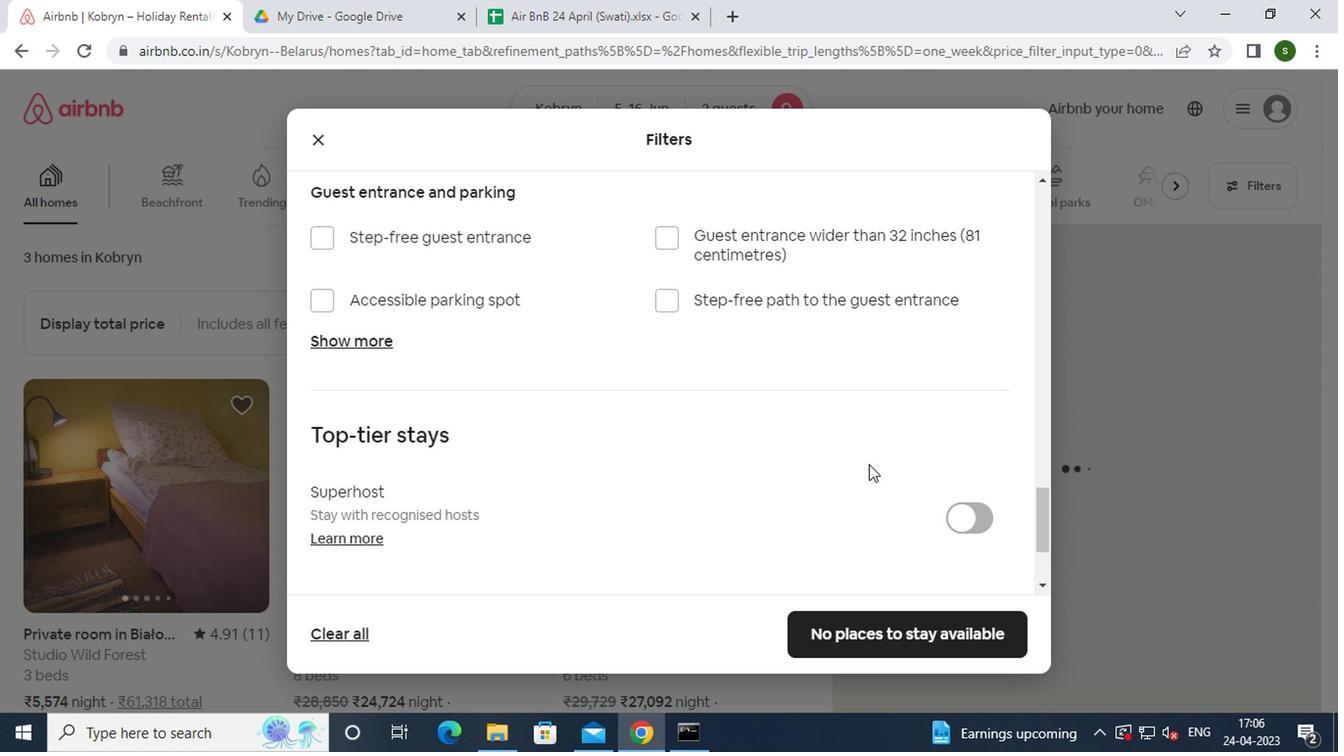 
Action: Mouse scrolled (865, 464) with delta (0, -1)
Screenshot: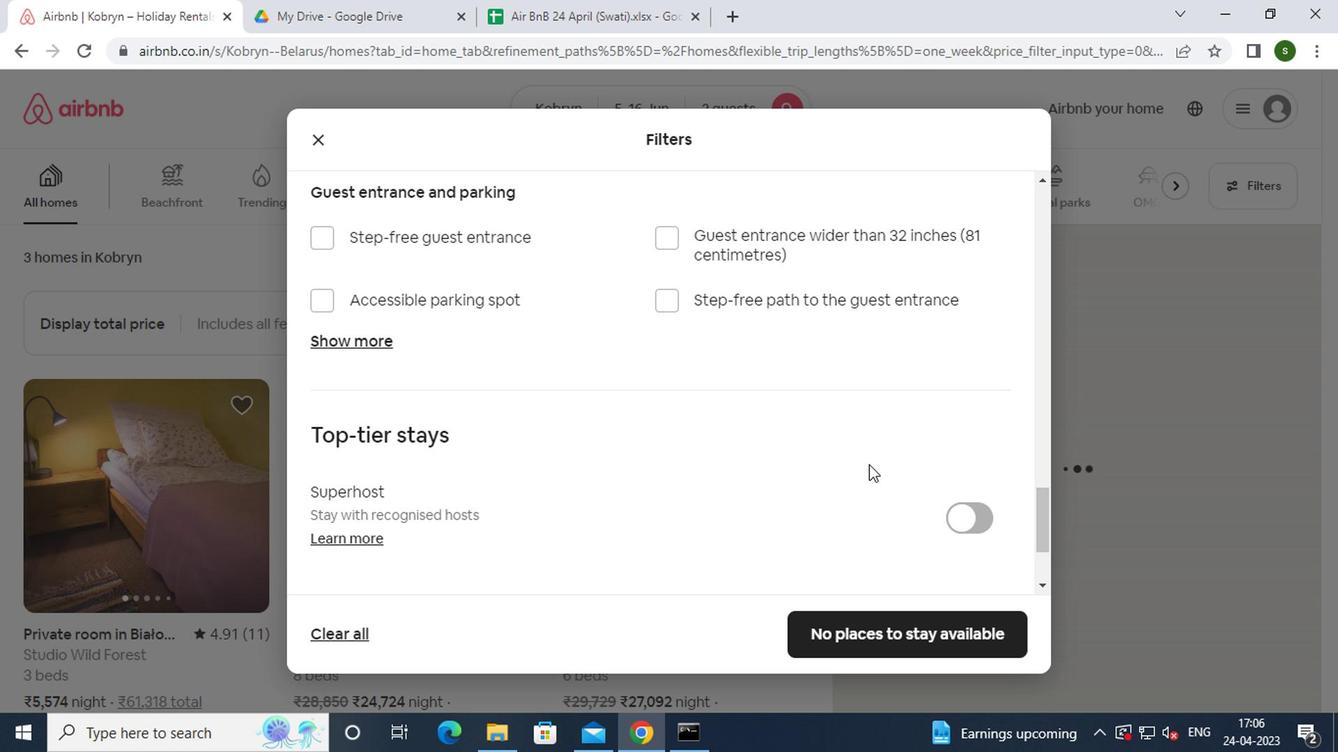 
Action: Mouse scrolled (865, 464) with delta (0, -1)
Screenshot: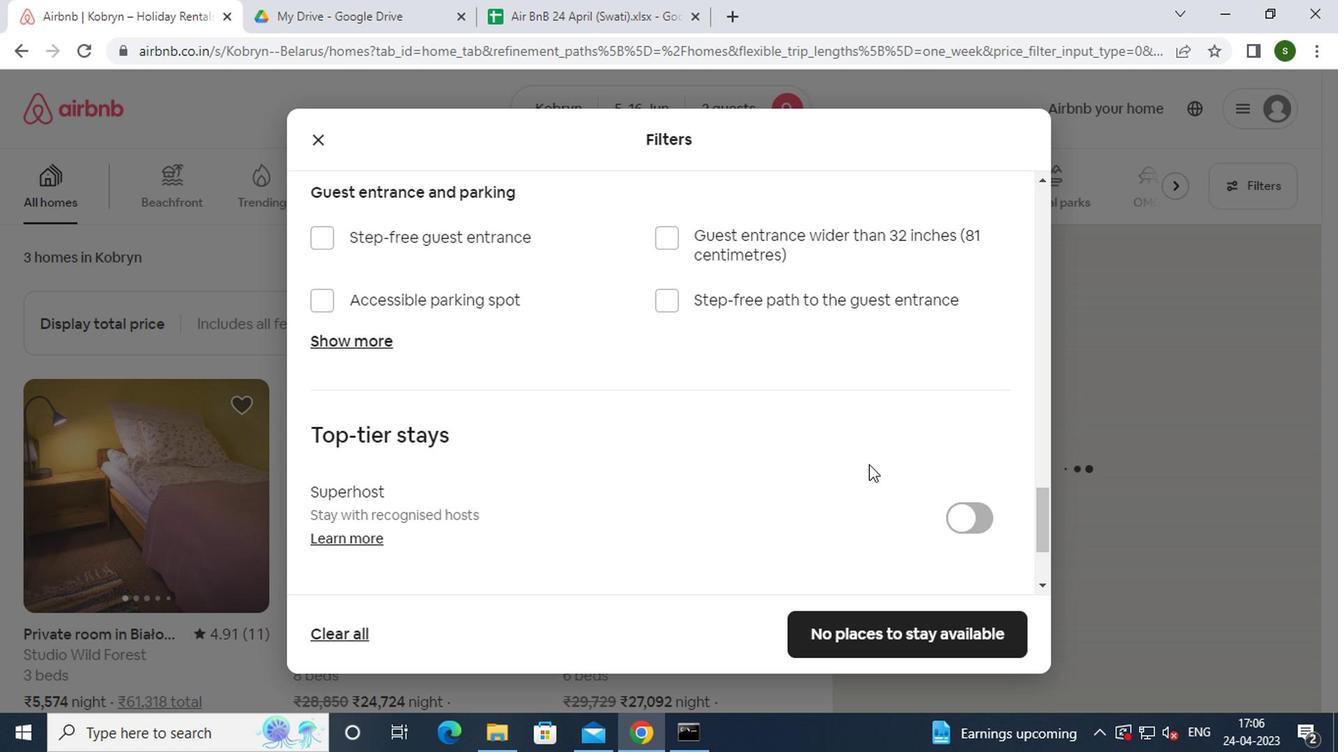 
Action: Mouse scrolled (865, 464) with delta (0, -1)
Screenshot: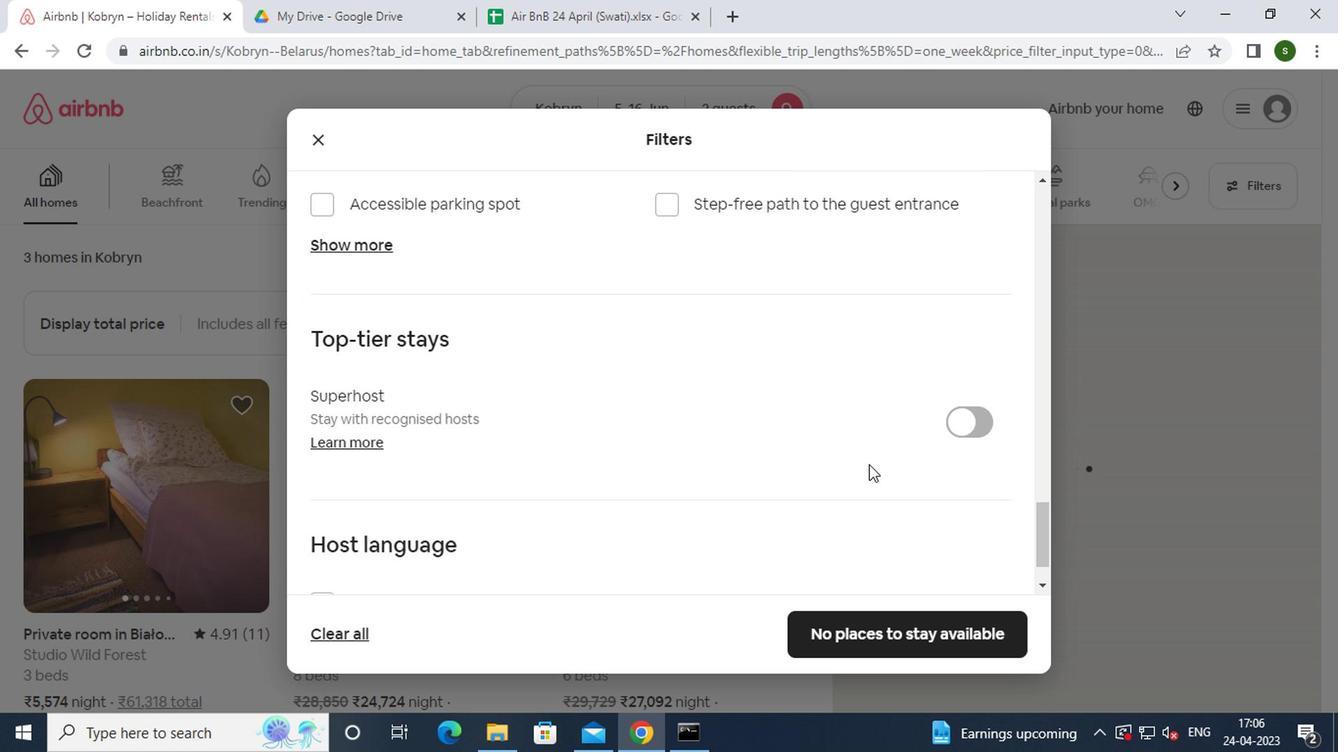 
Action: Mouse moved to (840, 646)
Screenshot: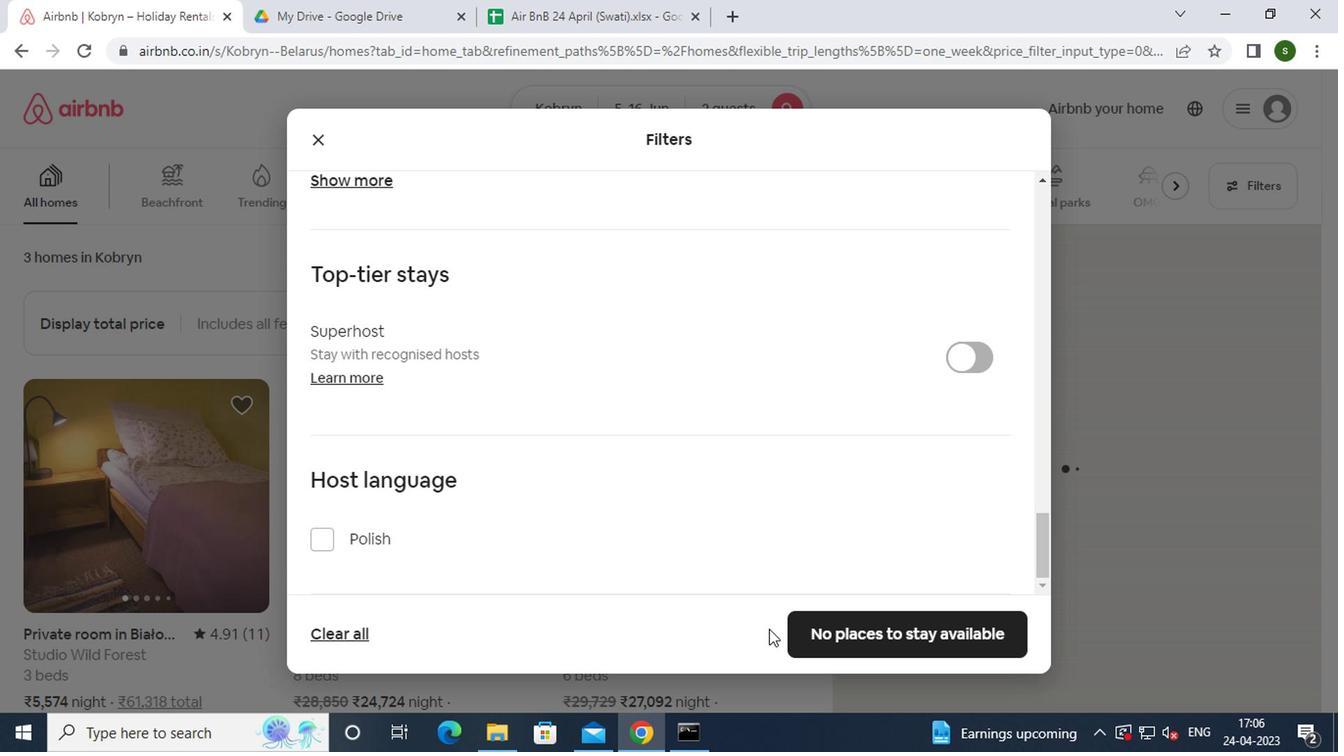 
Action: Mouse pressed left at (840, 646)
Screenshot: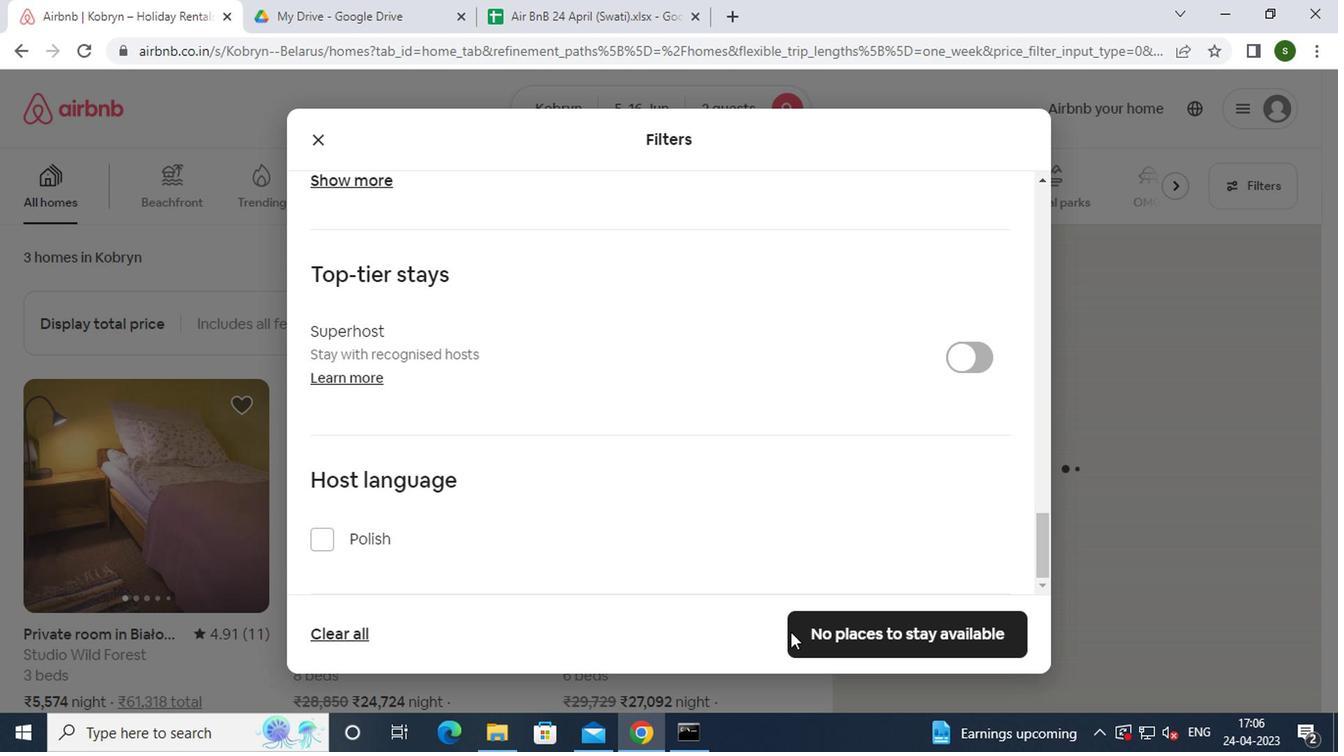 
Action: Mouse moved to (615, 408)
Screenshot: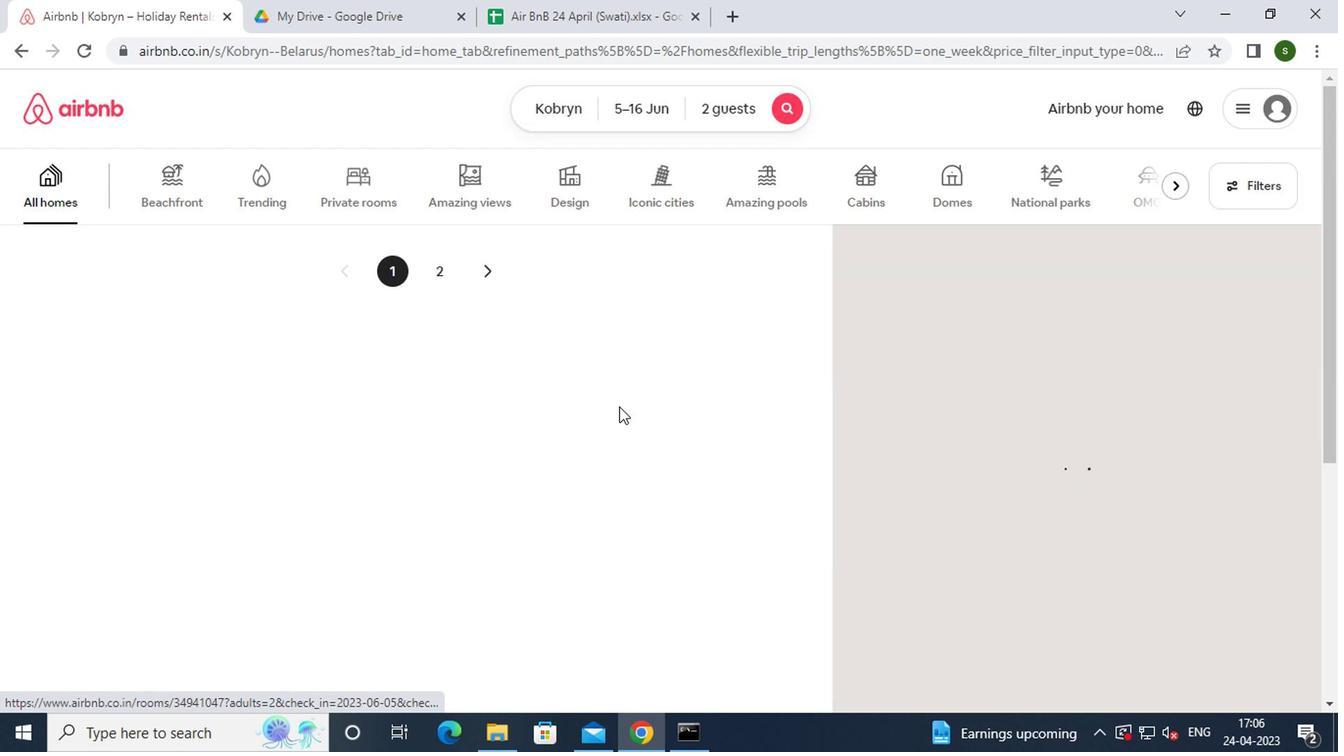 
